 Task: Find connections with filter location Sāngli with filter topic #securitywith filter profile language English with filter current company InfoVision Inc. with filter school Indian Jobs and Careers with filter industry Chemical Manufacturing with filter service category Cybersecurity with filter keywords title Payroll Manager
Action: Mouse moved to (588, 79)
Screenshot: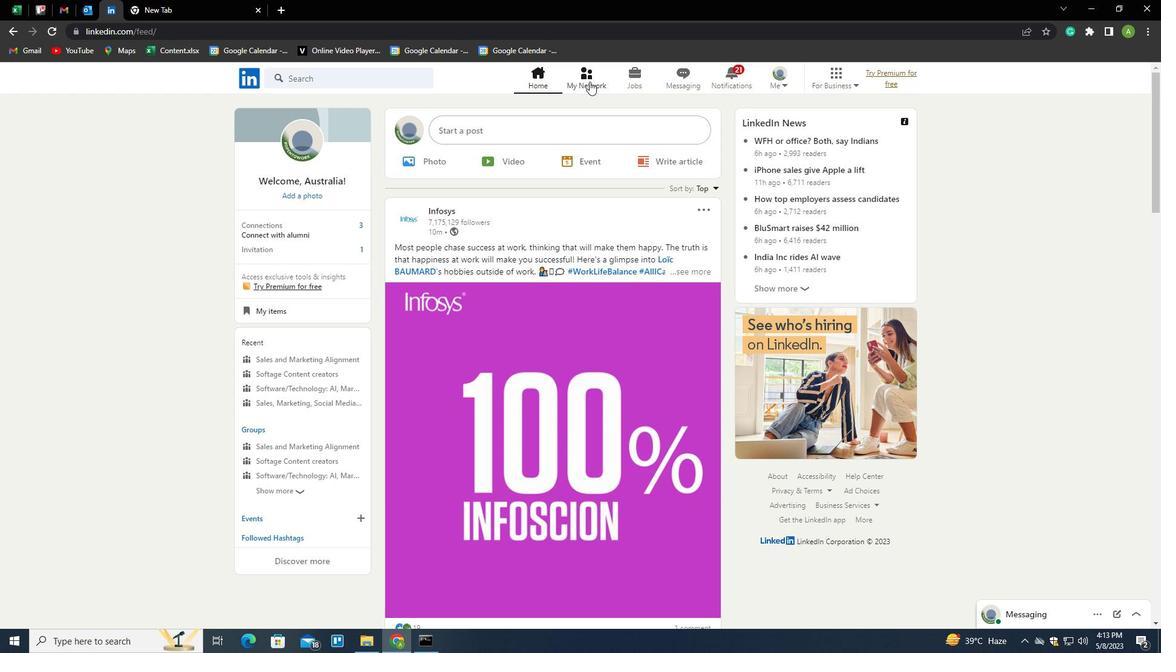 
Action: Mouse pressed left at (588, 79)
Screenshot: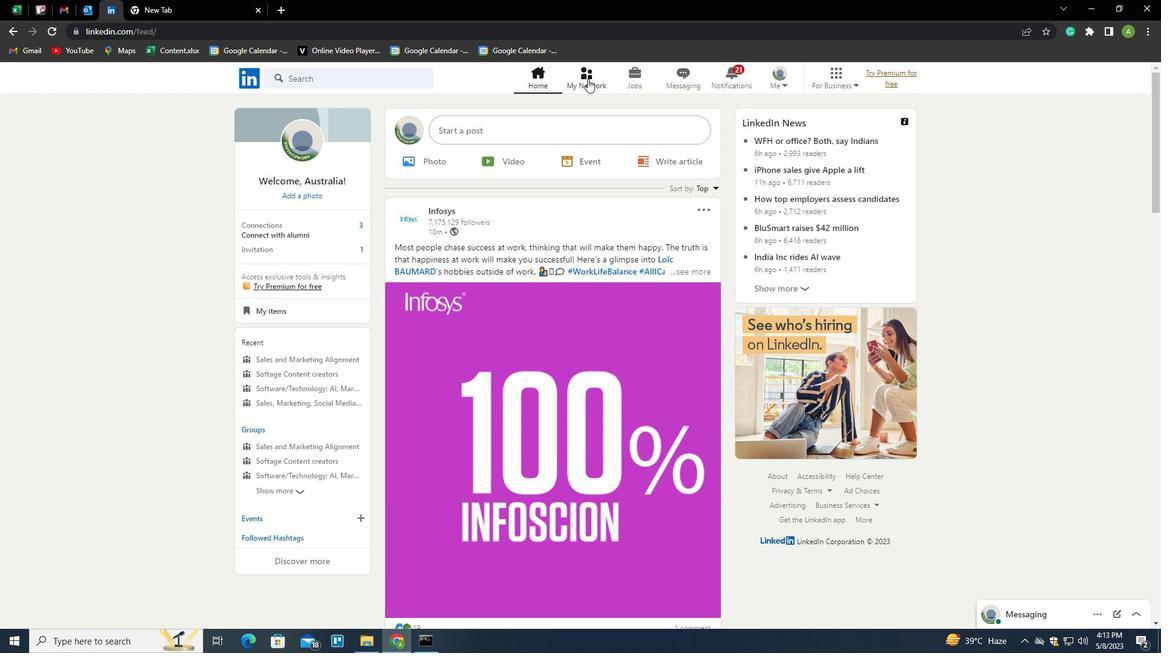 
Action: Mouse moved to (328, 146)
Screenshot: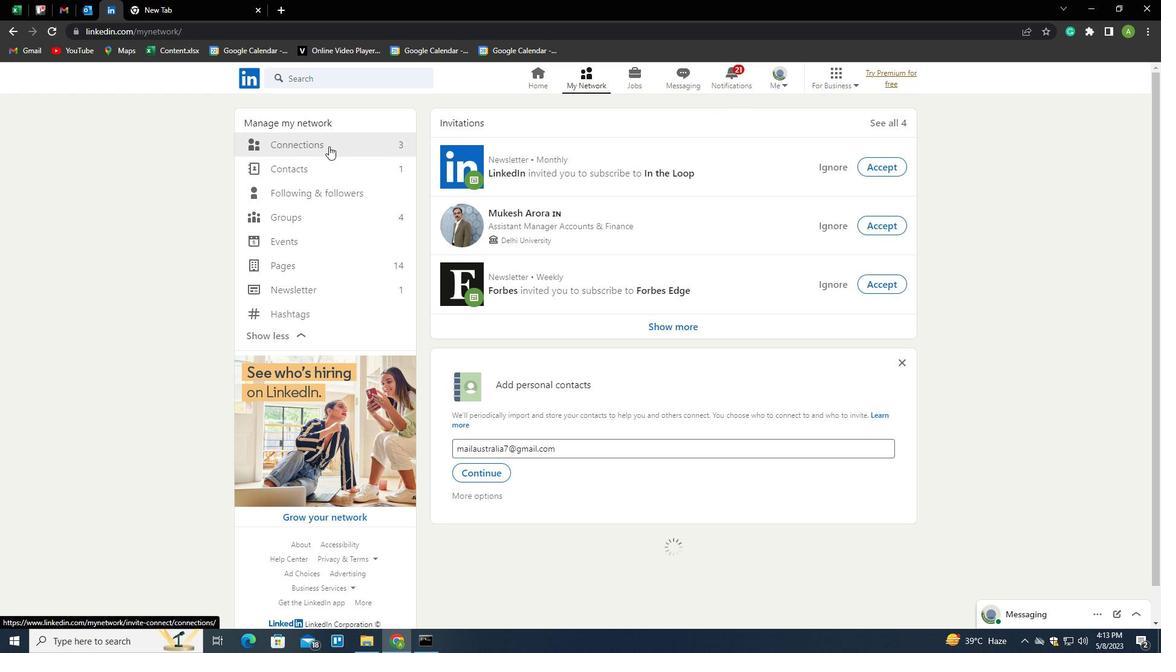 
Action: Mouse pressed left at (328, 146)
Screenshot: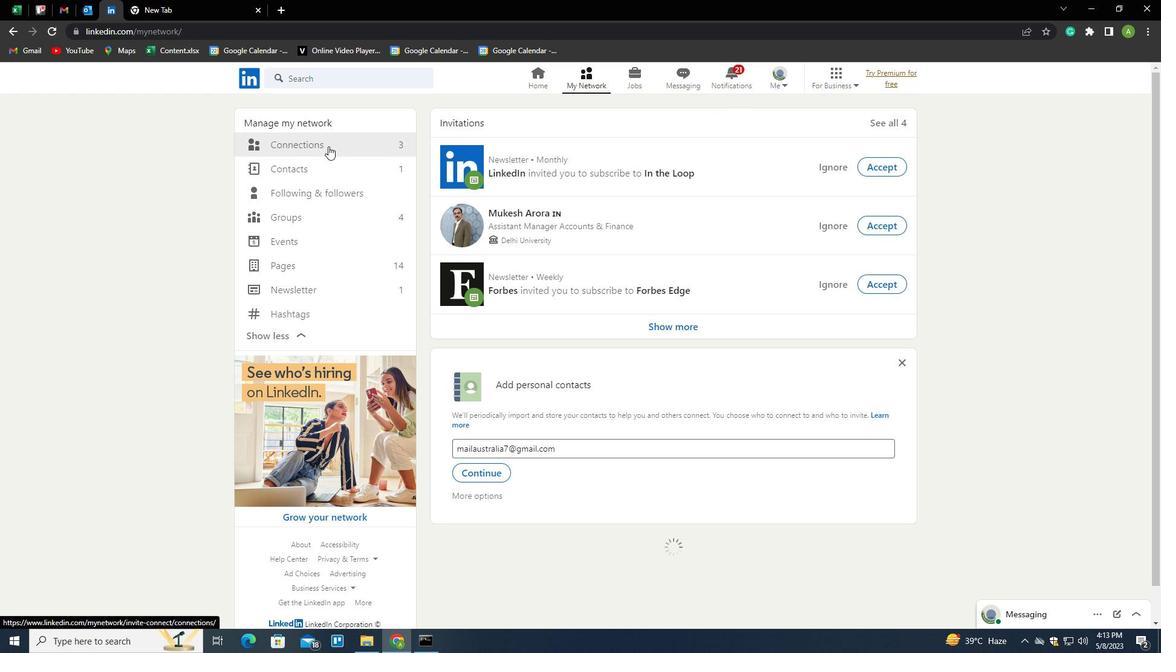 
Action: Mouse moved to (674, 148)
Screenshot: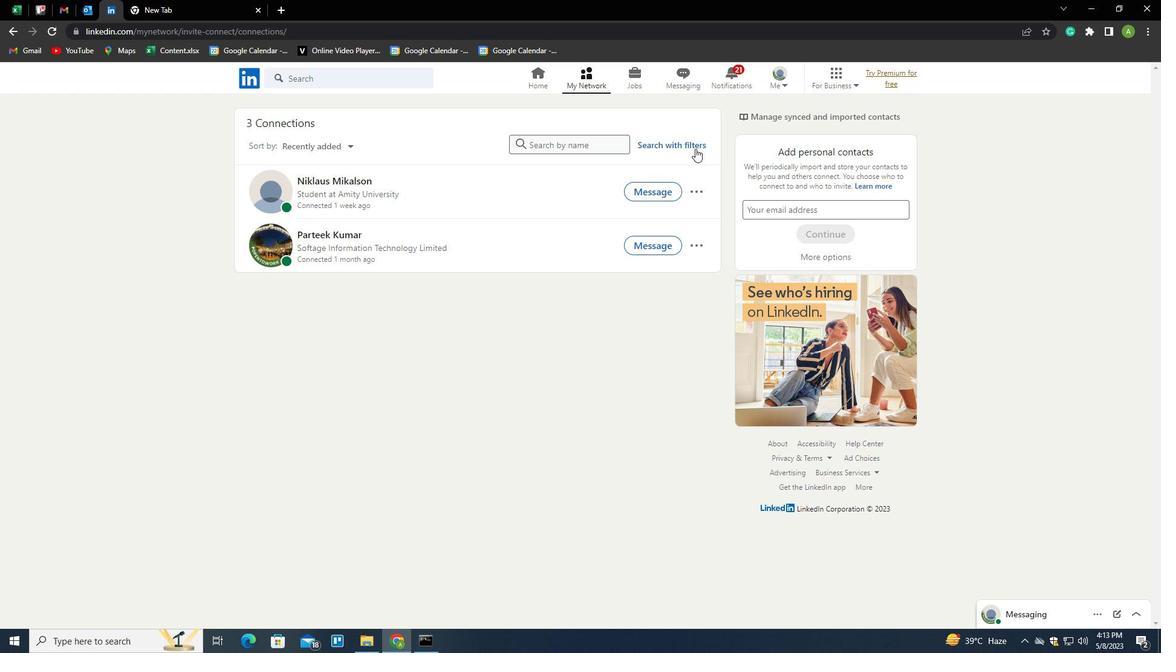 
Action: Mouse pressed left at (674, 148)
Screenshot: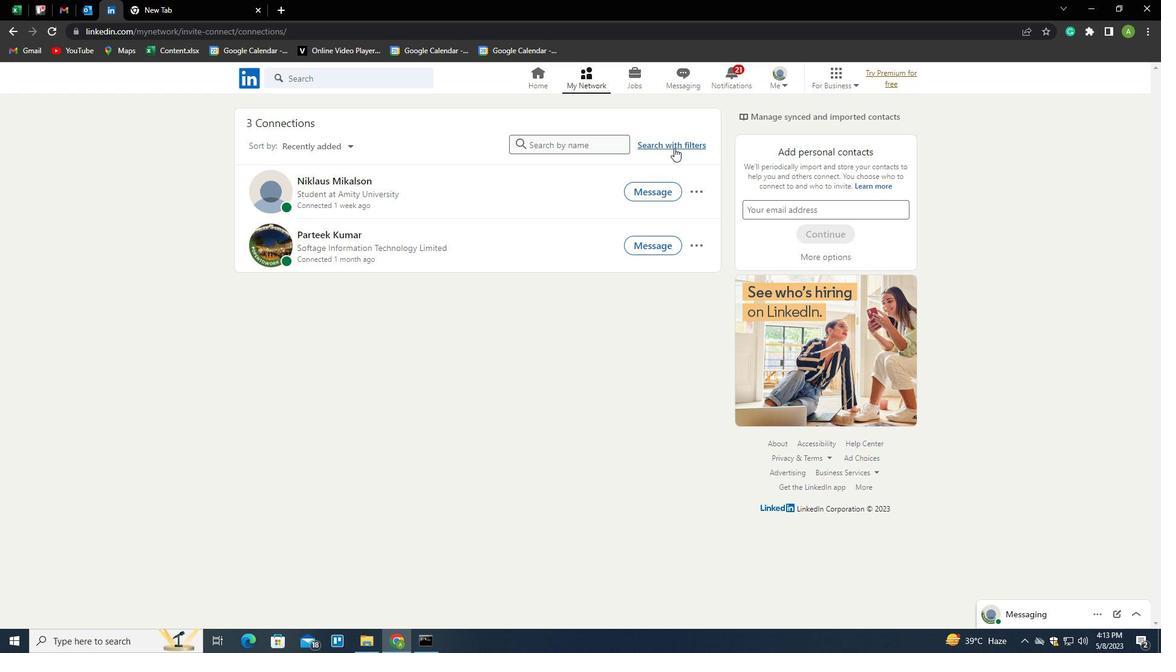 
Action: Mouse moved to (618, 114)
Screenshot: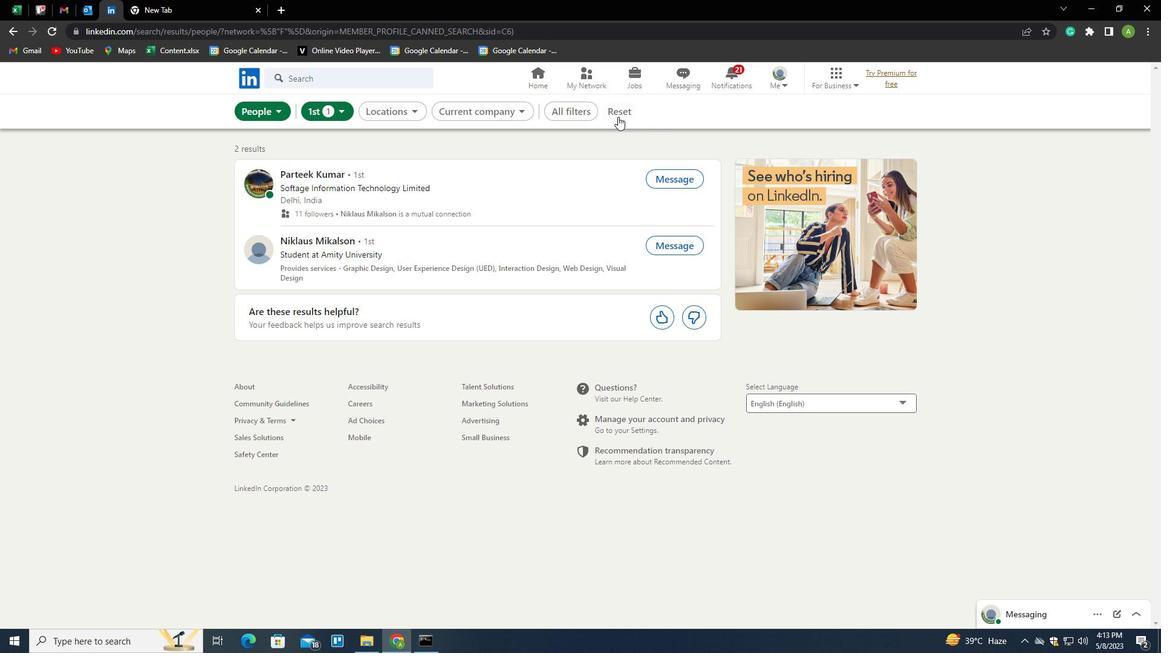 
Action: Mouse pressed left at (618, 114)
Screenshot: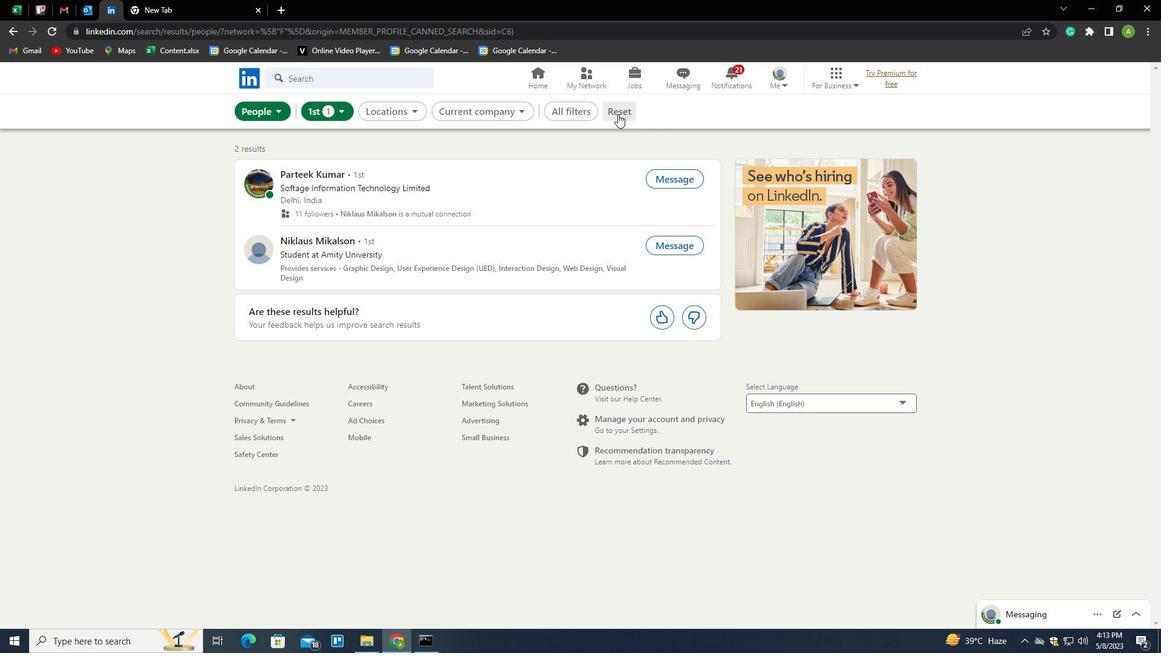 
Action: Mouse moved to (611, 112)
Screenshot: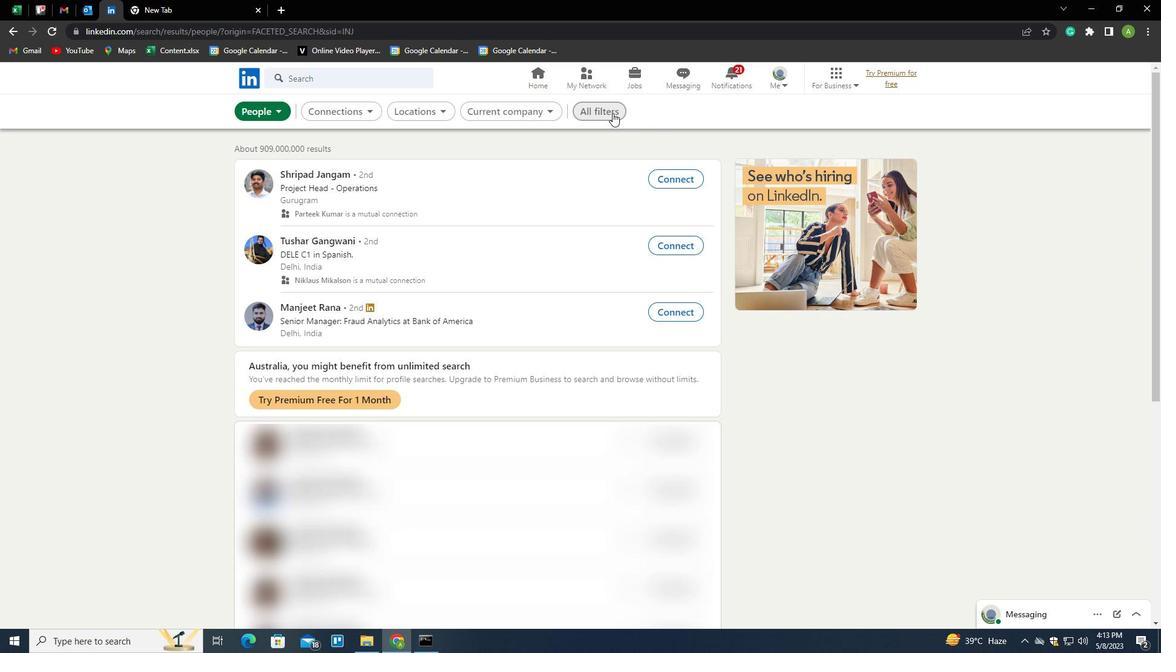 
Action: Mouse pressed left at (611, 112)
Screenshot: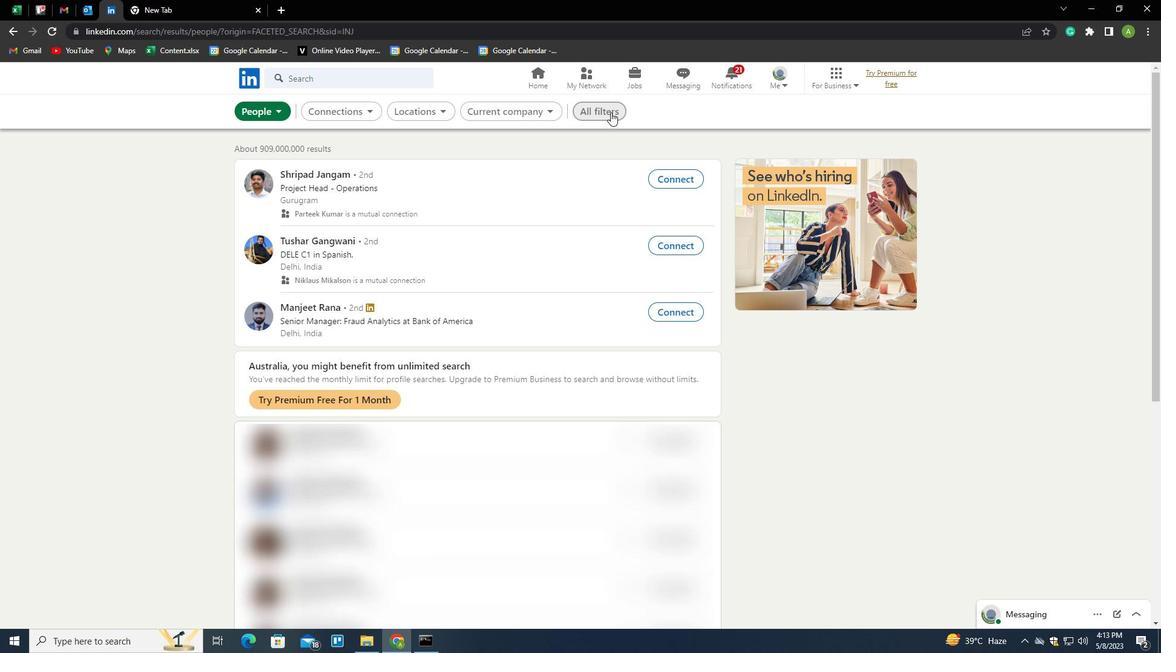 
Action: Mouse moved to (988, 382)
Screenshot: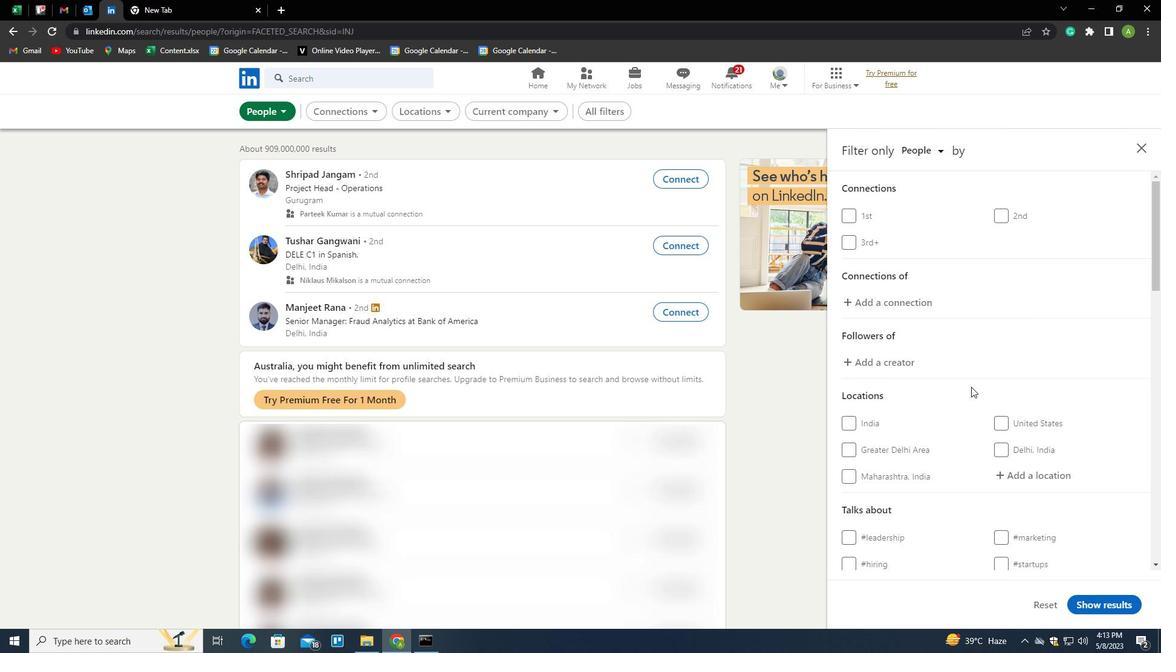 
Action: Mouse scrolled (988, 381) with delta (0, 0)
Screenshot: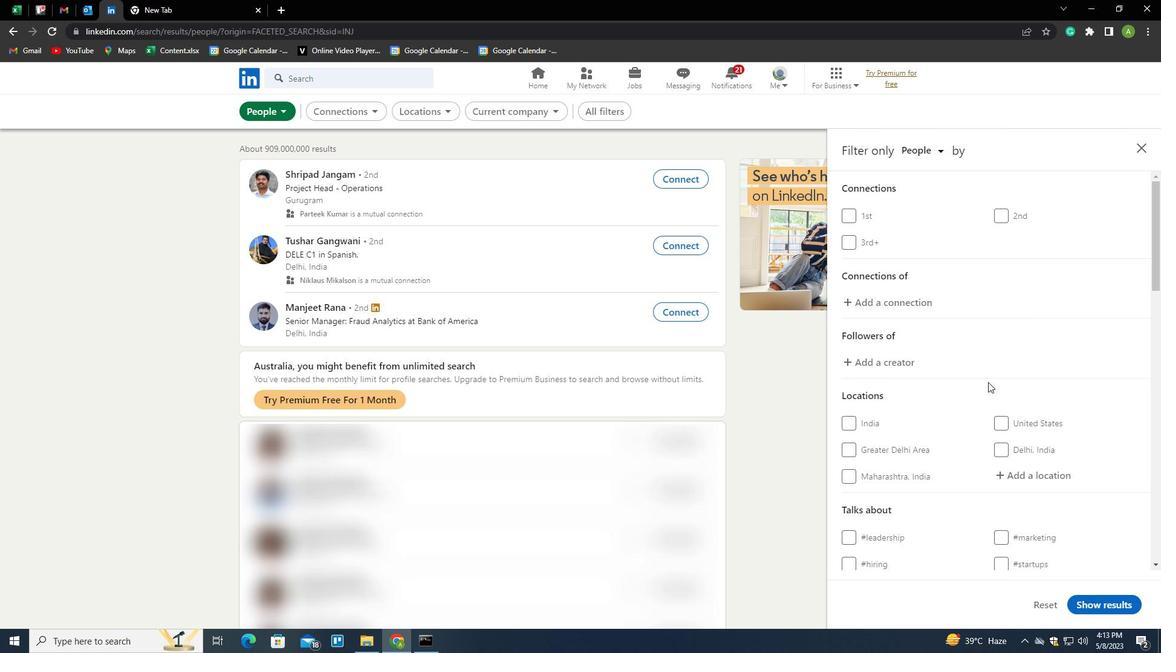 
Action: Mouse scrolled (988, 381) with delta (0, 0)
Screenshot: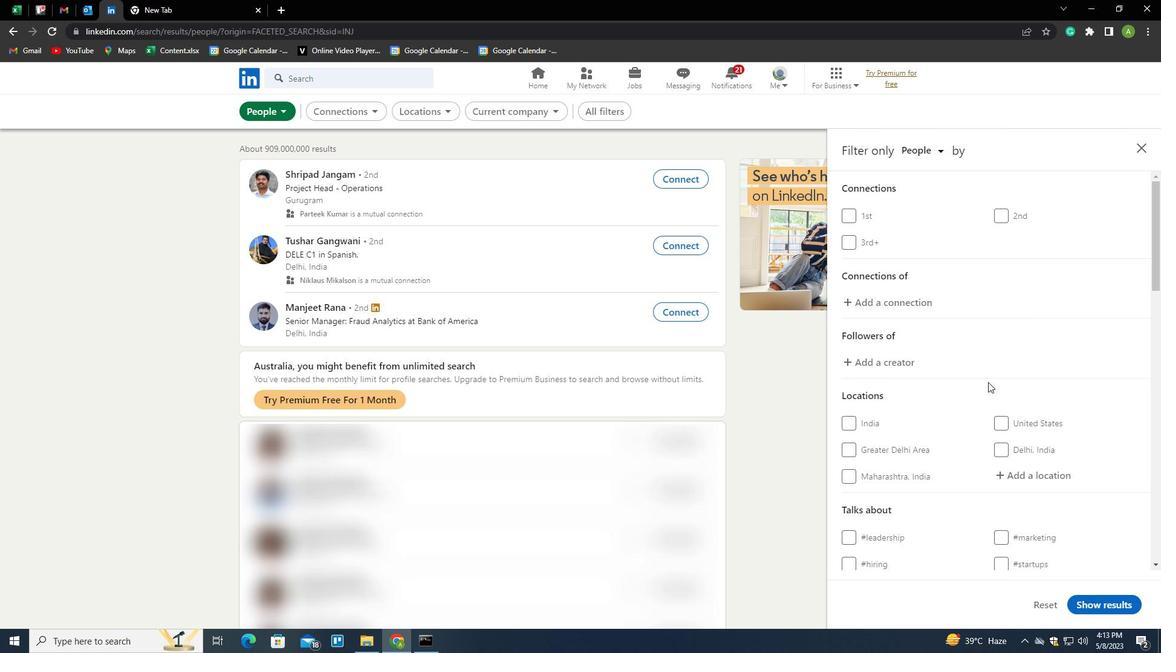 
Action: Mouse moved to (1034, 351)
Screenshot: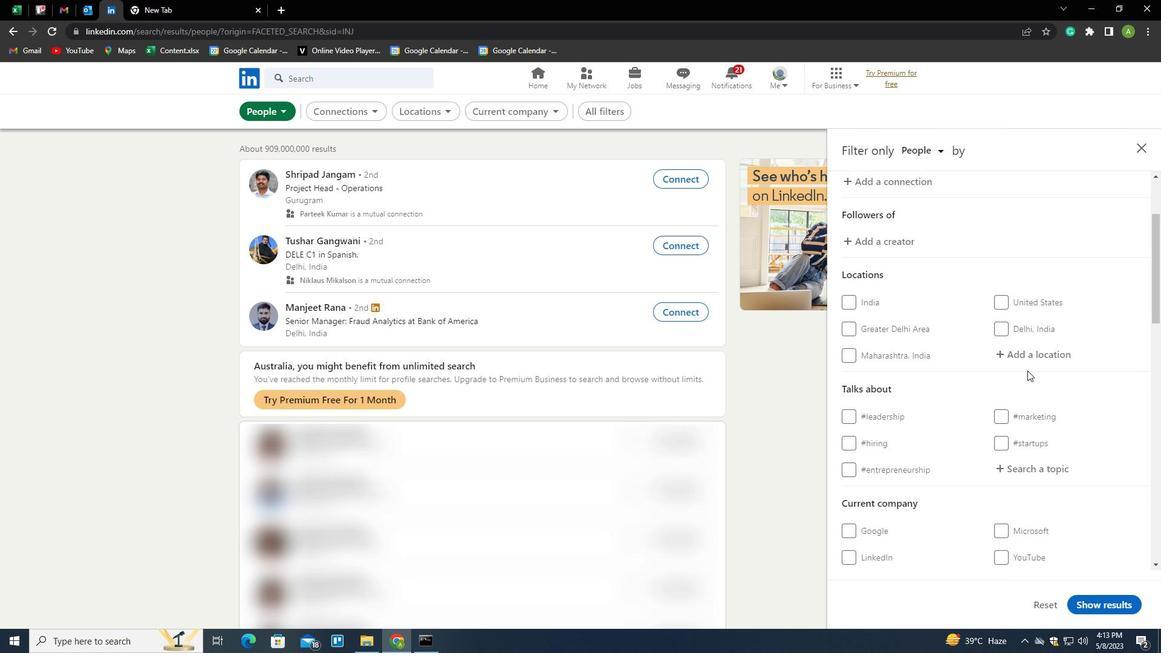 
Action: Mouse pressed left at (1034, 351)
Screenshot: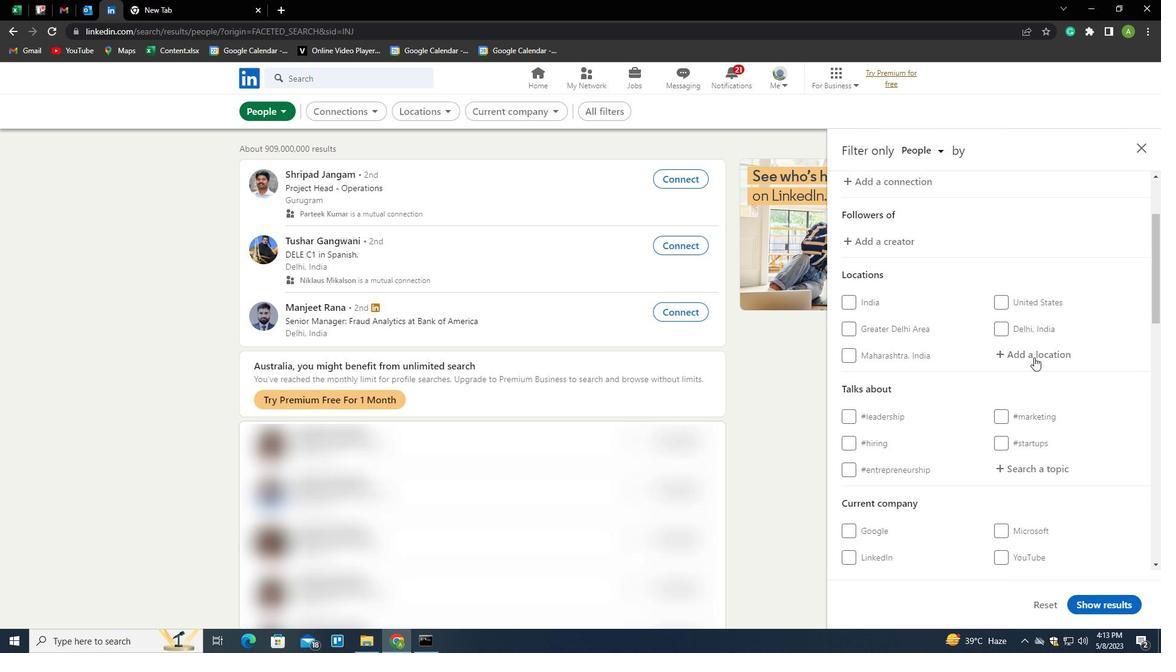 
Action: Key pressed <Key.shift>S
Screenshot: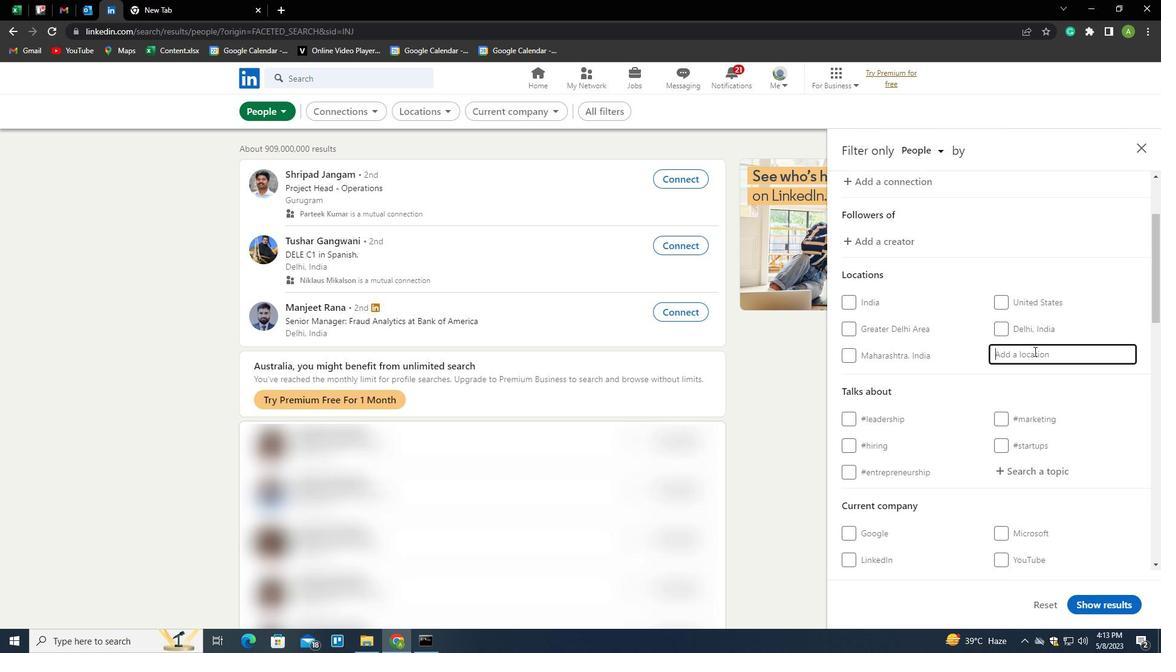 
Action: Mouse moved to (1047, 344)
Screenshot: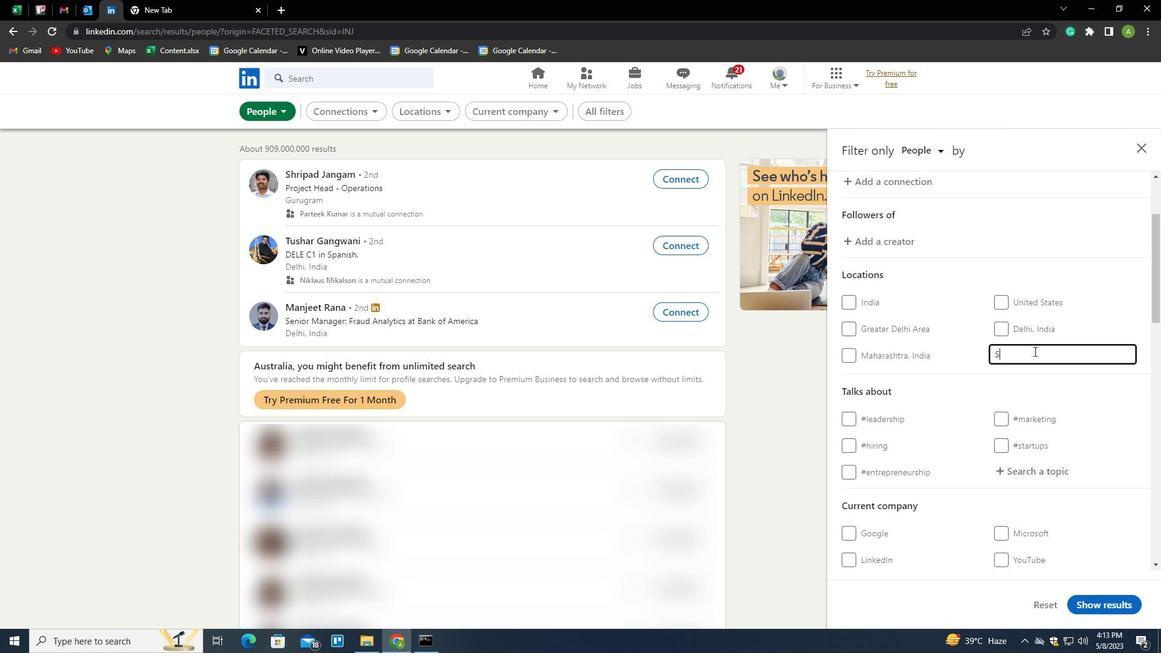 
Action: Key pressed A
Screenshot: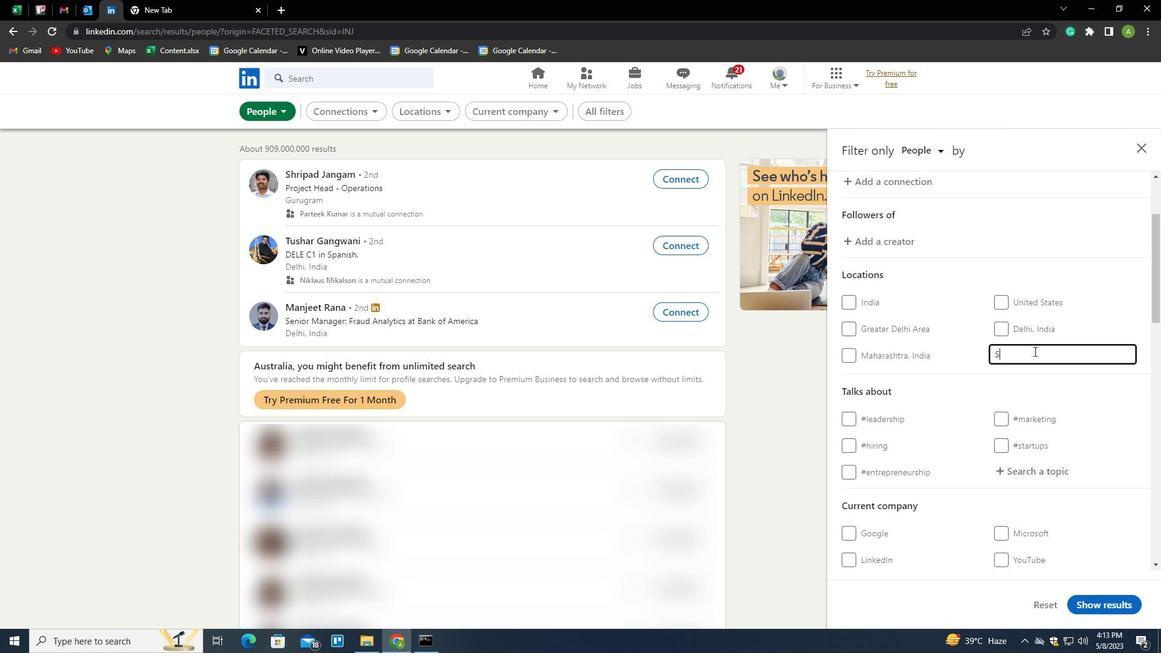 
Action: Mouse moved to (1057, 338)
Screenshot: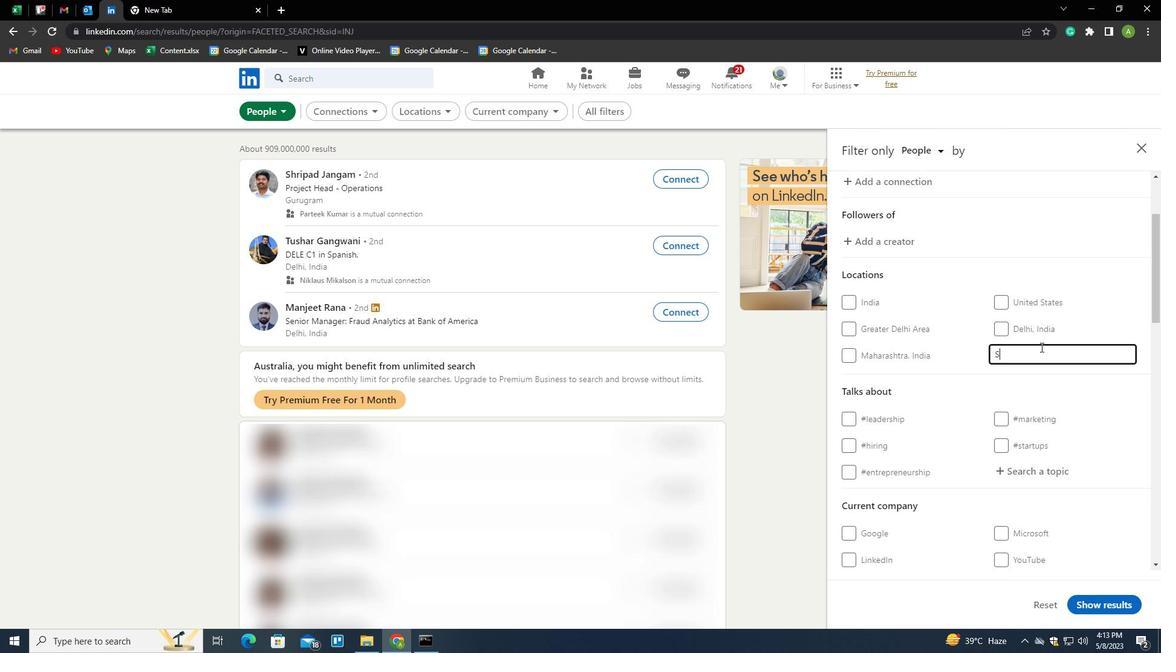 
Action: Key pressed NGLI<Key.down><Key.enter>
Screenshot: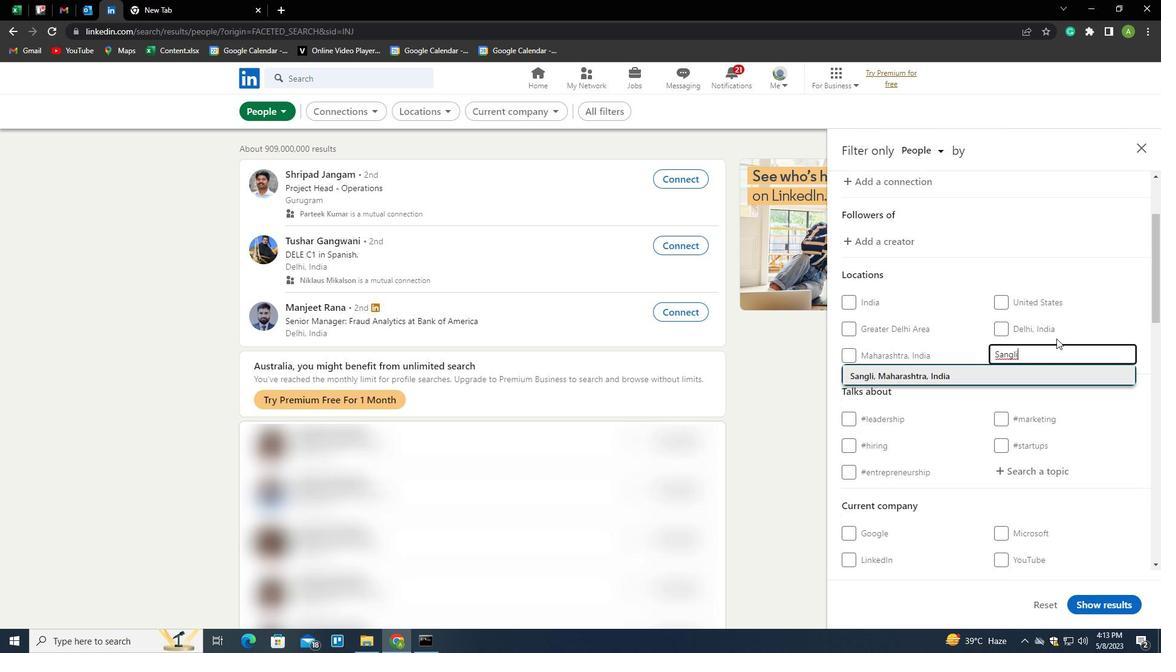 
Action: Mouse moved to (1036, 342)
Screenshot: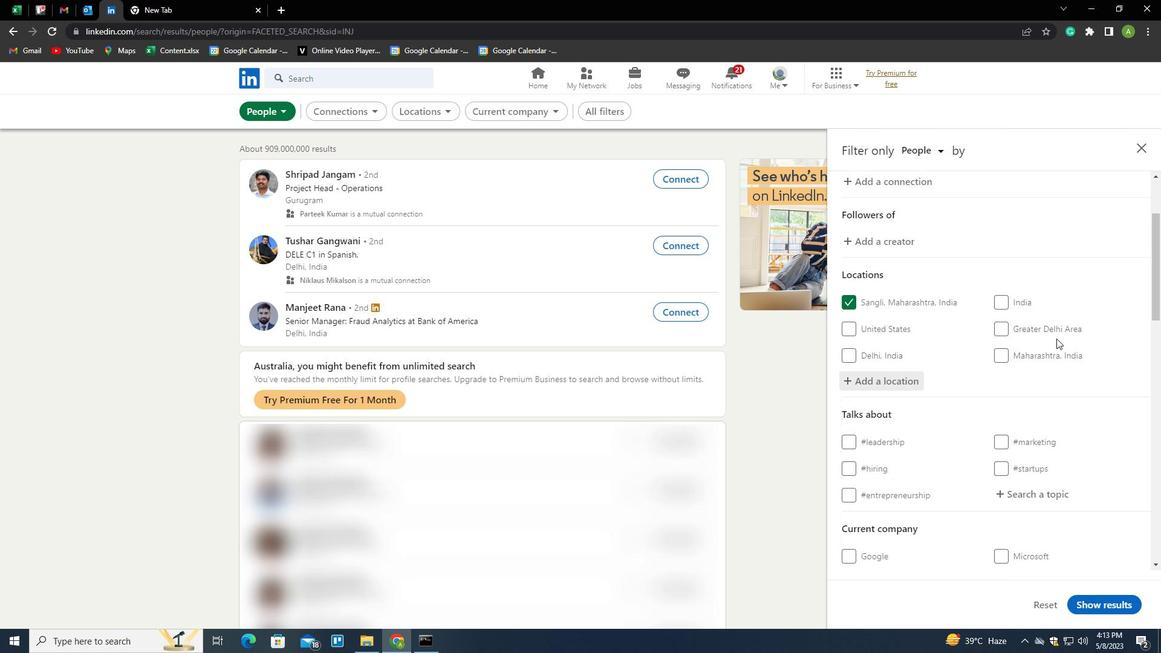 
Action: Mouse scrolled (1036, 341) with delta (0, 0)
Screenshot: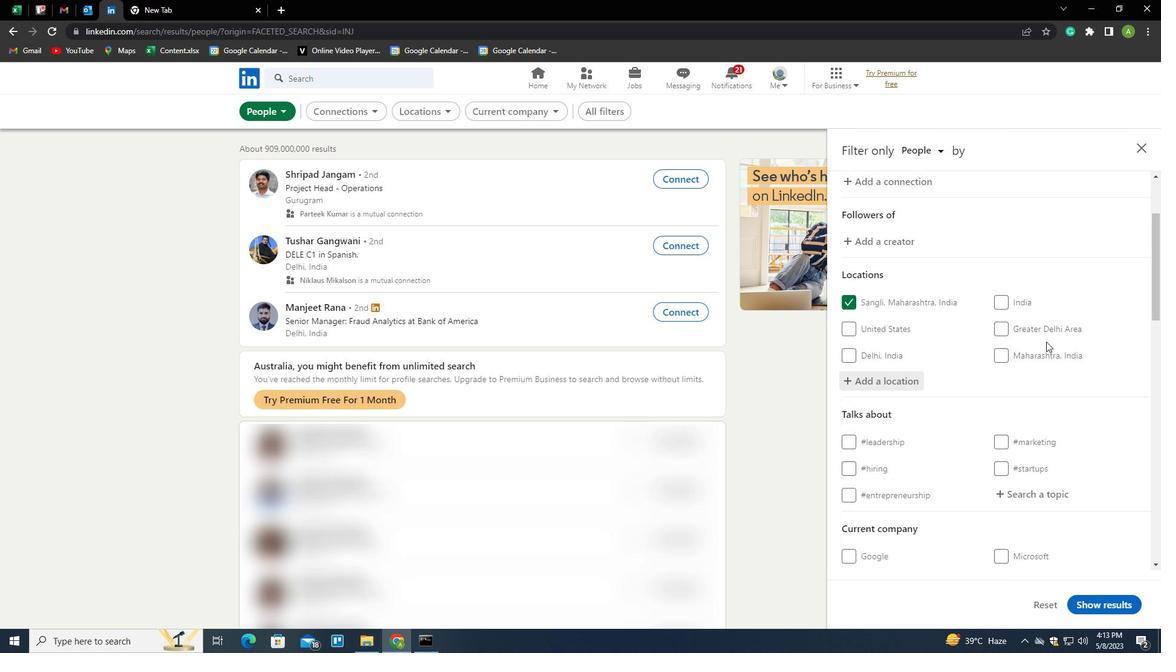 
Action: Mouse scrolled (1036, 341) with delta (0, 0)
Screenshot: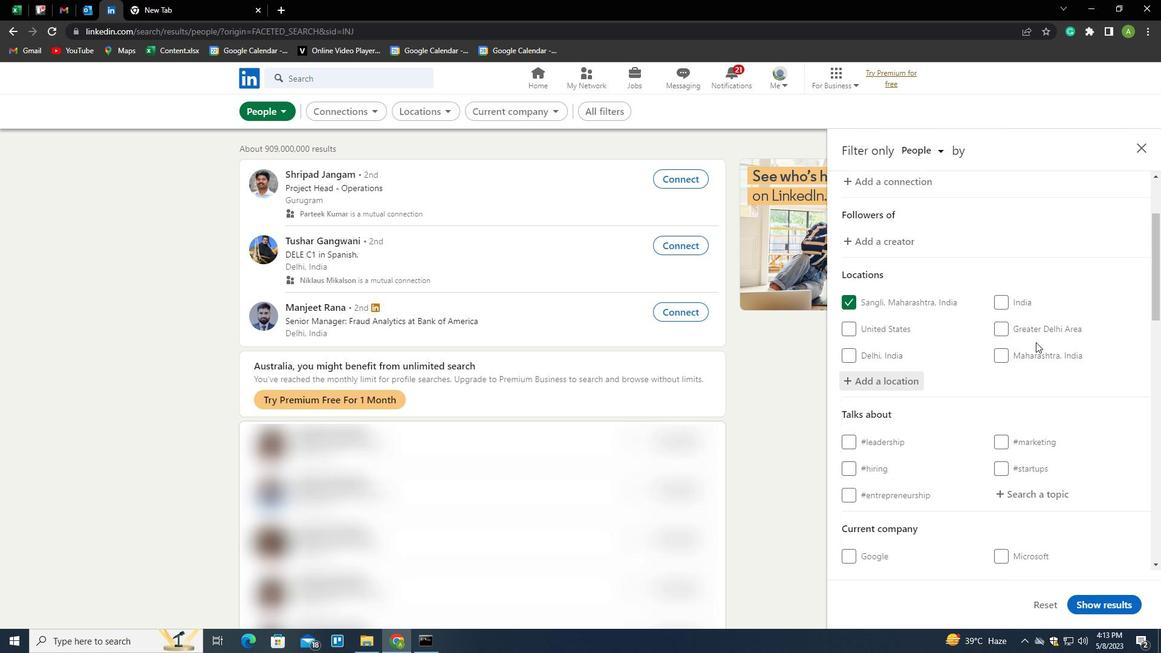 
Action: Mouse scrolled (1036, 341) with delta (0, 0)
Screenshot: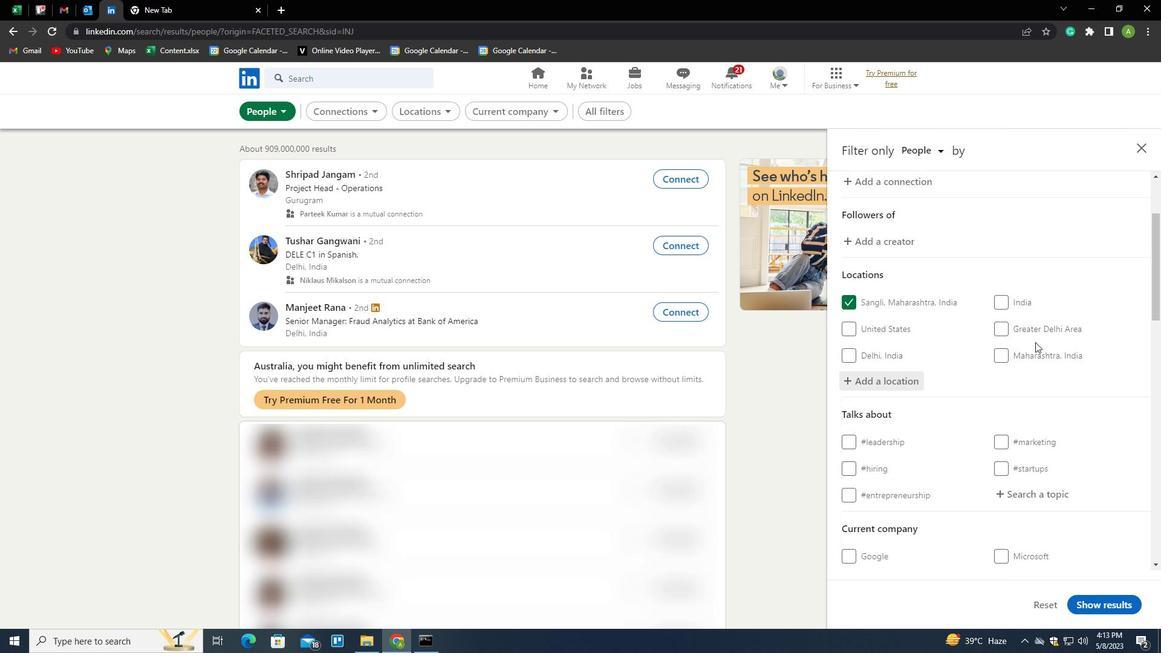 
Action: Mouse moved to (1017, 318)
Screenshot: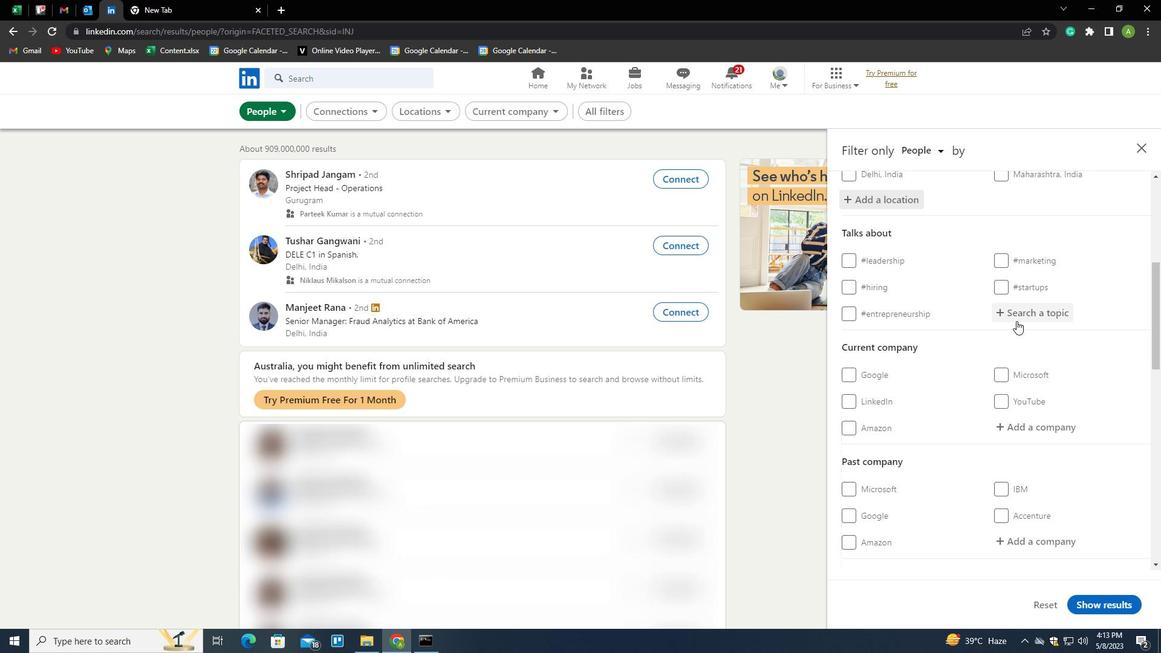 
Action: Mouse pressed left at (1017, 318)
Screenshot: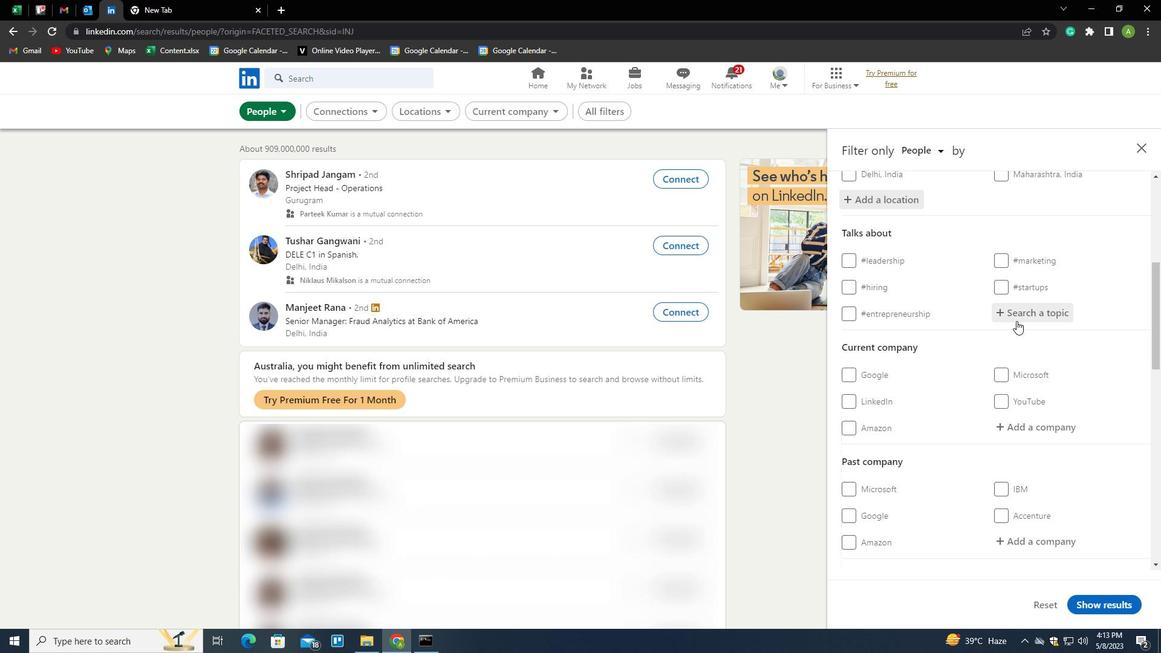 
Action: Key pressed S
Screenshot: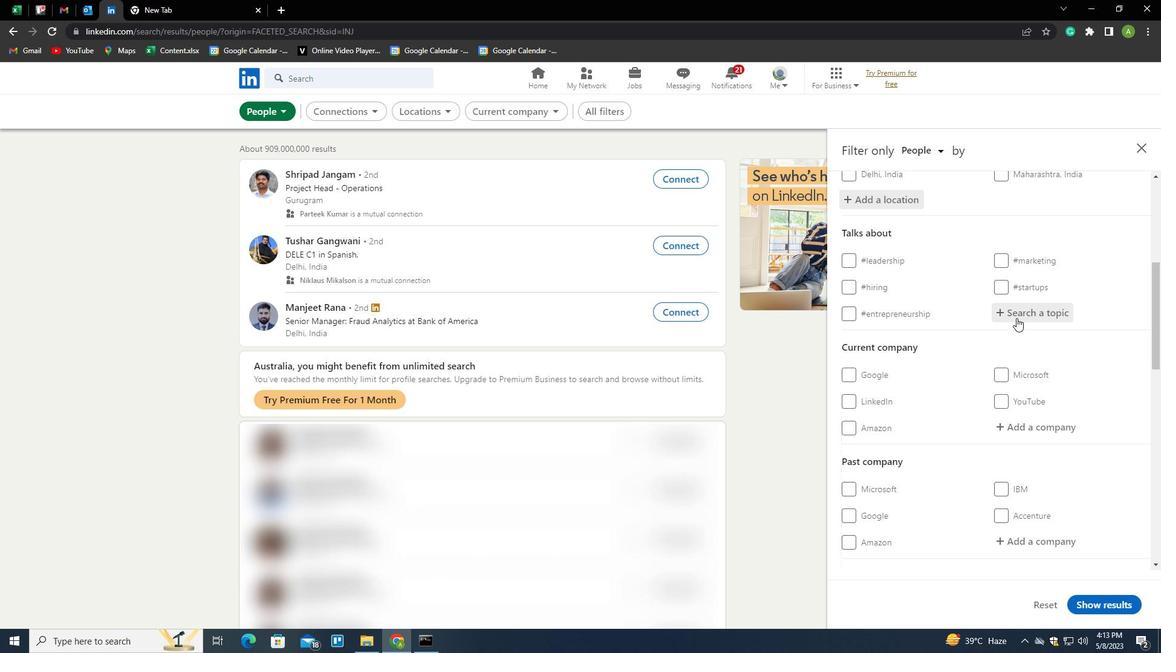 
Action: Mouse moved to (1016, 318)
Screenshot: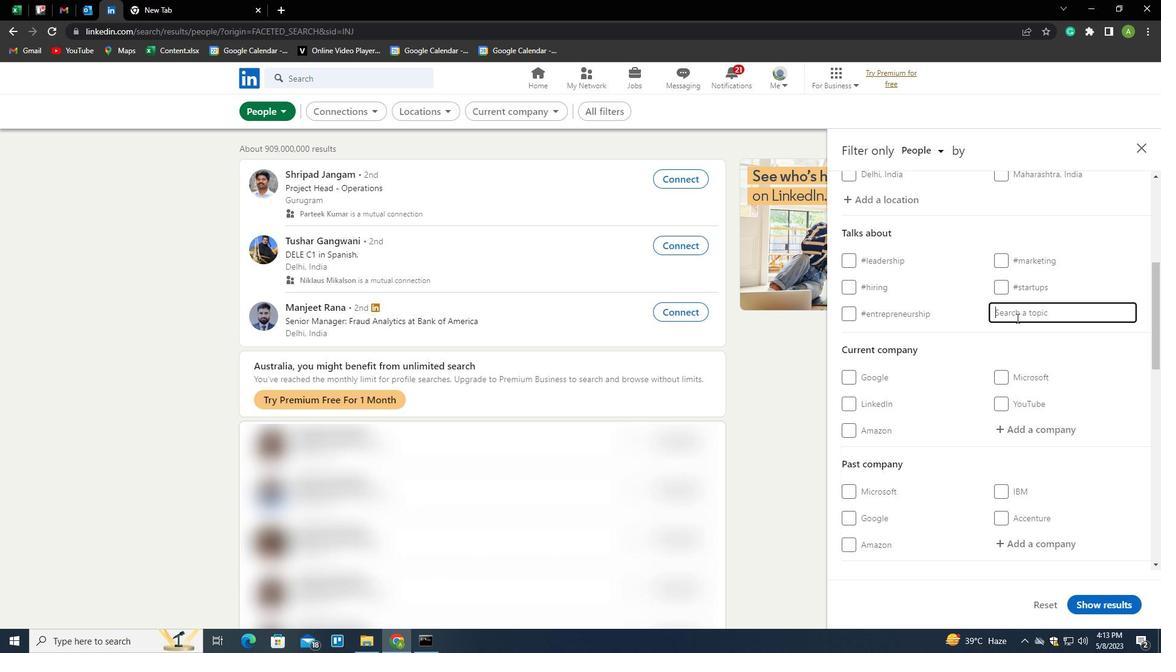 
Action: Key pressed ECURITY<Key.down><Key.enter>
Screenshot: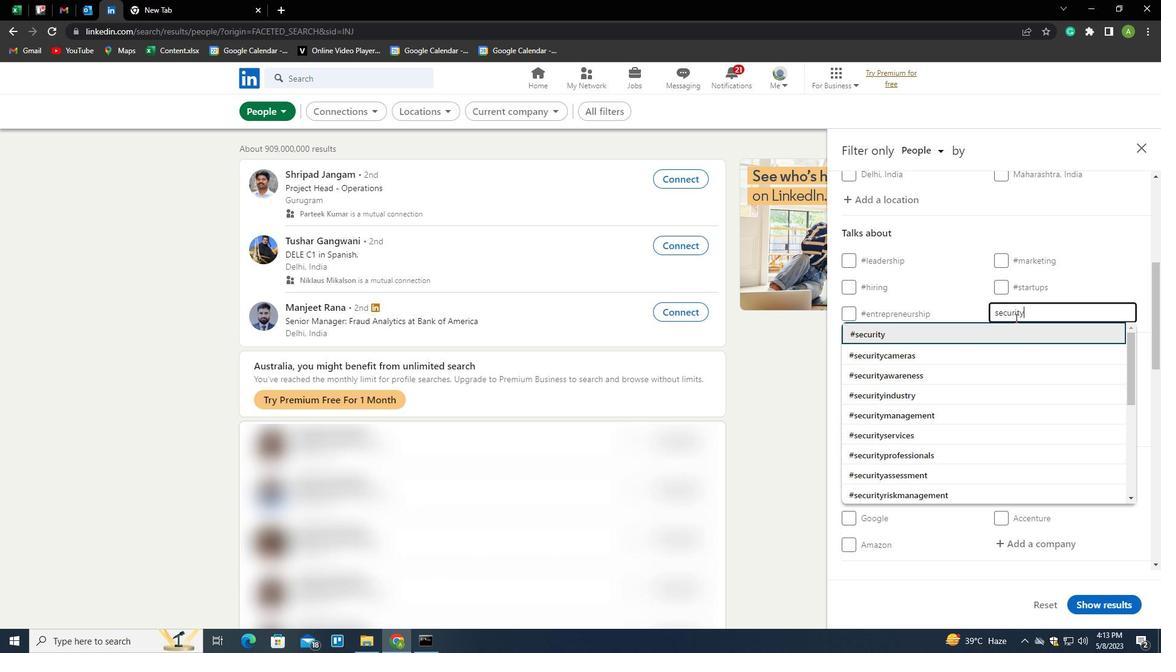 
Action: Mouse scrolled (1016, 317) with delta (0, 0)
Screenshot: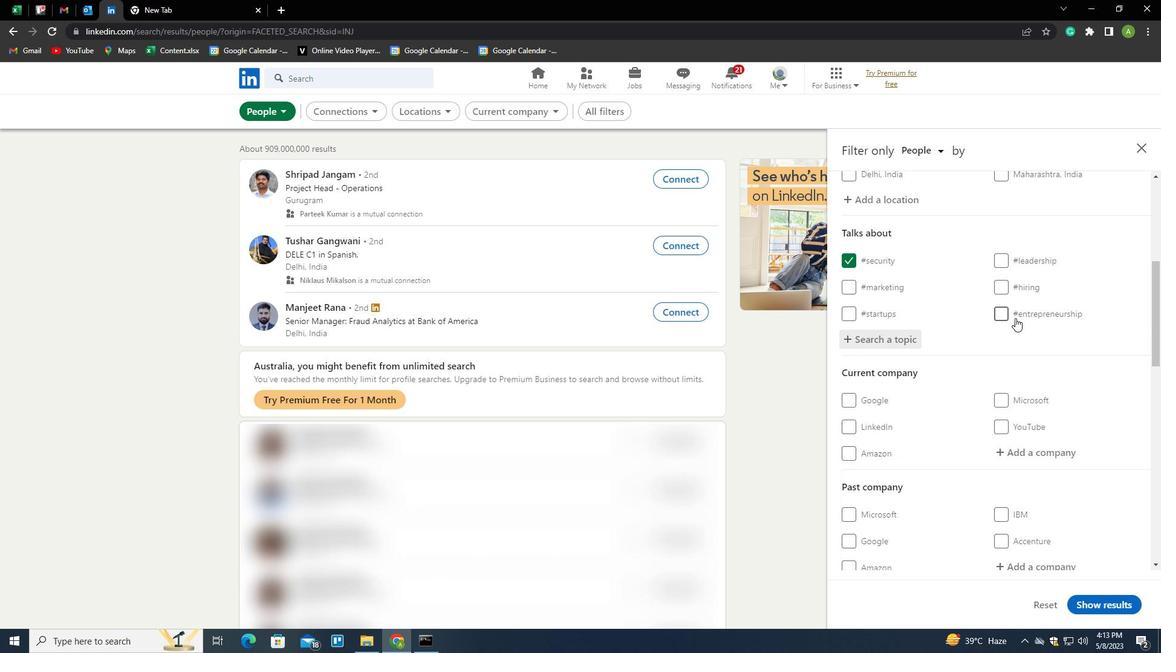 
Action: Mouse scrolled (1016, 317) with delta (0, 0)
Screenshot: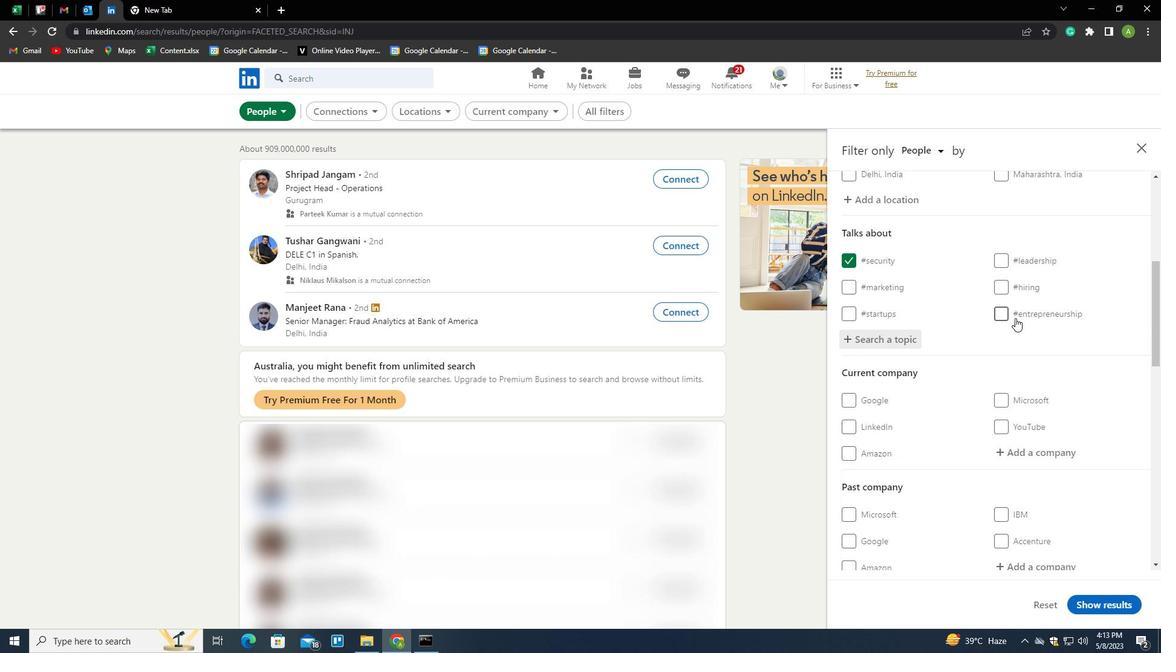 
Action: Mouse scrolled (1016, 317) with delta (0, 0)
Screenshot: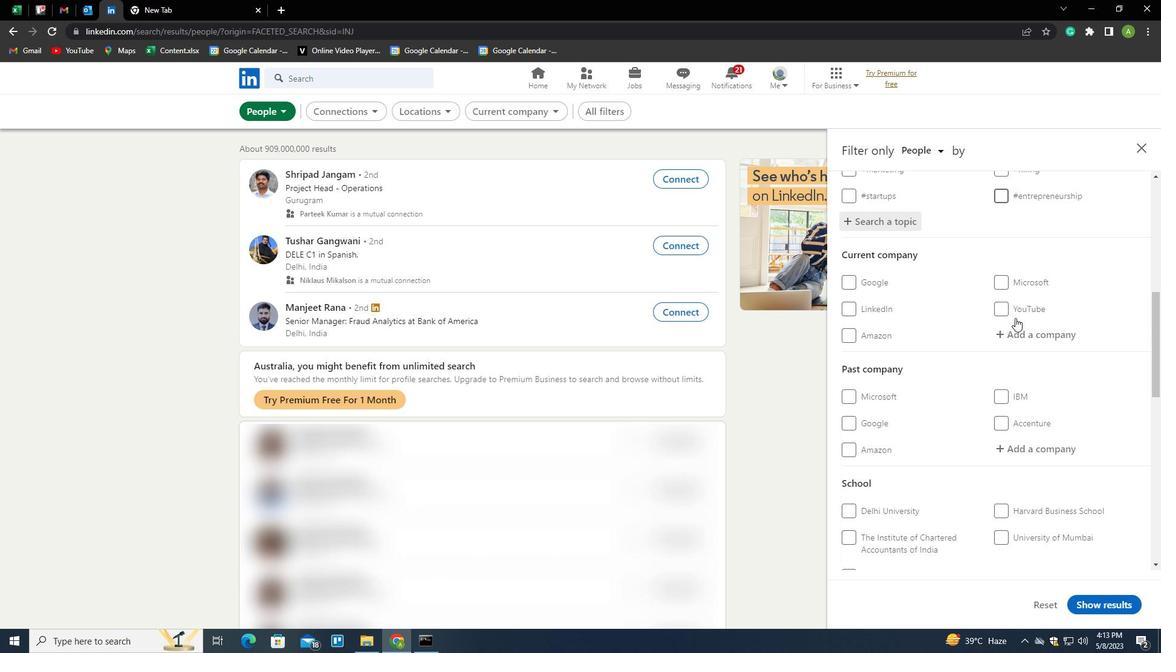 
Action: Mouse scrolled (1016, 317) with delta (0, 0)
Screenshot: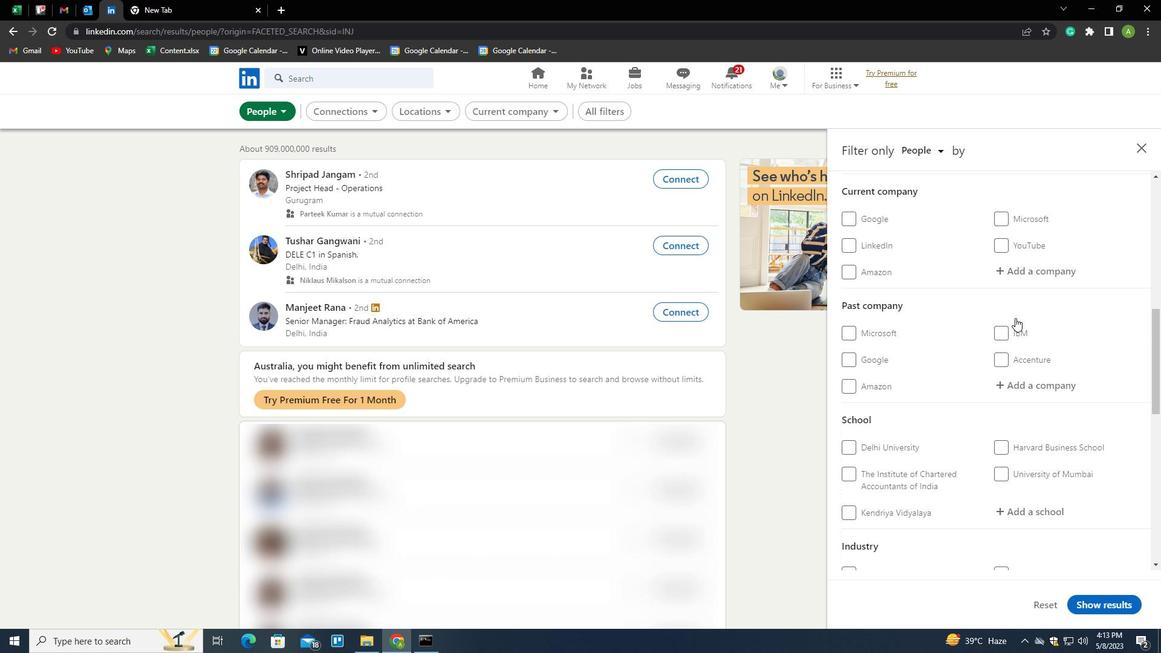 
Action: Mouse scrolled (1016, 317) with delta (0, 0)
Screenshot: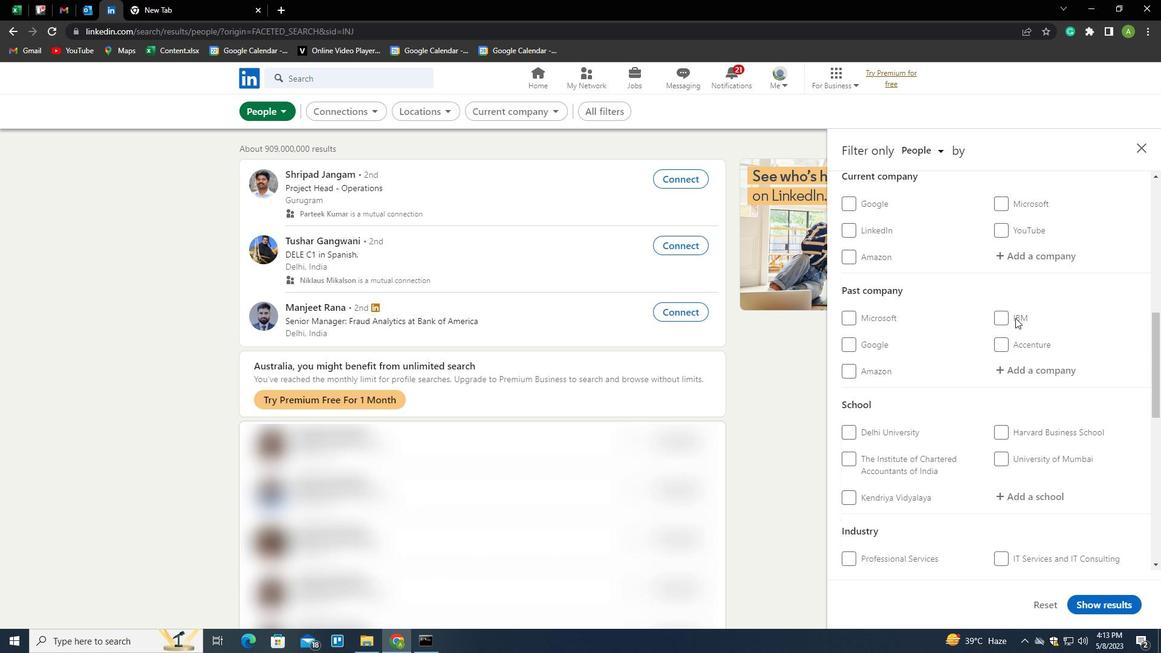
Action: Mouse scrolled (1016, 317) with delta (0, 0)
Screenshot: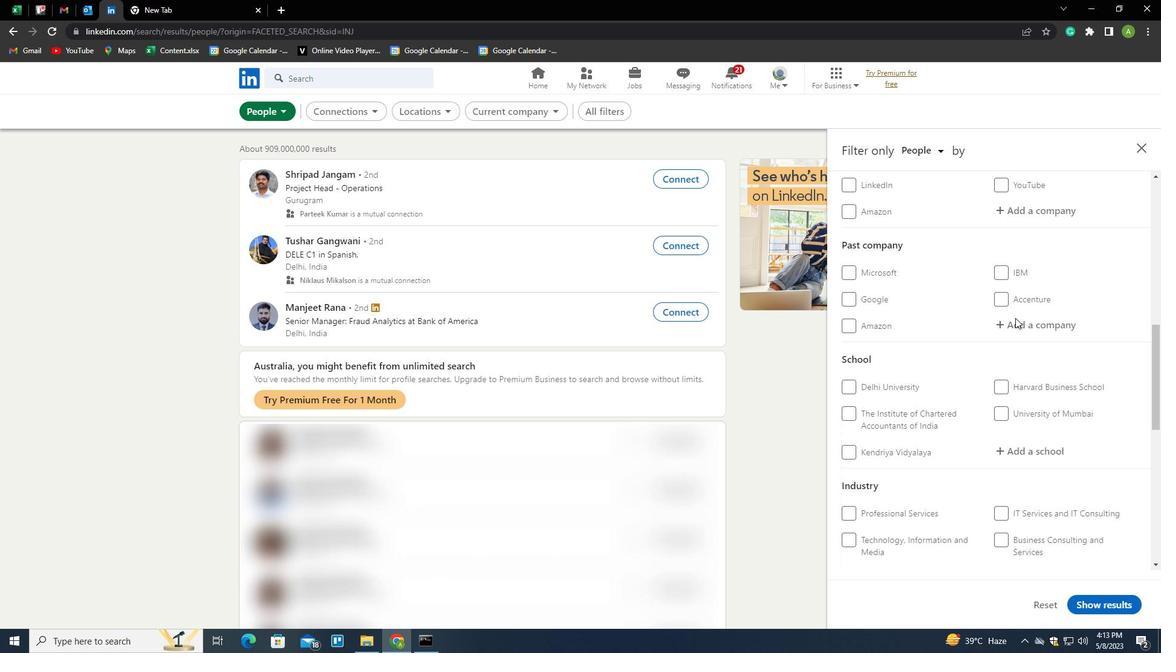 
Action: Mouse scrolled (1016, 317) with delta (0, 0)
Screenshot: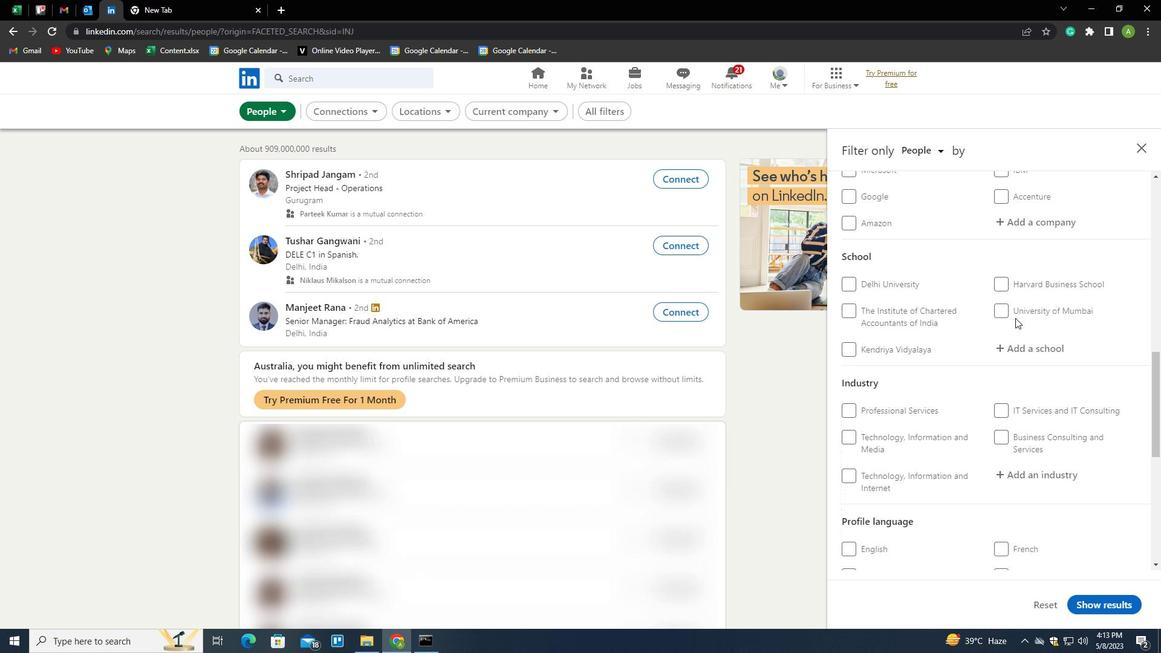 
Action: Mouse scrolled (1016, 317) with delta (0, 0)
Screenshot: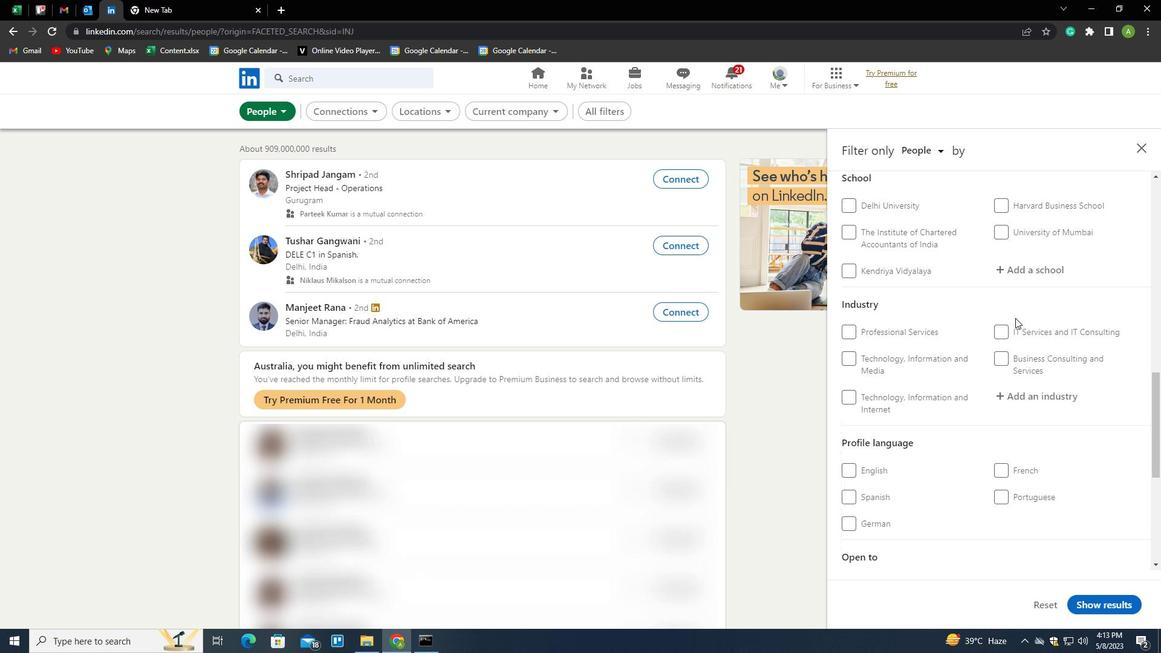 
Action: Mouse scrolled (1016, 317) with delta (0, 0)
Screenshot: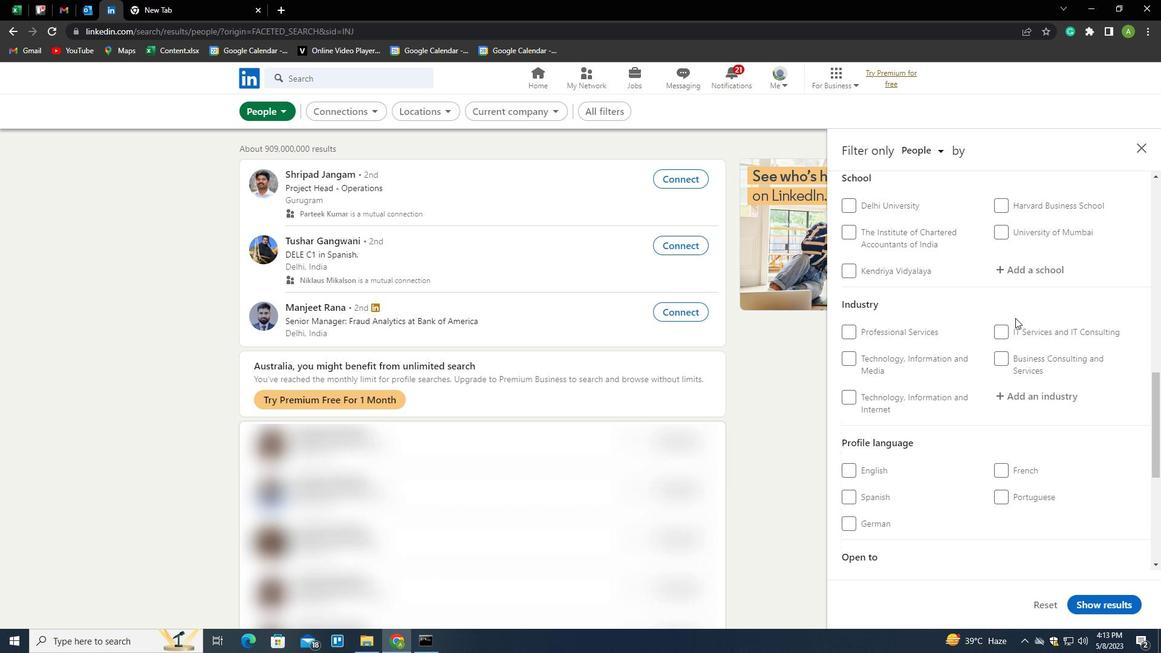 
Action: Mouse scrolled (1016, 317) with delta (0, 0)
Screenshot: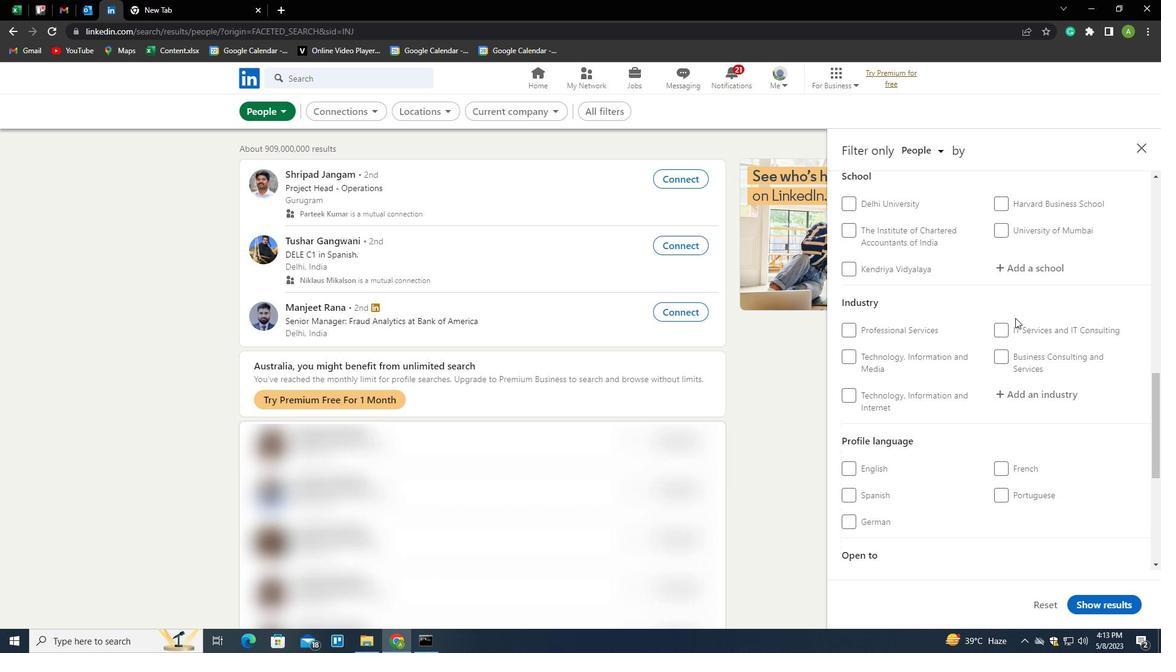 
Action: Mouse moved to (855, 285)
Screenshot: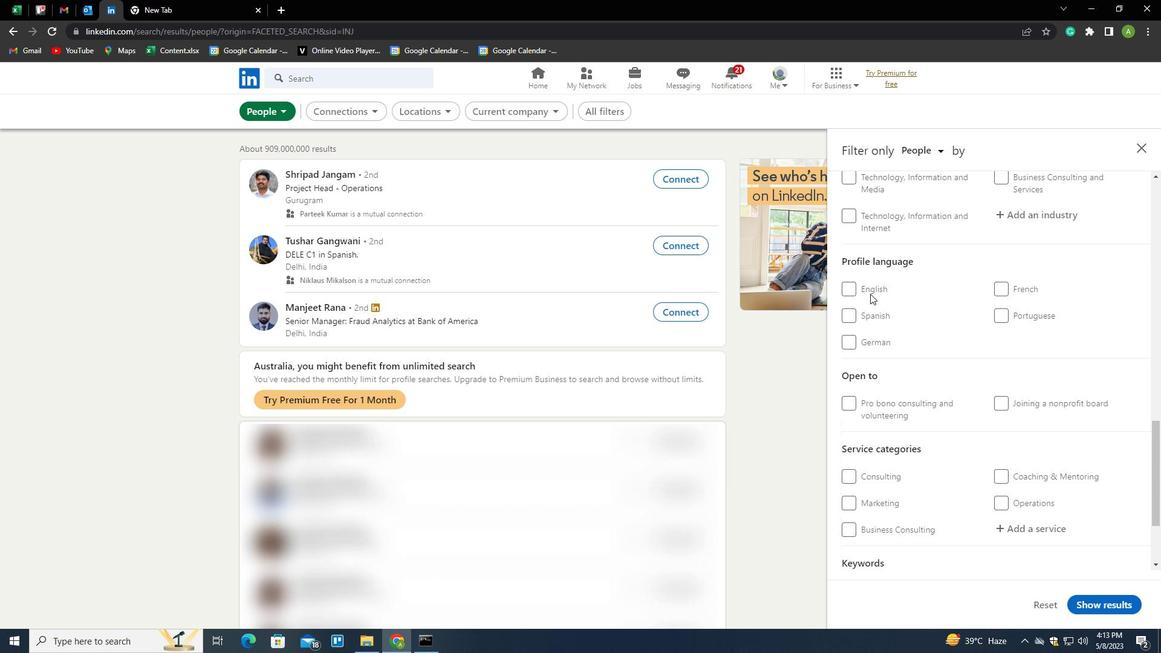 
Action: Mouse pressed left at (855, 285)
Screenshot: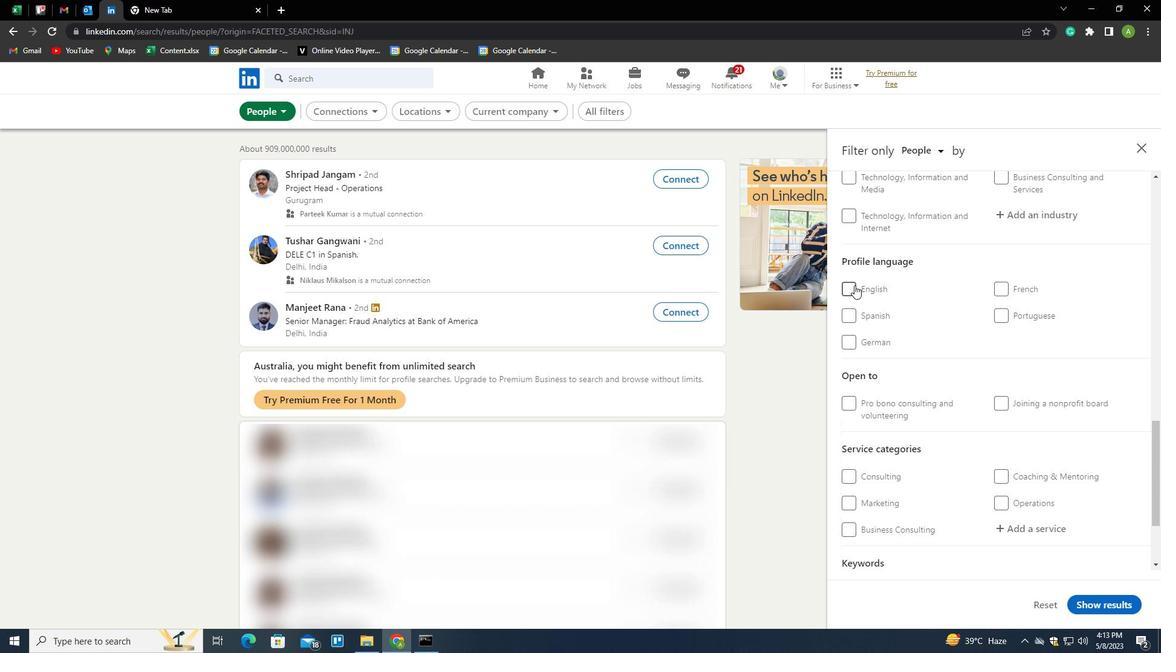 
Action: Mouse moved to (985, 342)
Screenshot: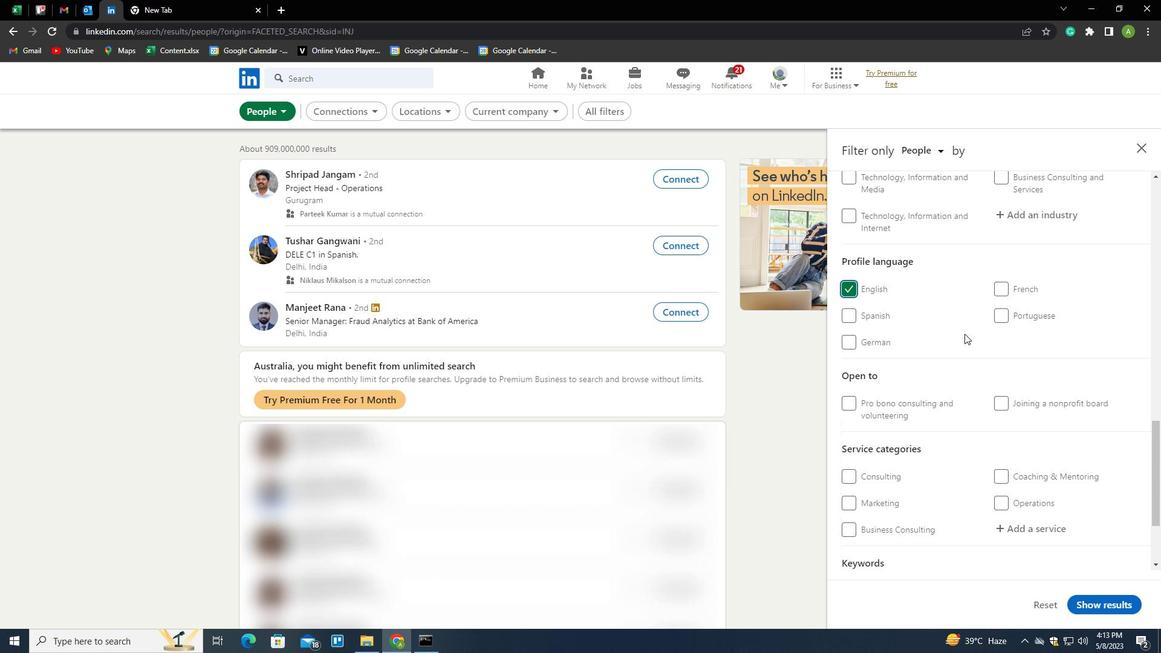 
Action: Mouse scrolled (985, 343) with delta (0, 0)
Screenshot: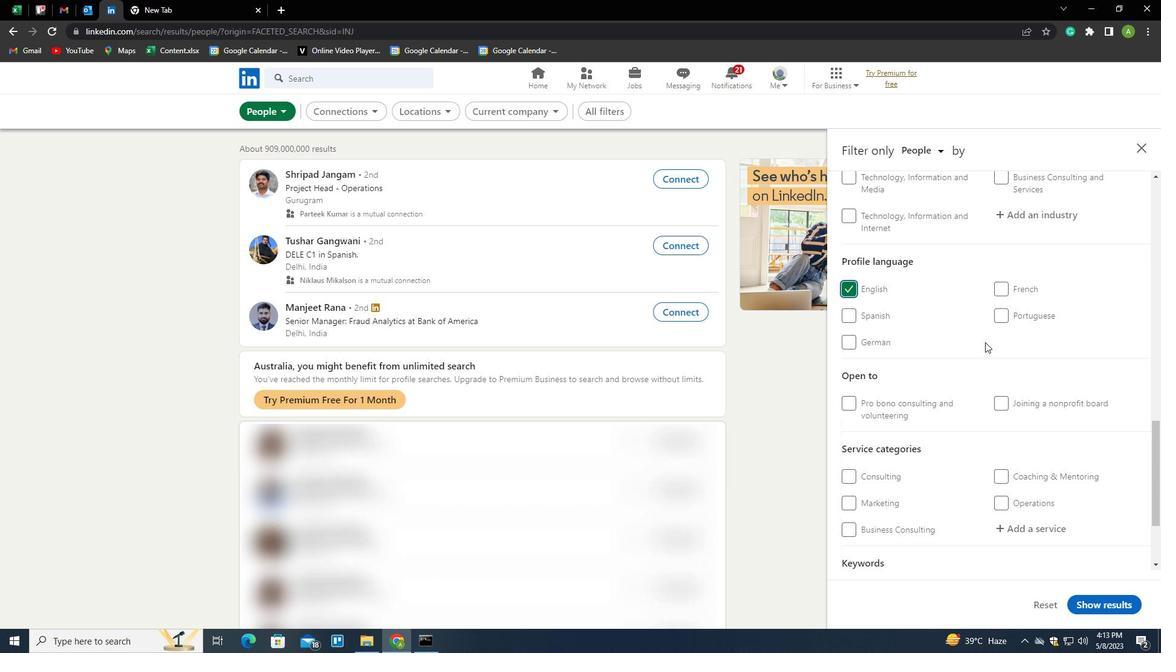 
Action: Mouse moved to (987, 342)
Screenshot: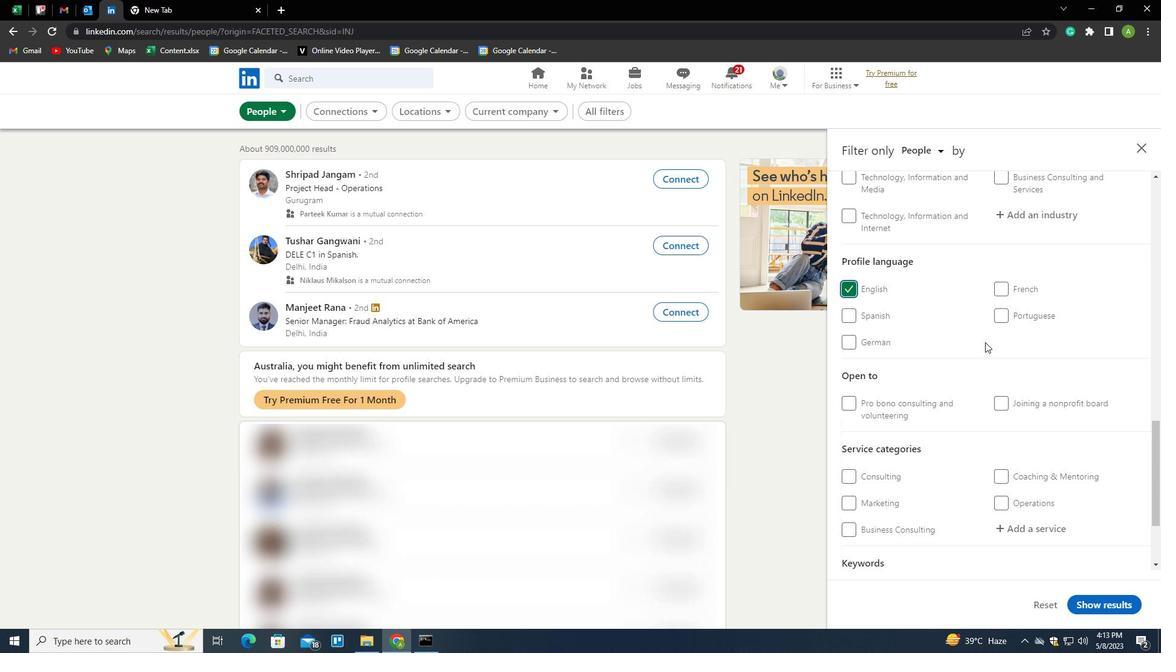 
Action: Mouse scrolled (987, 343) with delta (0, 0)
Screenshot: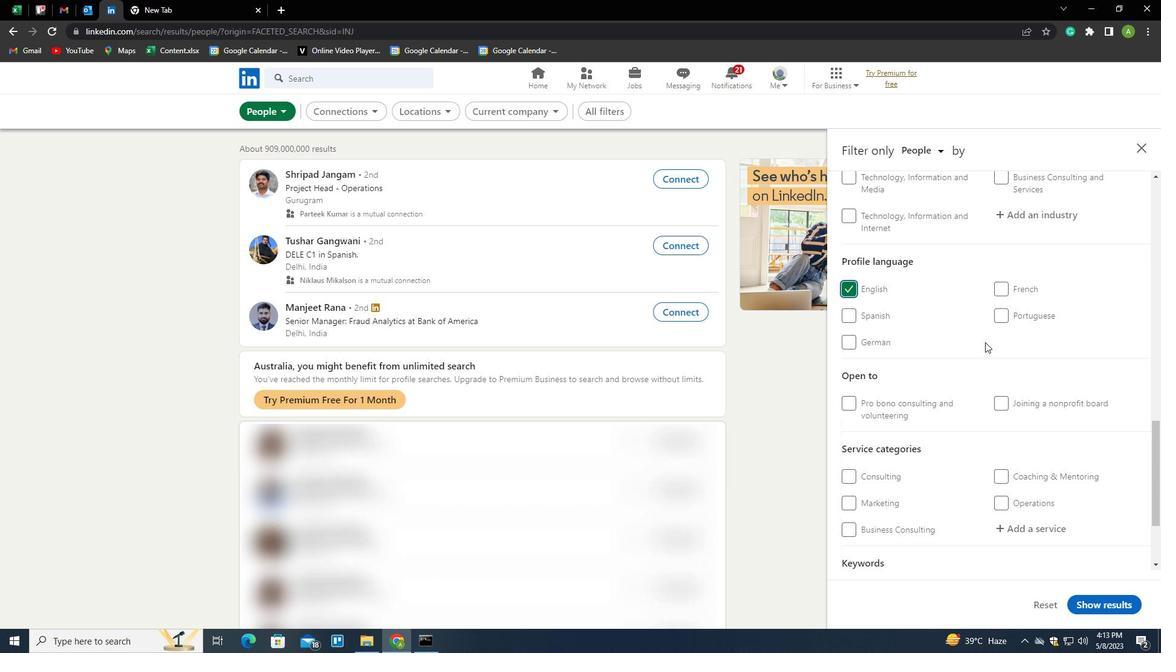 
Action: Mouse scrolled (987, 343) with delta (0, 0)
Screenshot: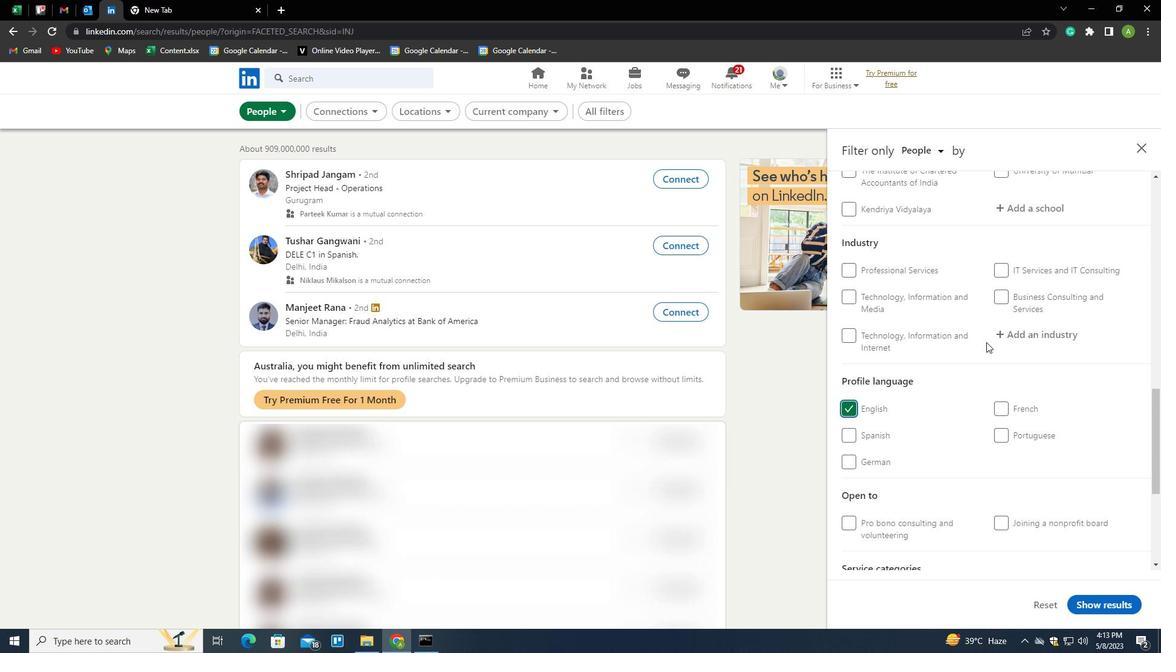 
Action: Mouse scrolled (987, 343) with delta (0, 0)
Screenshot: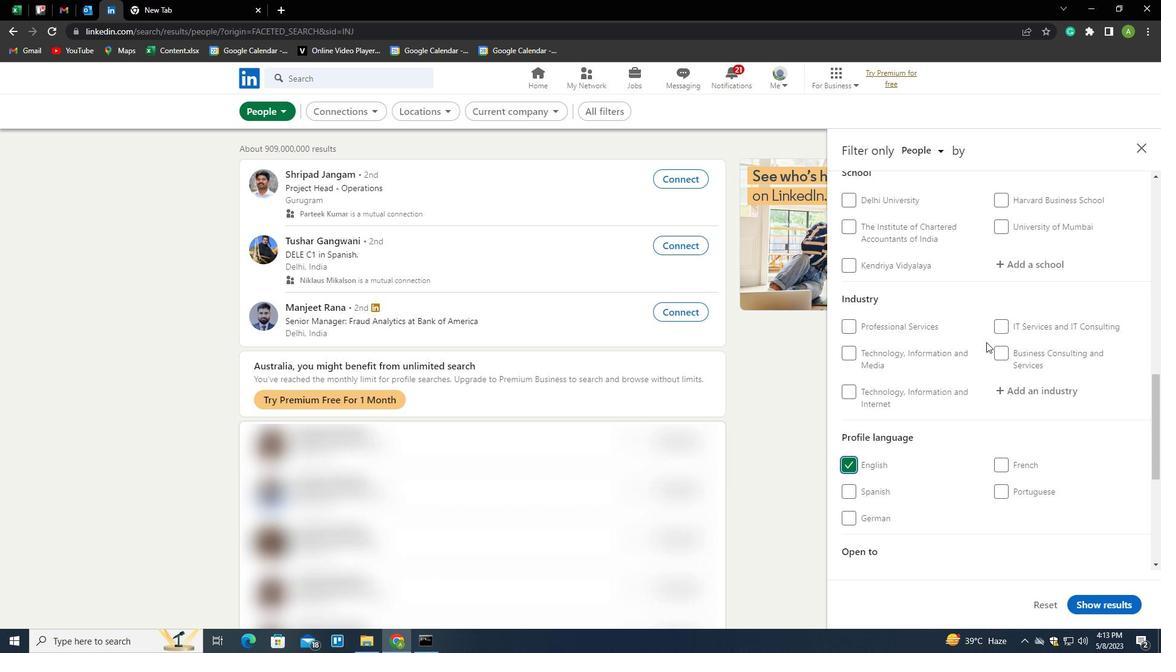 
Action: Mouse scrolled (987, 343) with delta (0, 0)
Screenshot: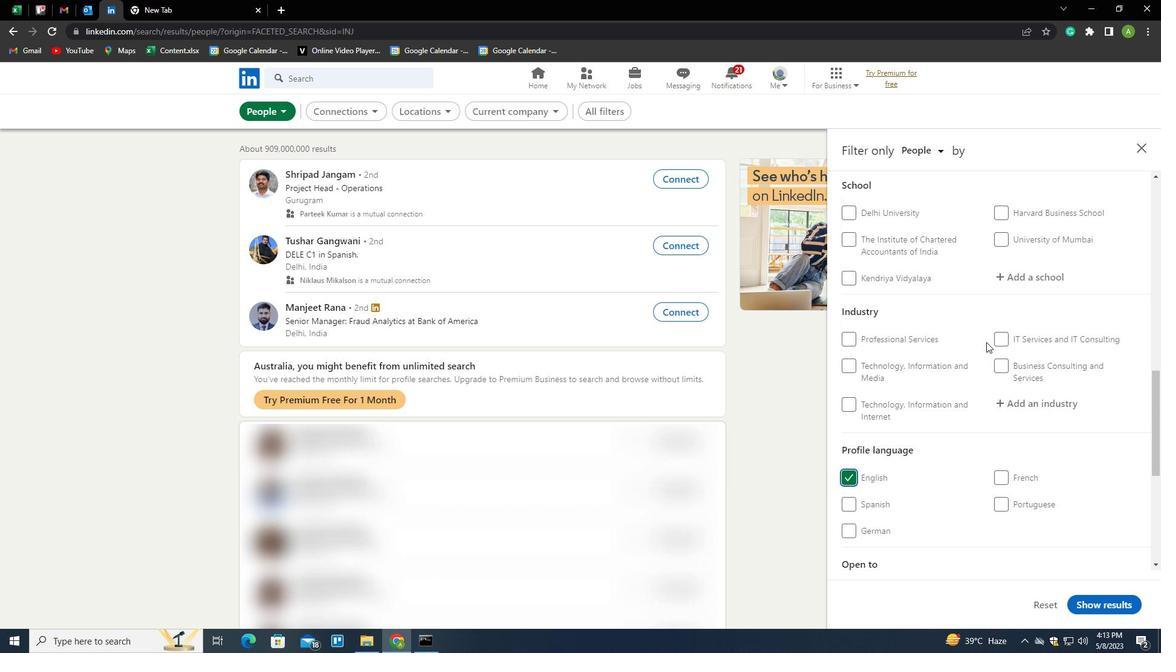 
Action: Mouse scrolled (987, 343) with delta (0, 0)
Screenshot: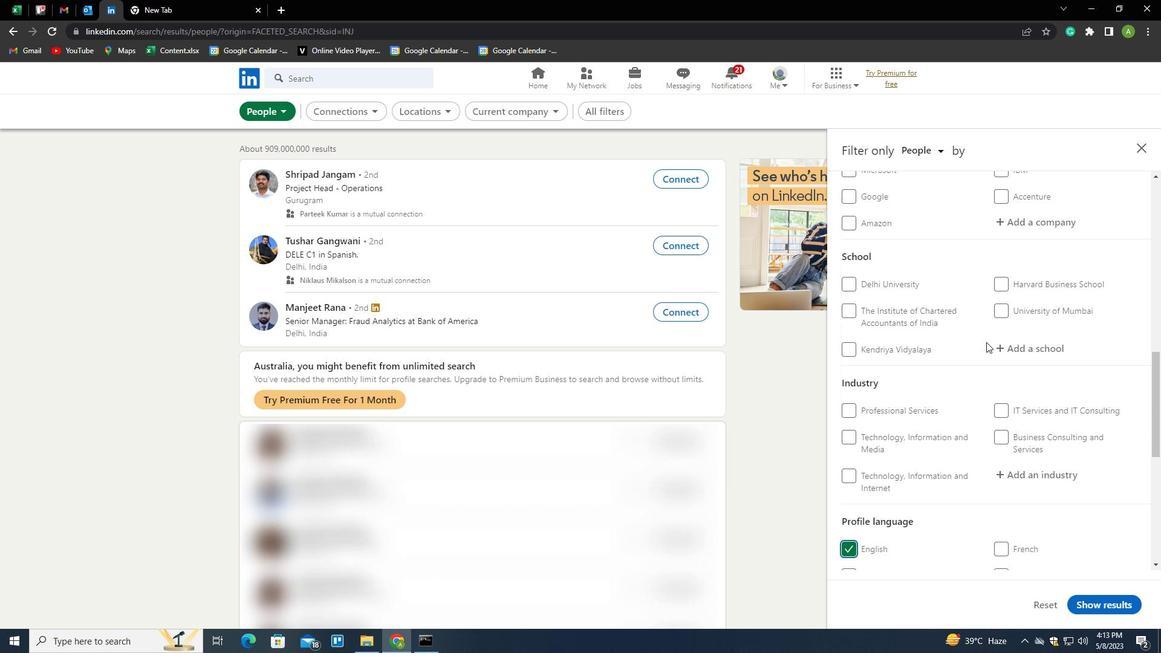 
Action: Mouse scrolled (987, 343) with delta (0, 0)
Screenshot: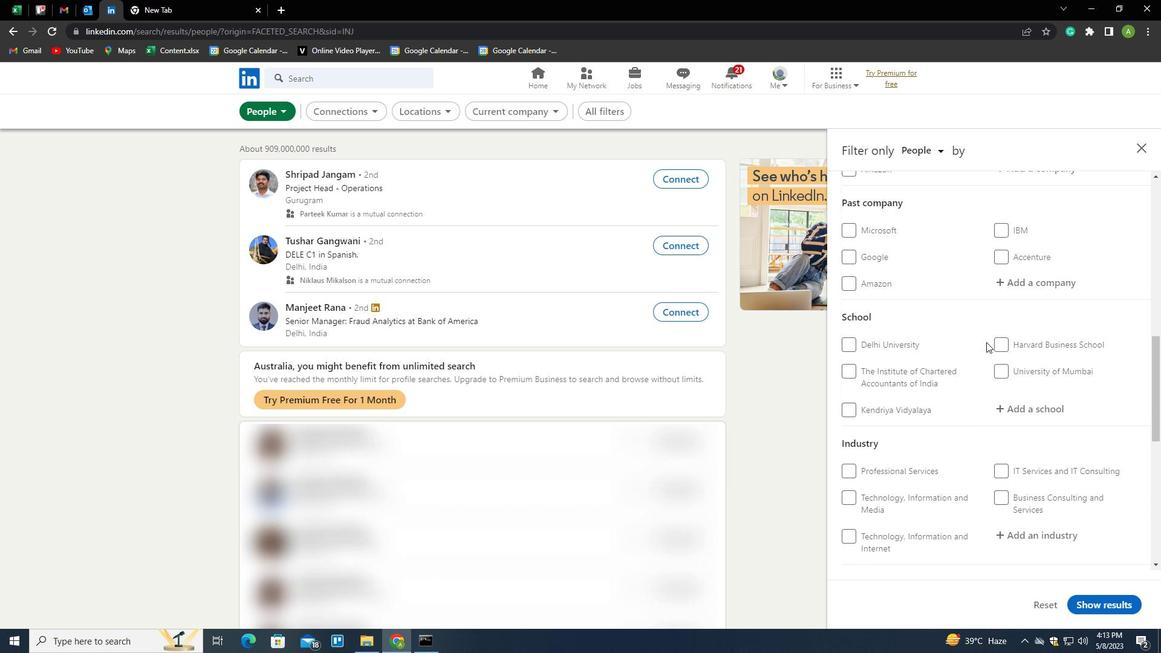 
Action: Mouse moved to (1030, 270)
Screenshot: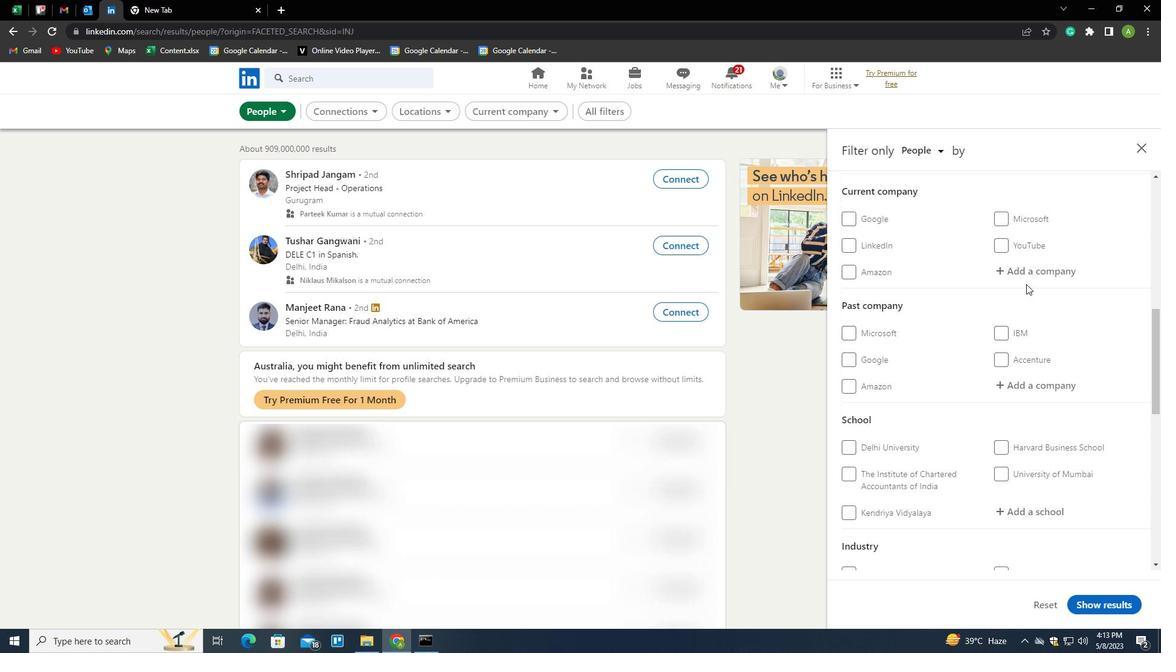 
Action: Mouse pressed left at (1030, 270)
Screenshot: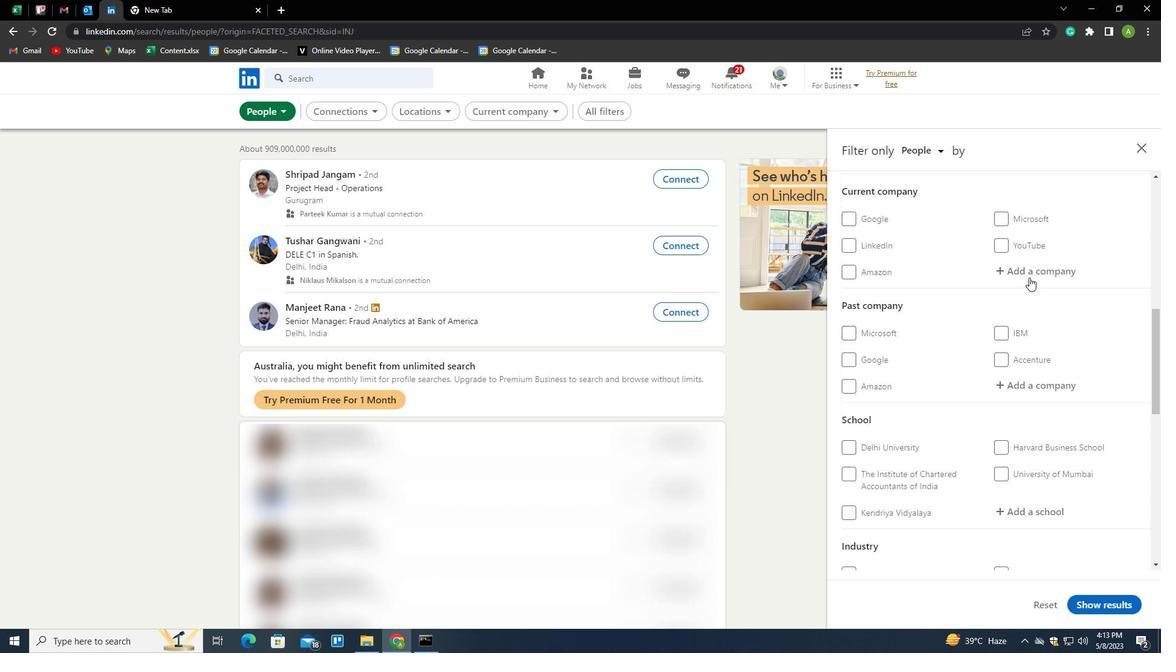 
Action: Key pressed <Key.shift>INFOVISION<Key.space><Key.shift>INC<Key.down><Key.enter>
Screenshot: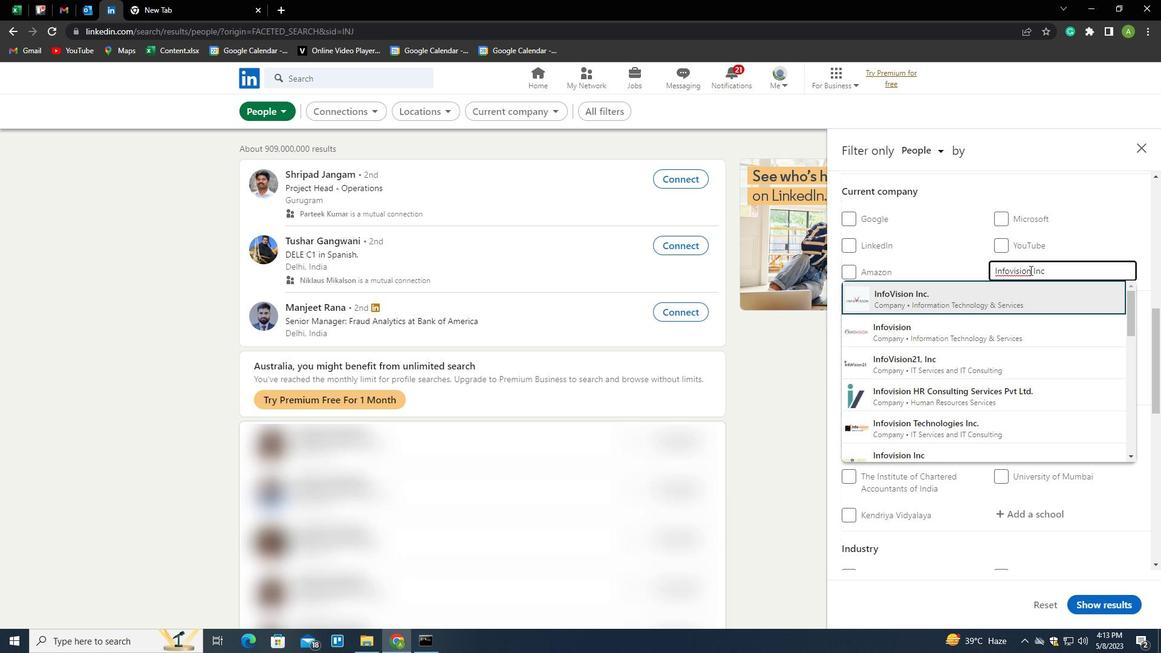 
Action: Mouse moved to (1029, 267)
Screenshot: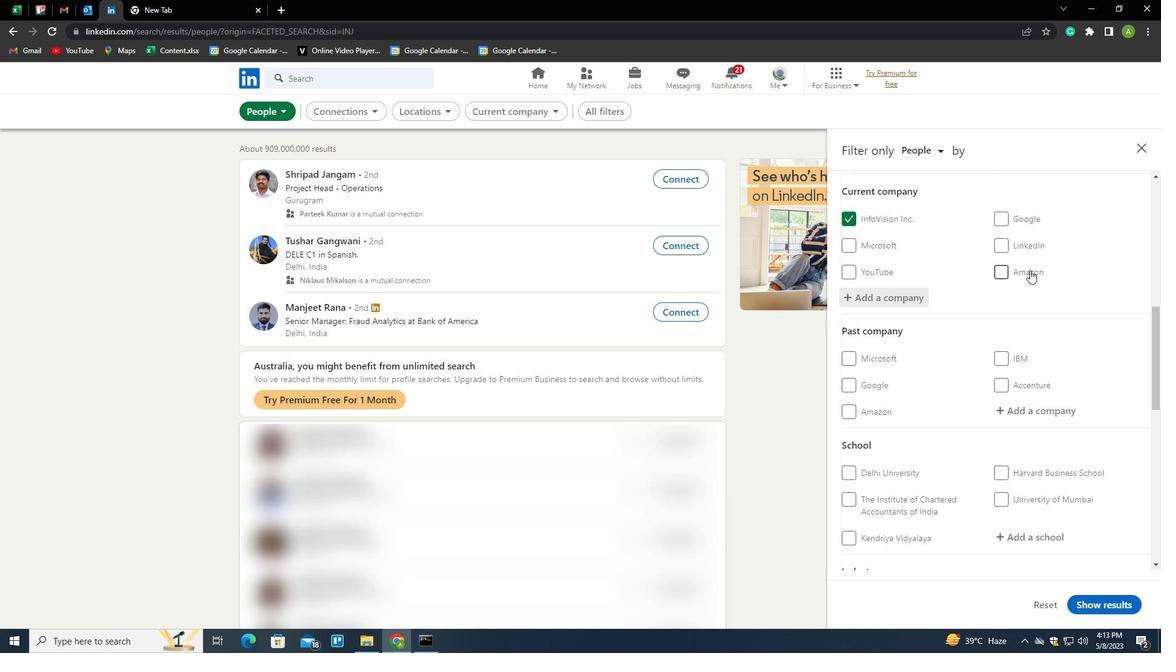 
Action: Mouse scrolled (1029, 266) with delta (0, 0)
Screenshot: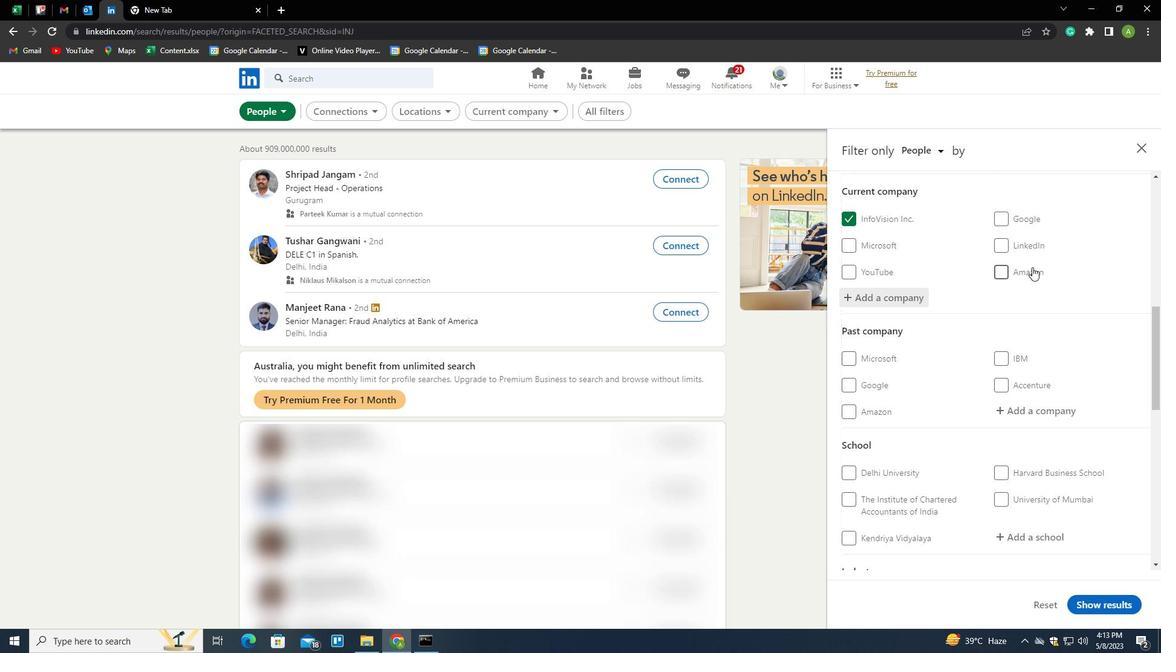 
Action: Mouse scrolled (1029, 266) with delta (0, 0)
Screenshot: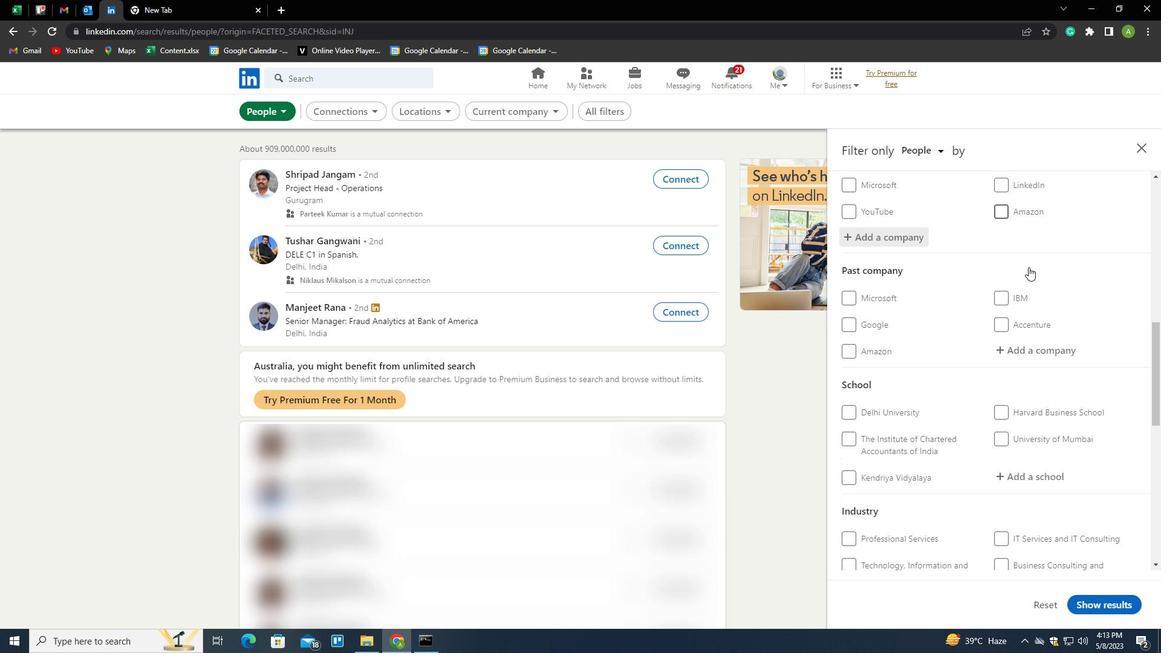 
Action: Mouse scrolled (1029, 266) with delta (0, 0)
Screenshot: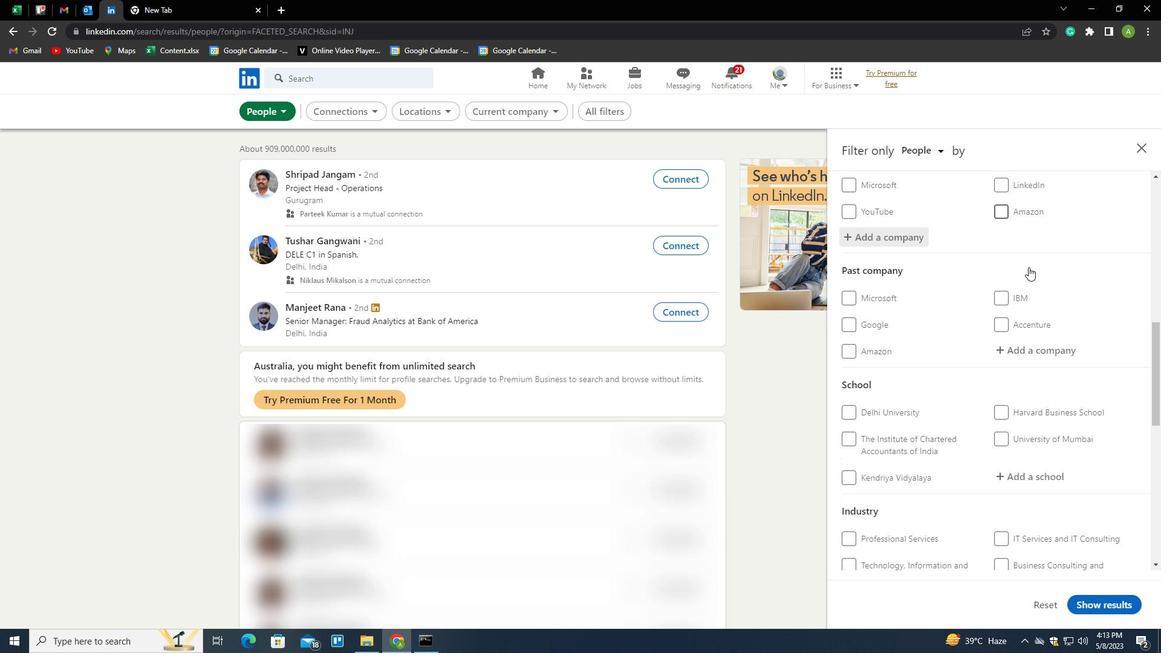 
Action: Mouse moved to (1028, 268)
Screenshot: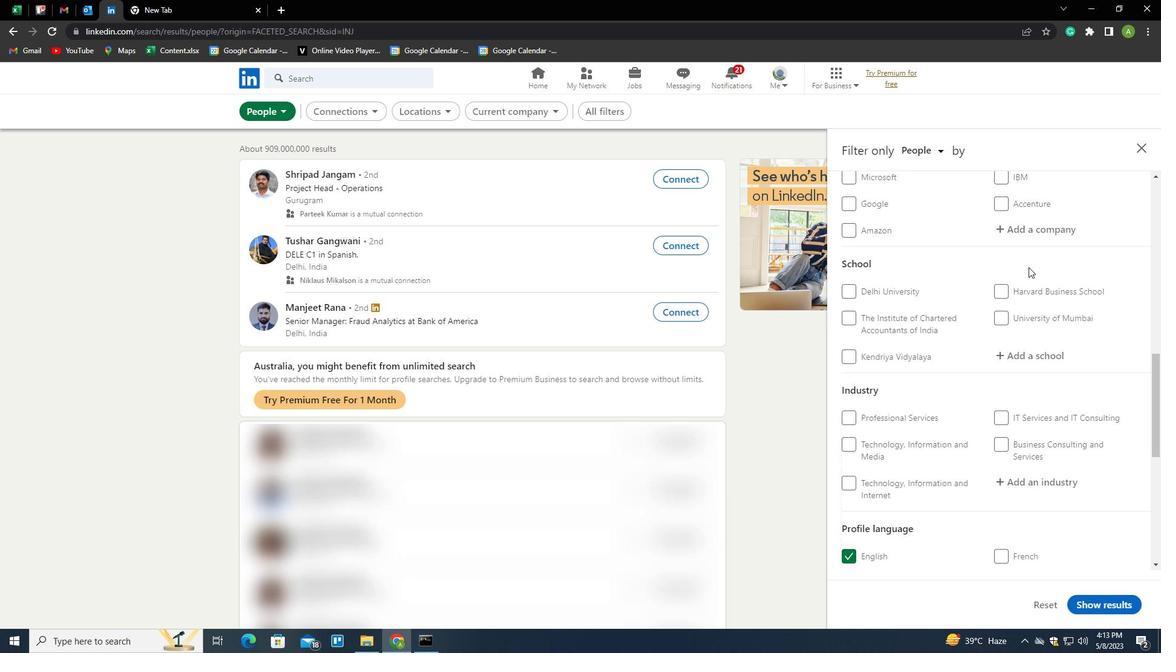 
Action: Mouse scrolled (1028, 267) with delta (0, 0)
Screenshot: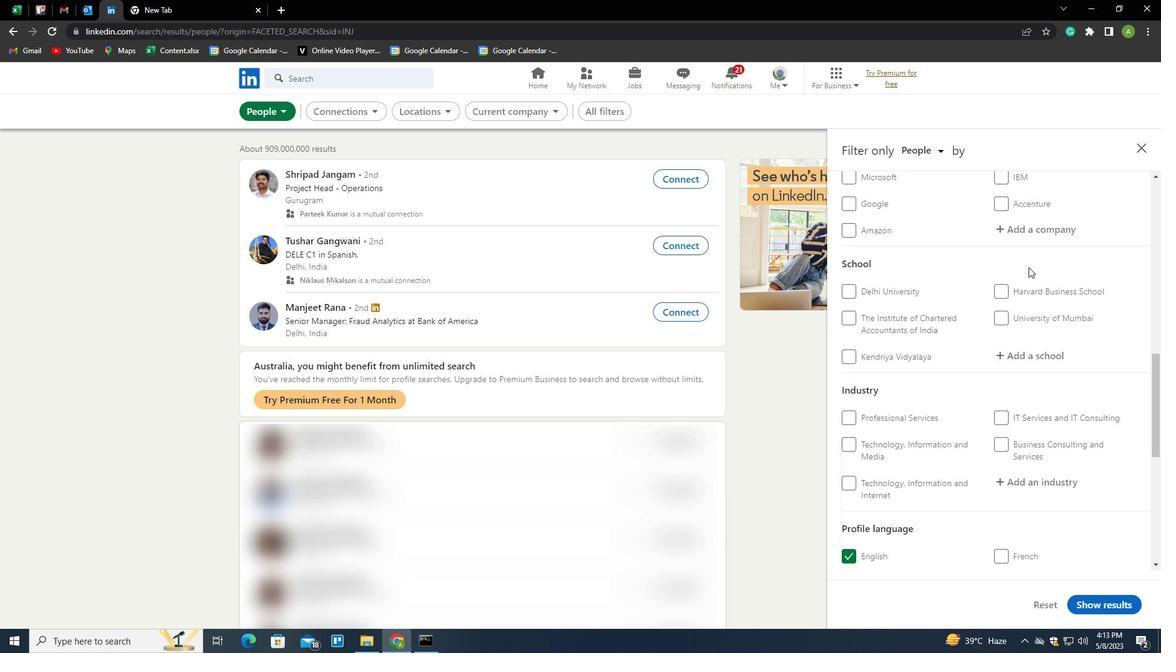 
Action: Mouse moved to (1026, 293)
Screenshot: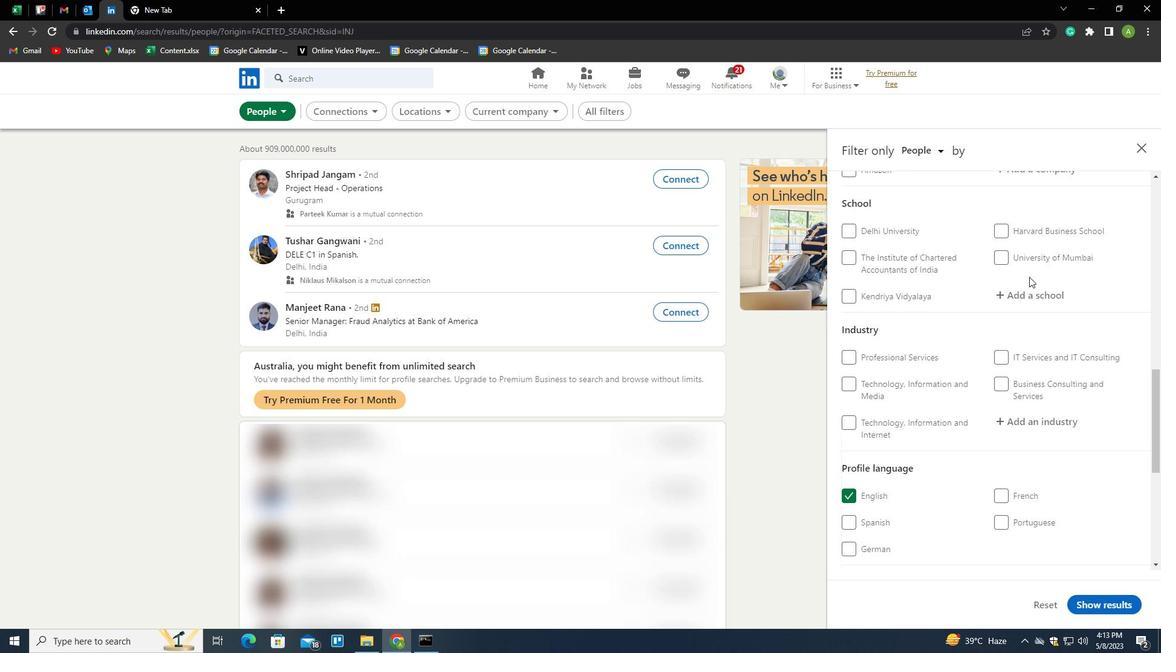 
Action: Mouse pressed left at (1026, 293)
Screenshot: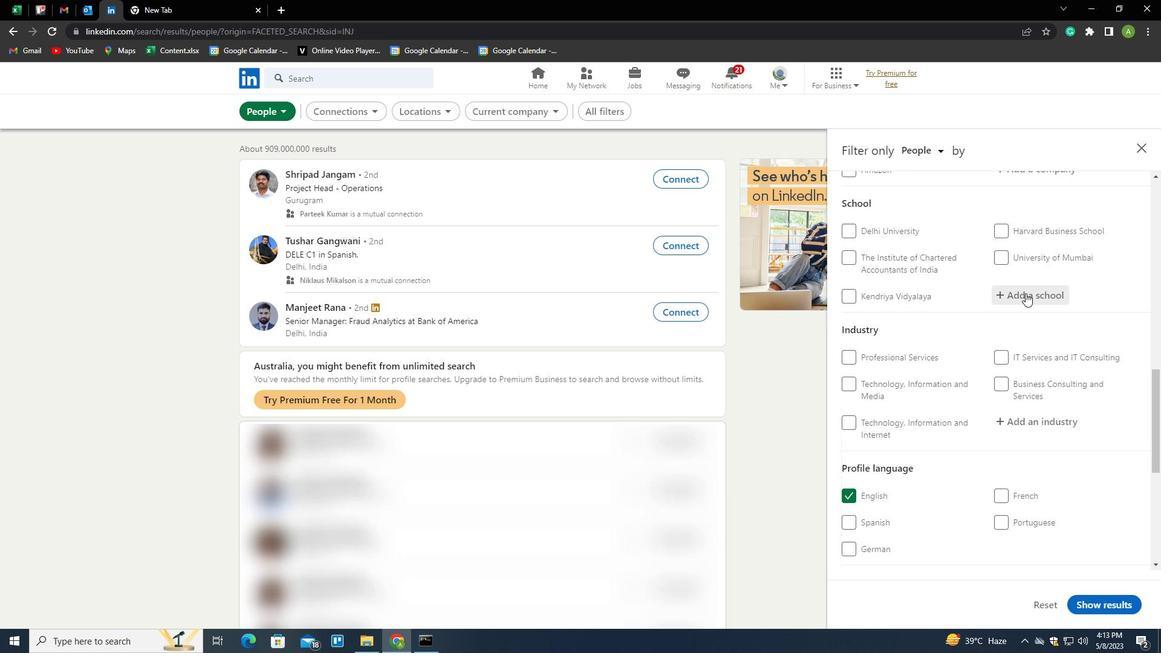 
Action: Key pressed <Key.shift>INDIAN<Key.space><Key.shift>JOV<Key.backspace>BS<Key.space>AND<Key.space><Key.shift>CAREERS<Key.down><Key.enter>
Screenshot: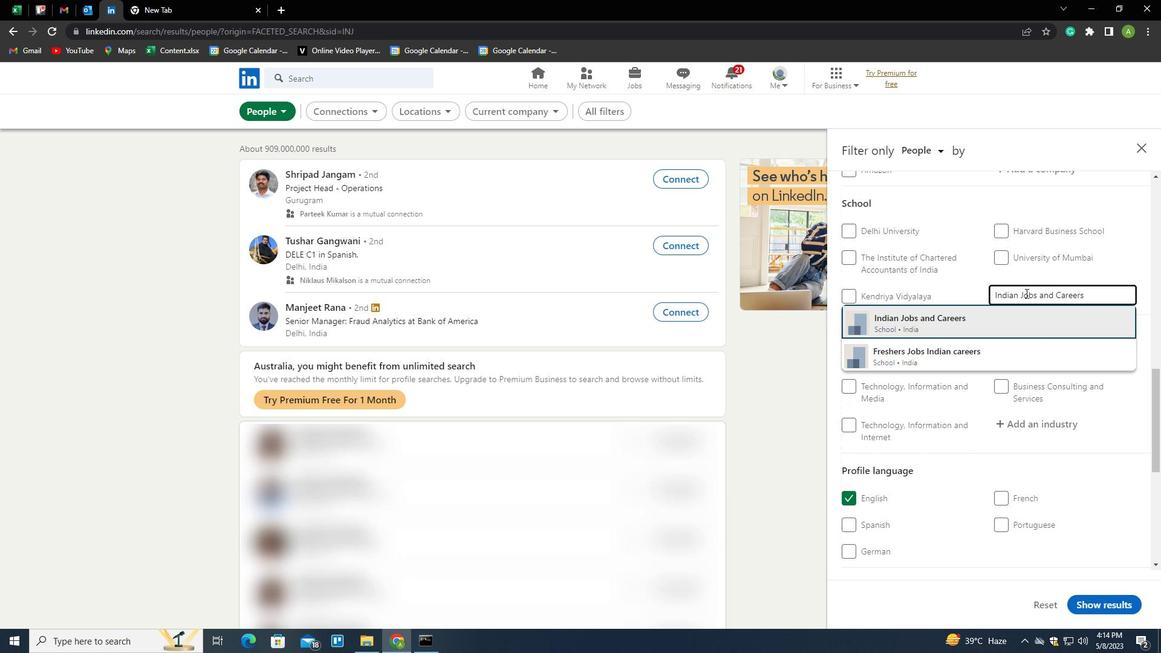 
Action: Mouse moved to (1041, 284)
Screenshot: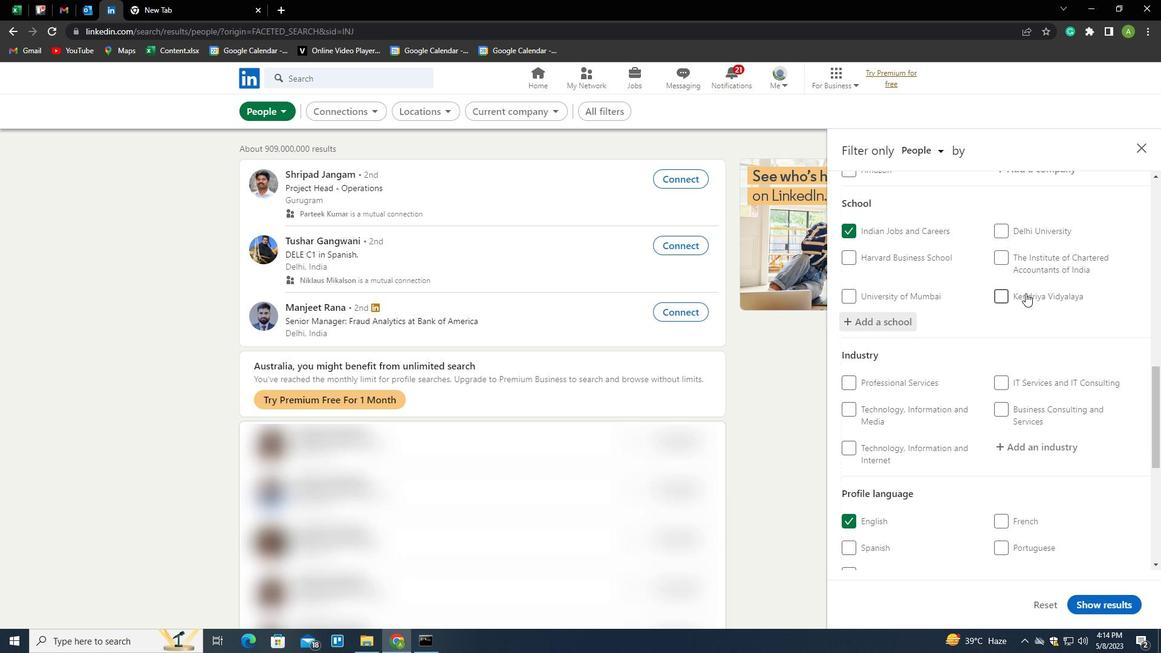 
Action: Mouse scrolled (1041, 283) with delta (0, 0)
Screenshot: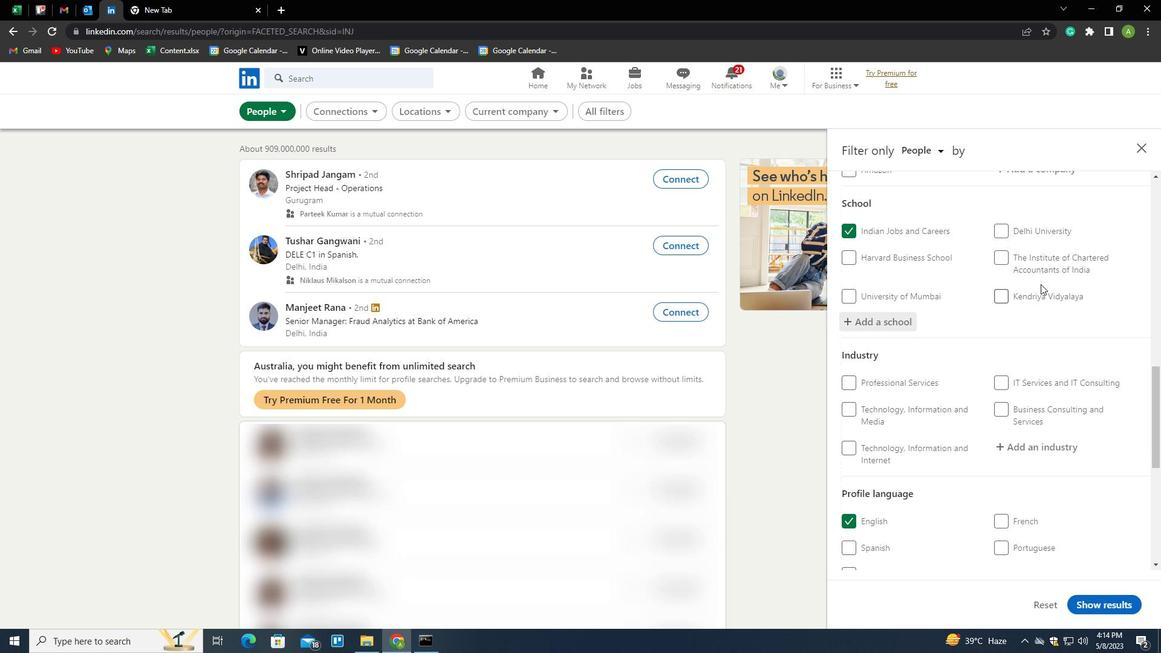 
Action: Mouse scrolled (1041, 283) with delta (0, 0)
Screenshot: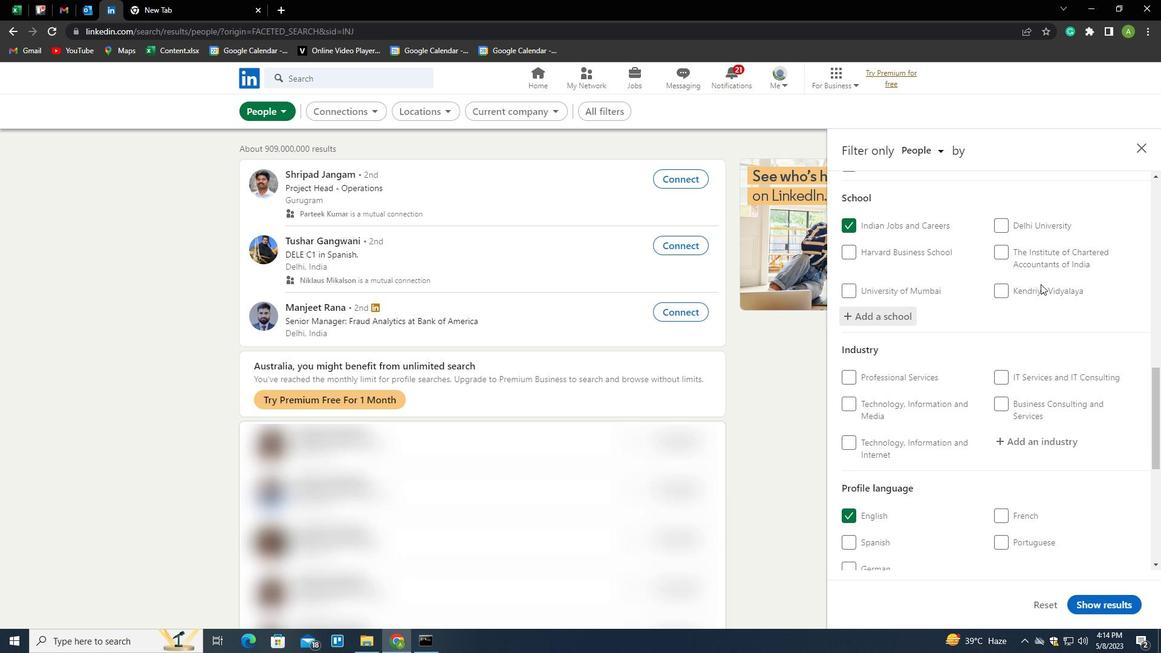 
Action: Mouse scrolled (1041, 283) with delta (0, 0)
Screenshot: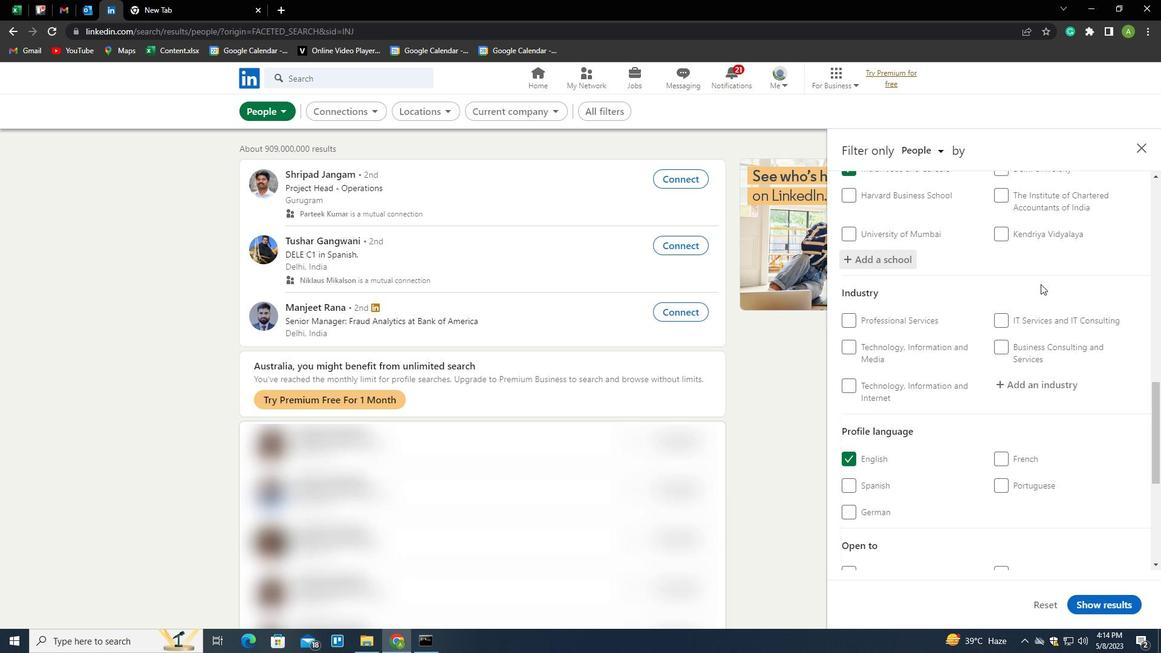 
Action: Mouse moved to (1041, 262)
Screenshot: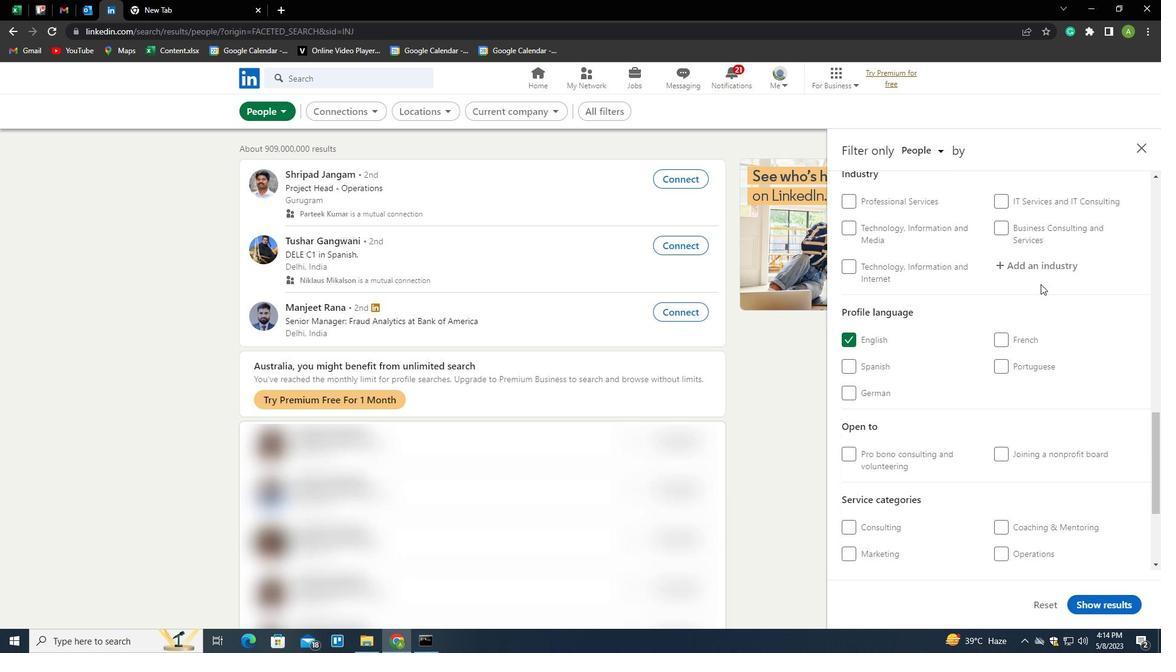 
Action: Mouse pressed left at (1041, 262)
Screenshot: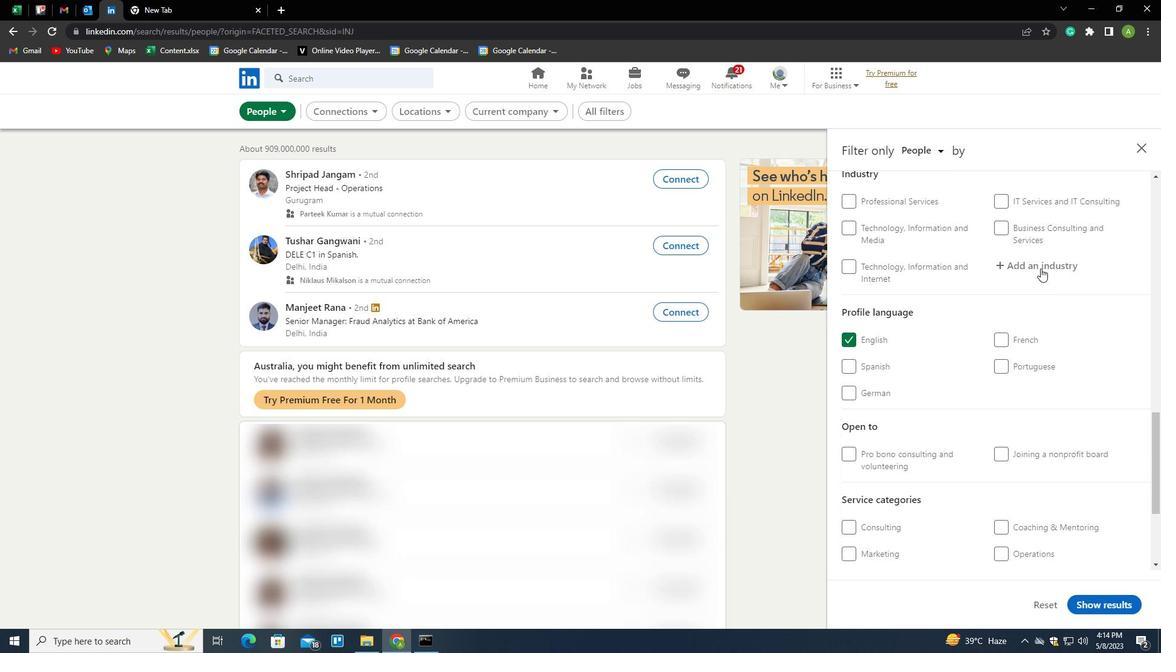 
Action: Mouse moved to (1041, 262)
Screenshot: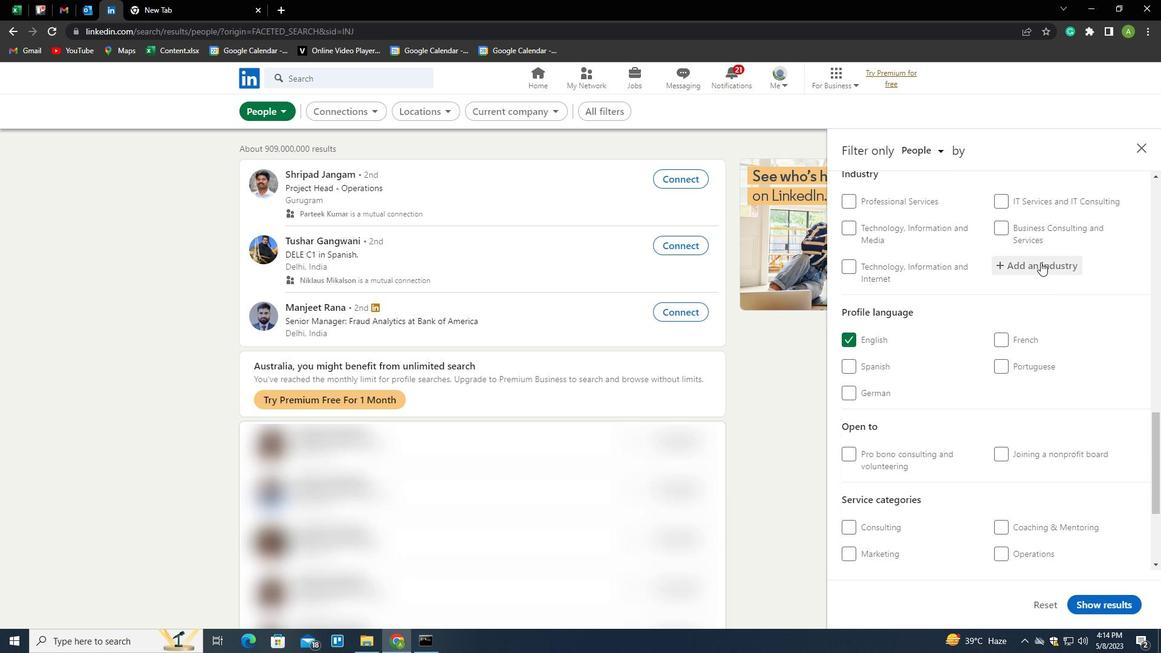 
Action: Key pressed <Key.shift>CHEMICAL<Key.space><Key.shift>MANUFACTURING<Key.down><Key.enter>
Screenshot: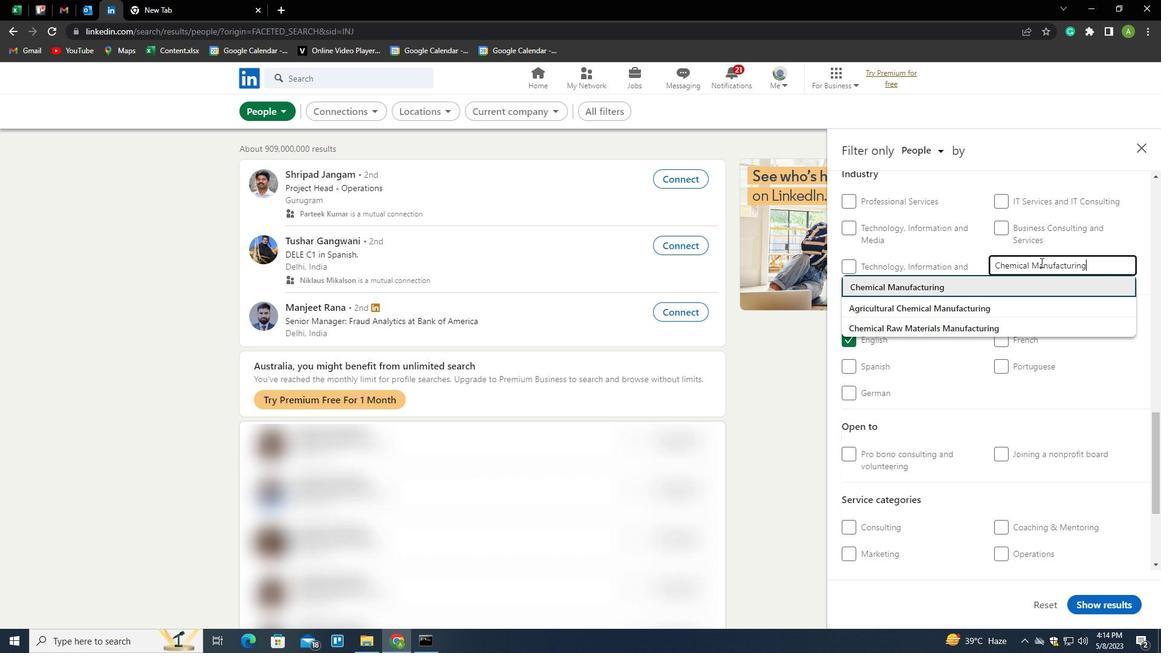 
Action: Mouse scrolled (1041, 262) with delta (0, 0)
Screenshot: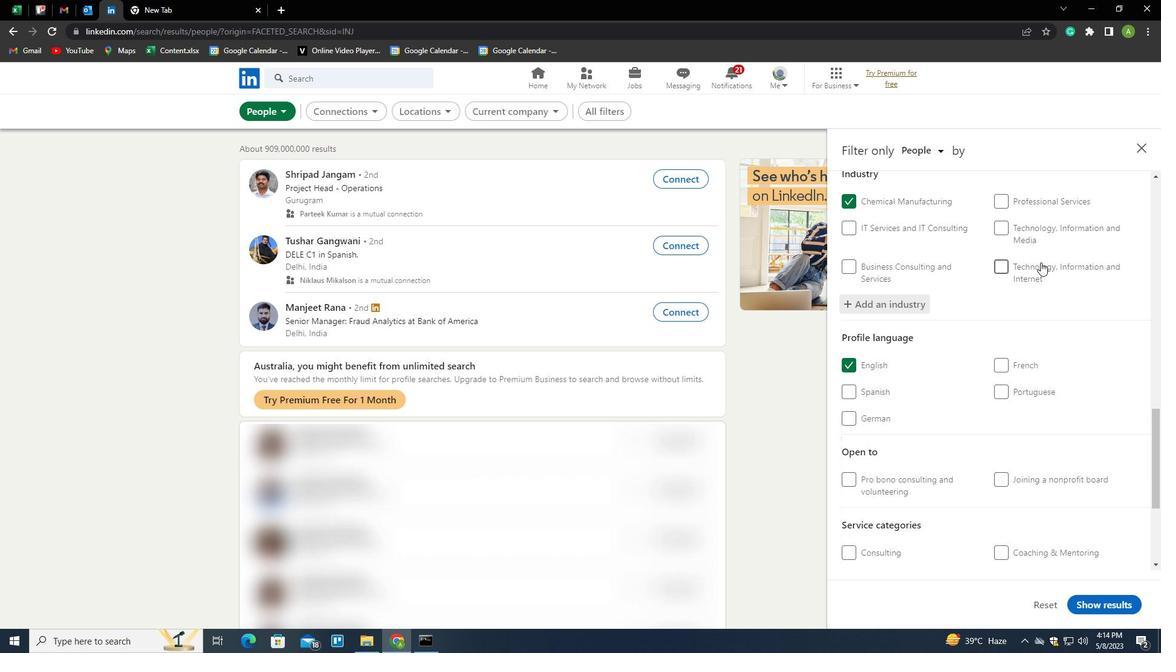 
Action: Mouse scrolled (1041, 262) with delta (0, 0)
Screenshot: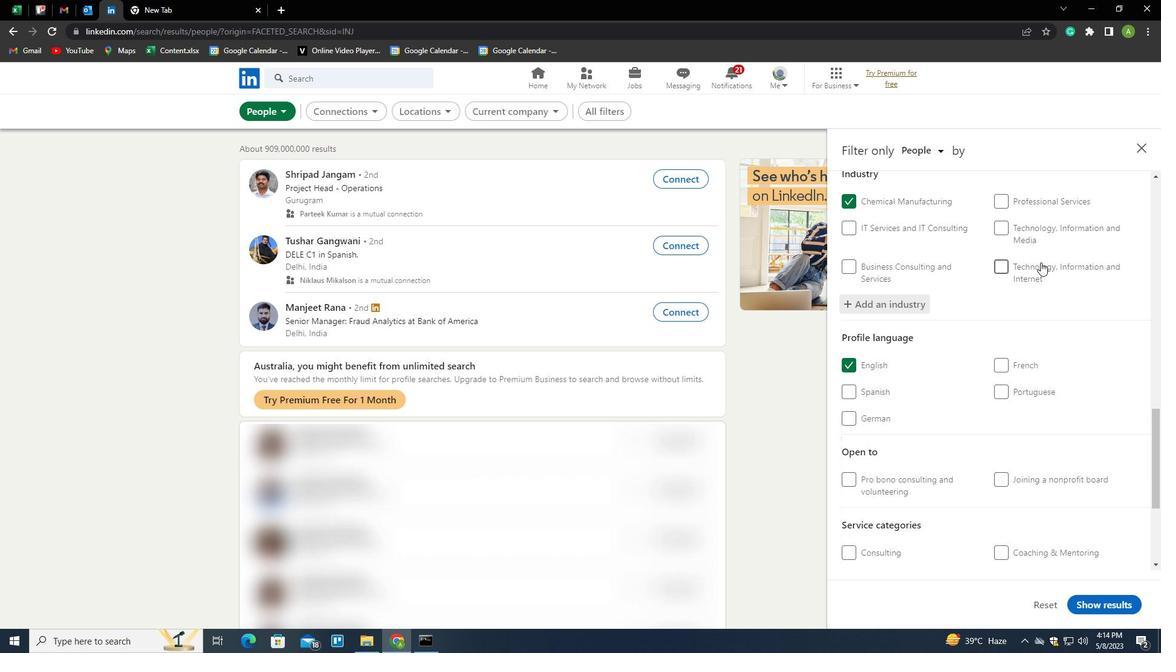 
Action: Mouse scrolled (1041, 262) with delta (0, 0)
Screenshot: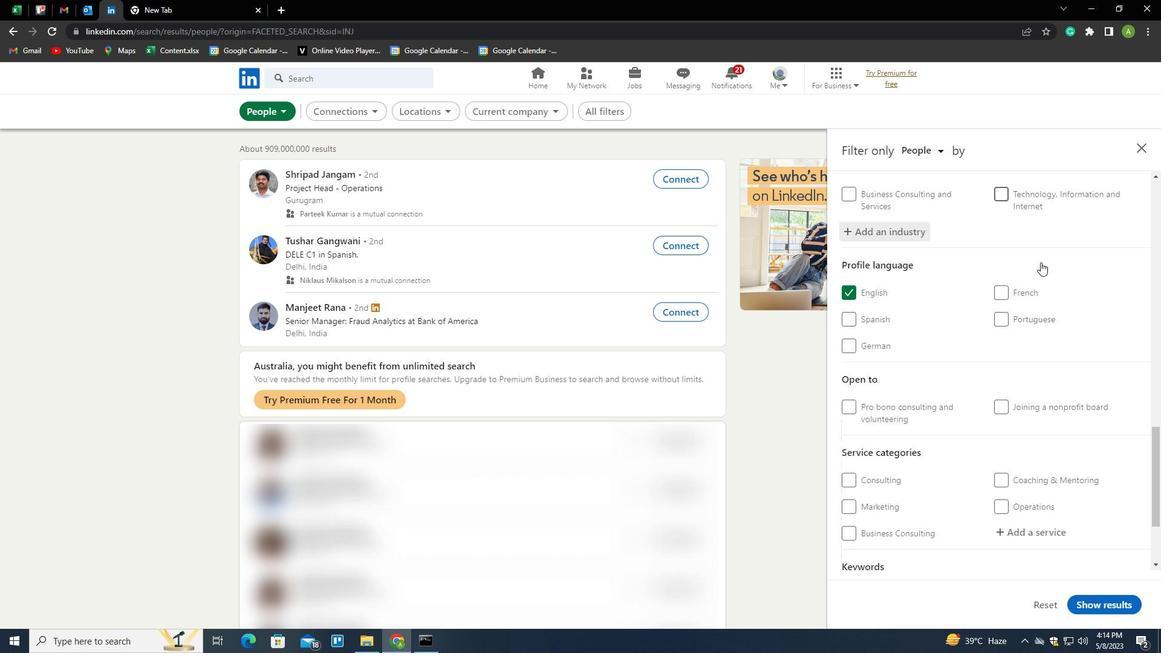 
Action: Mouse scrolled (1041, 262) with delta (0, 0)
Screenshot: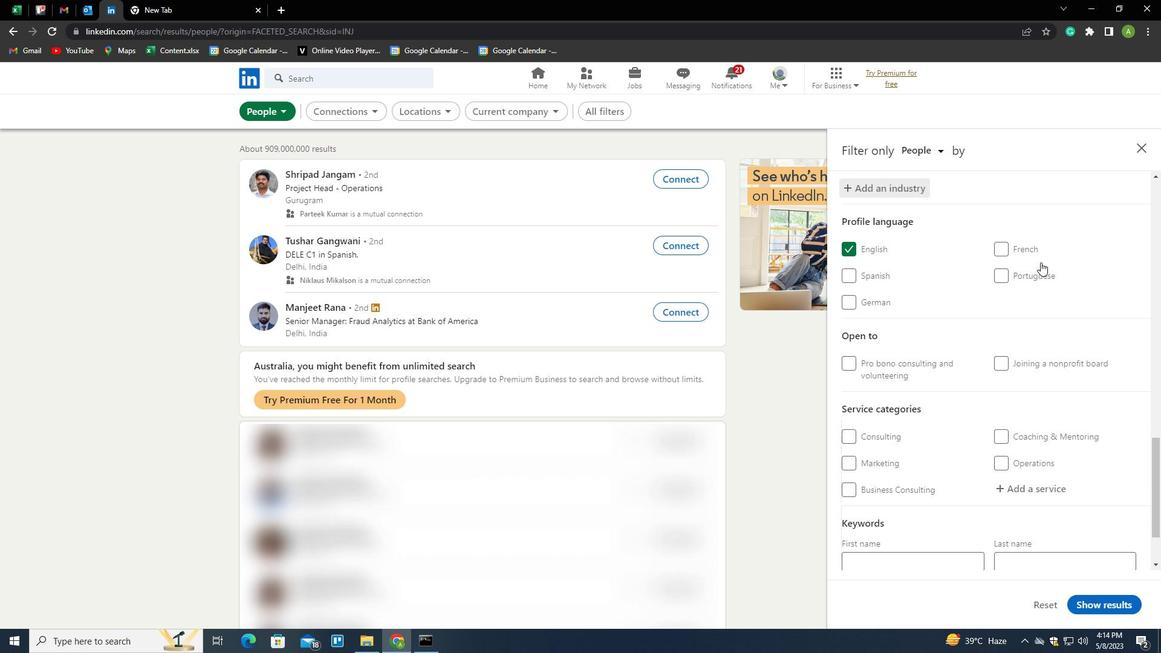 
Action: Mouse moved to (1028, 399)
Screenshot: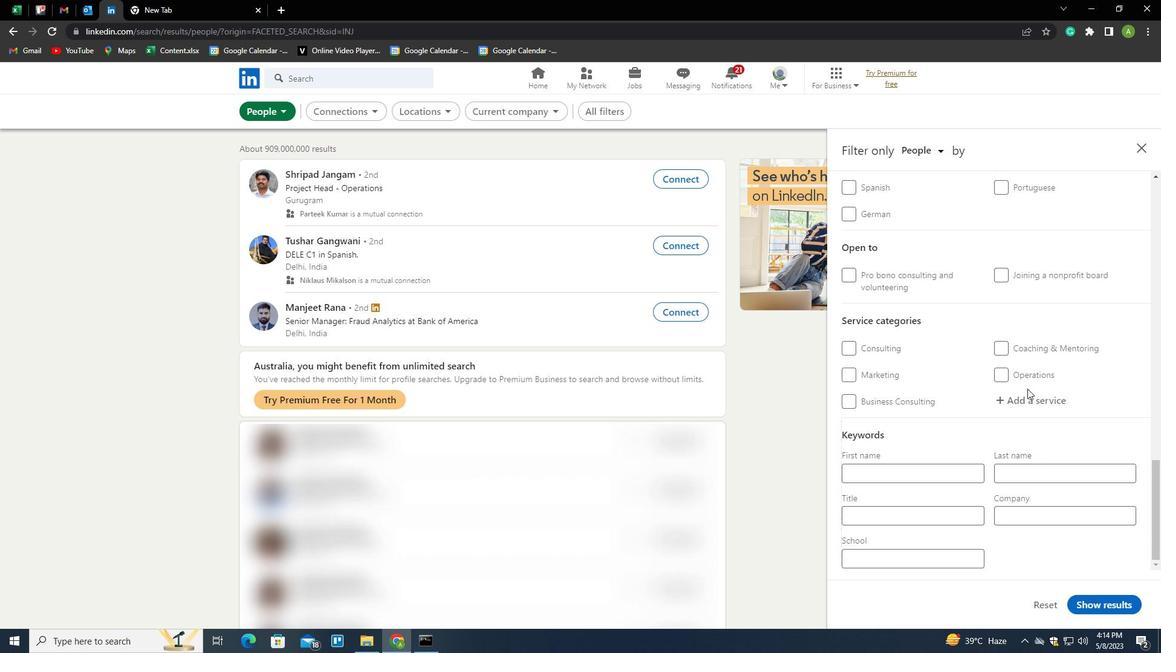 
Action: Mouse pressed left at (1028, 399)
Screenshot: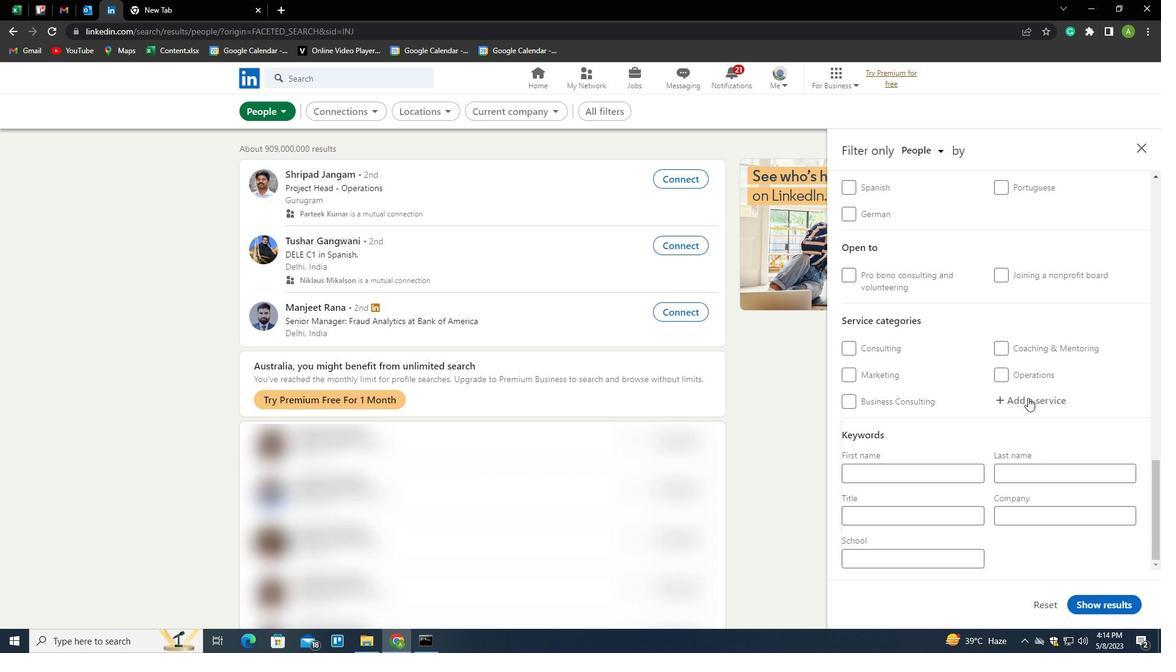 
Action: Key pressed <Key.shift><Key.shift><Key.shift><Key.shift><Key.shift><Key.shift><Key.shift><Key.shift><Key.shift><Key.shift><Key.shift><Key.shift><Key.shift><Key.shift><Key.shift><Key.shift><Key.shift><Key.shift><Key.shift><Key.shift><Key.shift><Key.shift><Key.shift><Key.shift><Key.shift><Key.shift><Key.shift><Key.shift><Key.shift><Key.shift><Key.shift><Key.shift><Key.shift><Key.shift><Key.shift><Key.shift><Key.shift><Key.shift><Key.shift><Key.shift><Key.shift><Key.shift><Key.shift><Key.shift><Key.shift><Key.shift><Key.shift><Key.shift><Key.shift><Key.shift><Key.shift><Key.shift>CYBERSECUT<Key.backspace>RIT<Key.down><Key.enter>
Screenshot: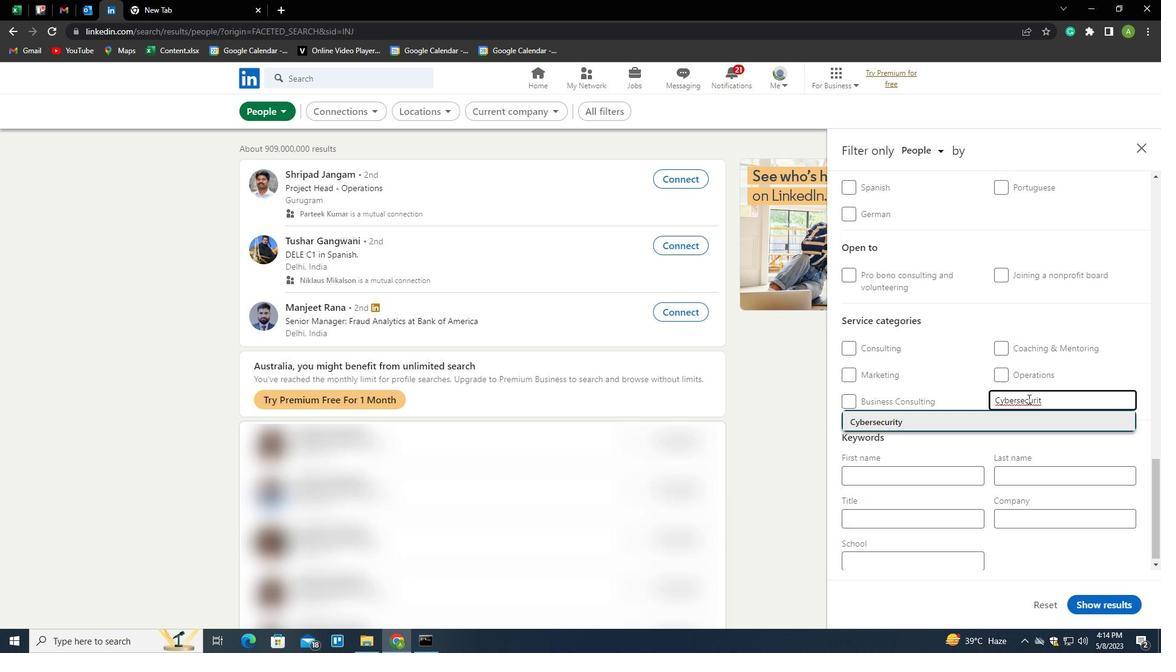 
Action: Mouse moved to (1009, 401)
Screenshot: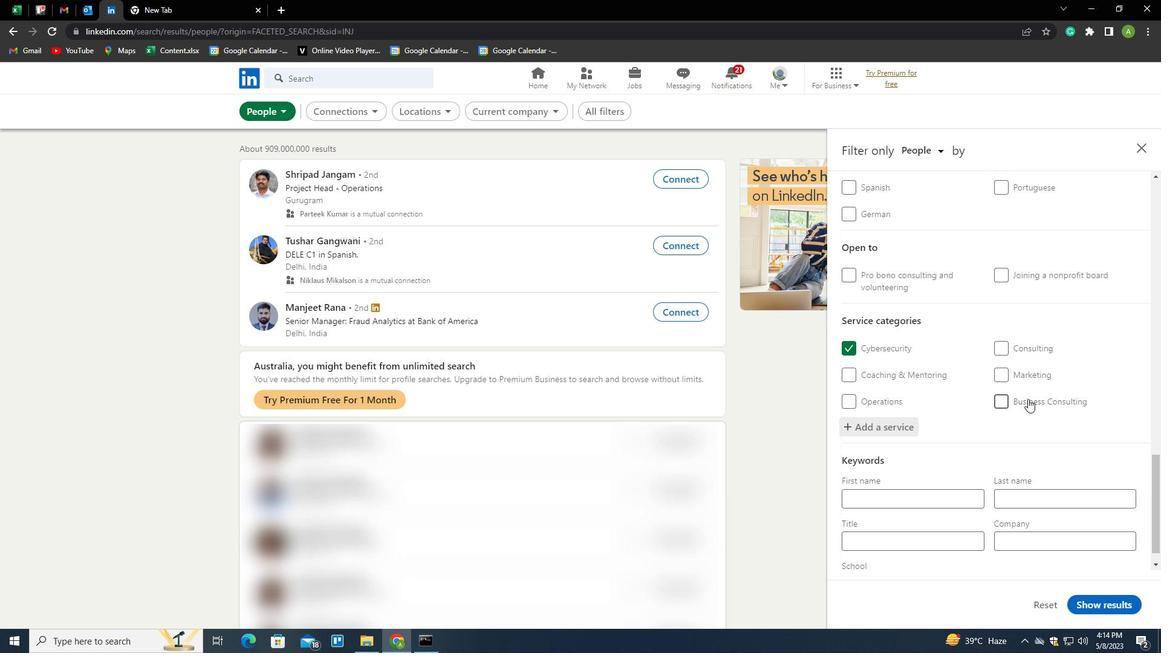 
Action: Mouse scrolled (1009, 401) with delta (0, 0)
Screenshot: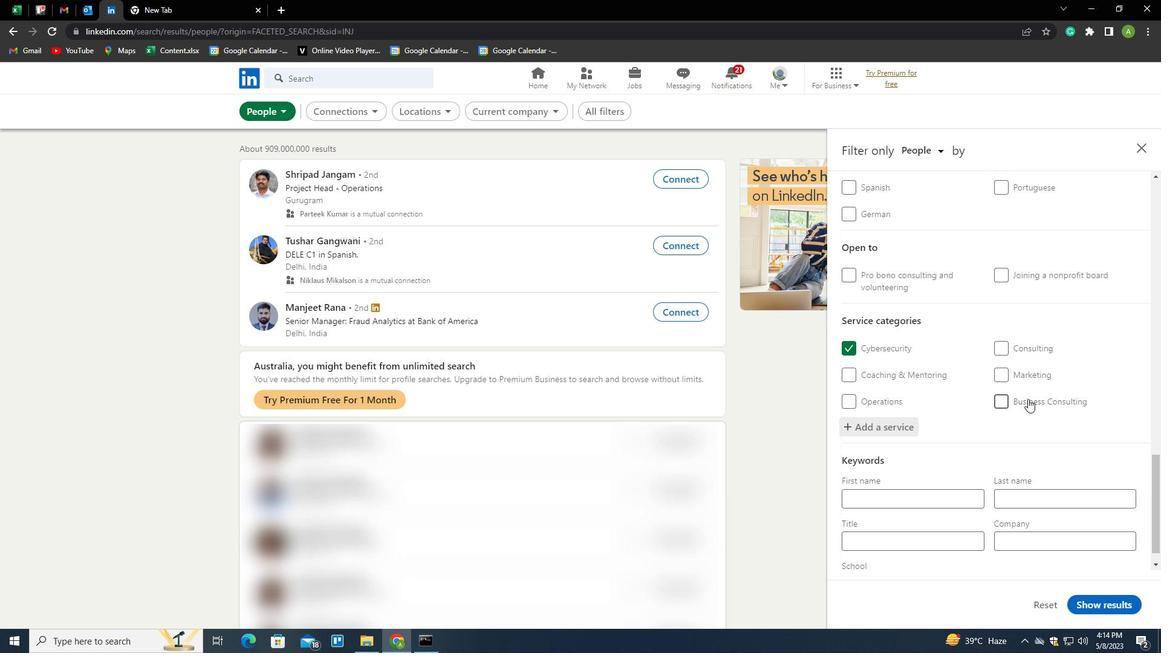 
Action: Mouse moved to (1009, 401)
Screenshot: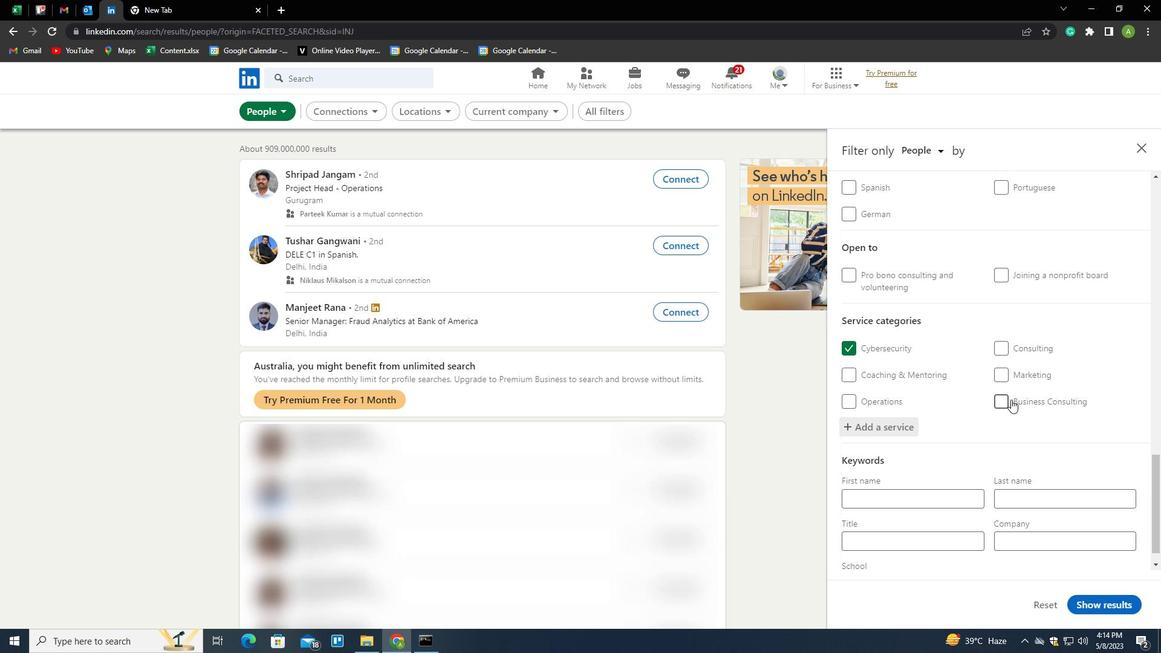 
Action: Mouse scrolled (1009, 401) with delta (0, 0)
Screenshot: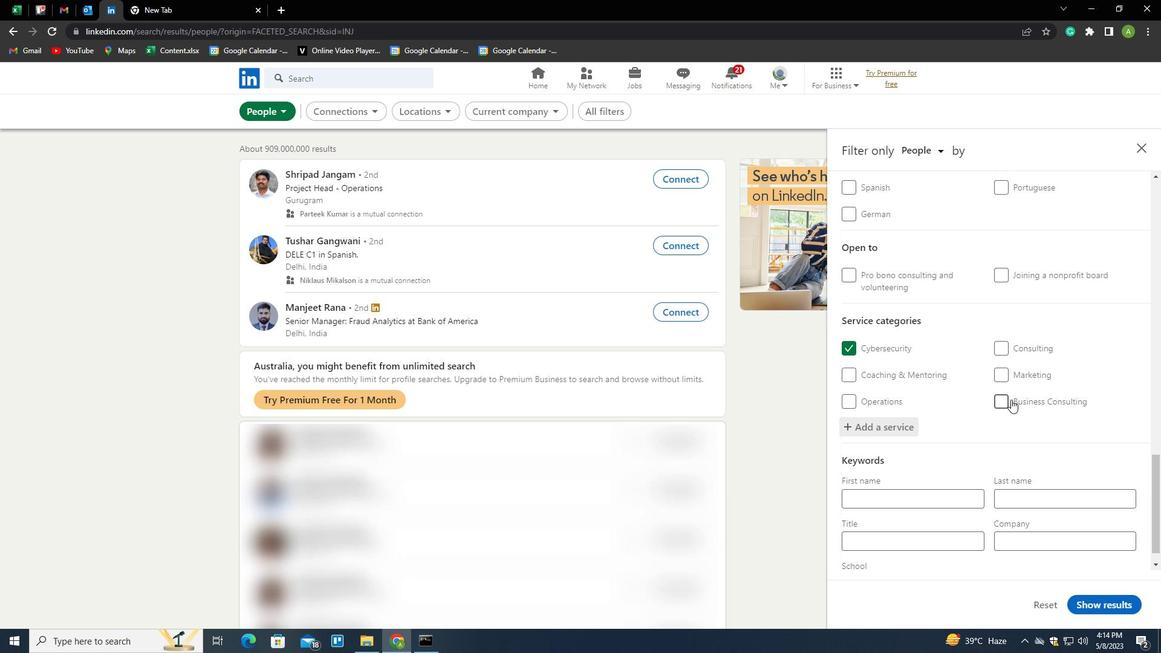 
Action: Mouse scrolled (1009, 401) with delta (0, 0)
Screenshot: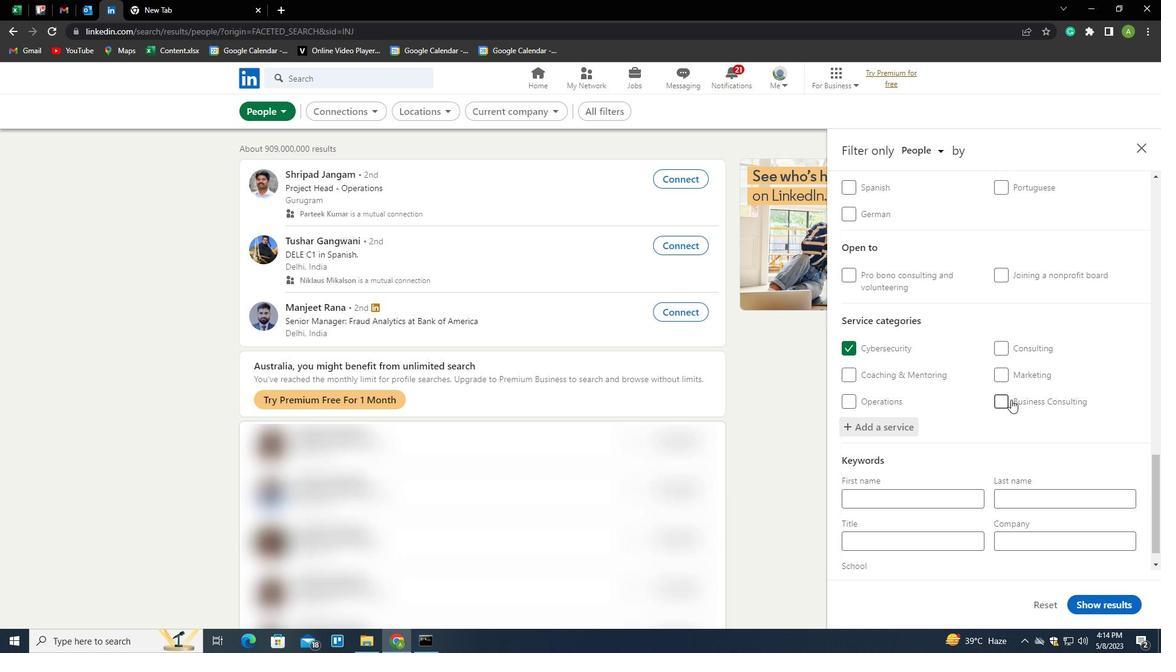 
Action: Mouse scrolled (1009, 401) with delta (0, 0)
Screenshot: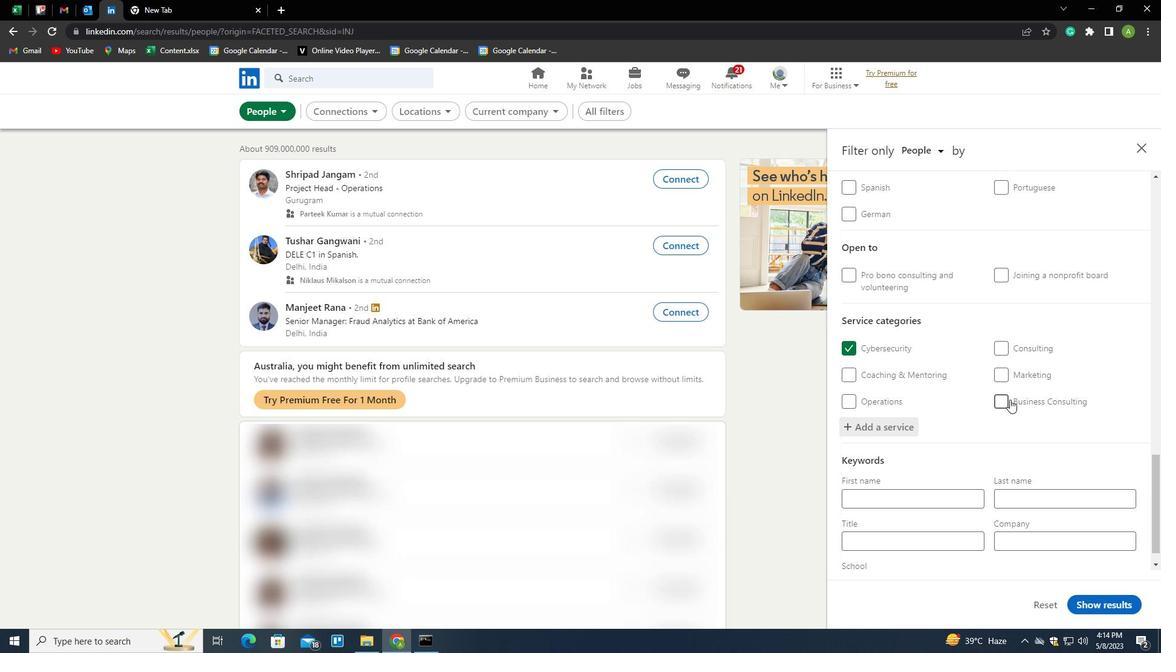 
Action: Mouse scrolled (1009, 401) with delta (0, 0)
Screenshot: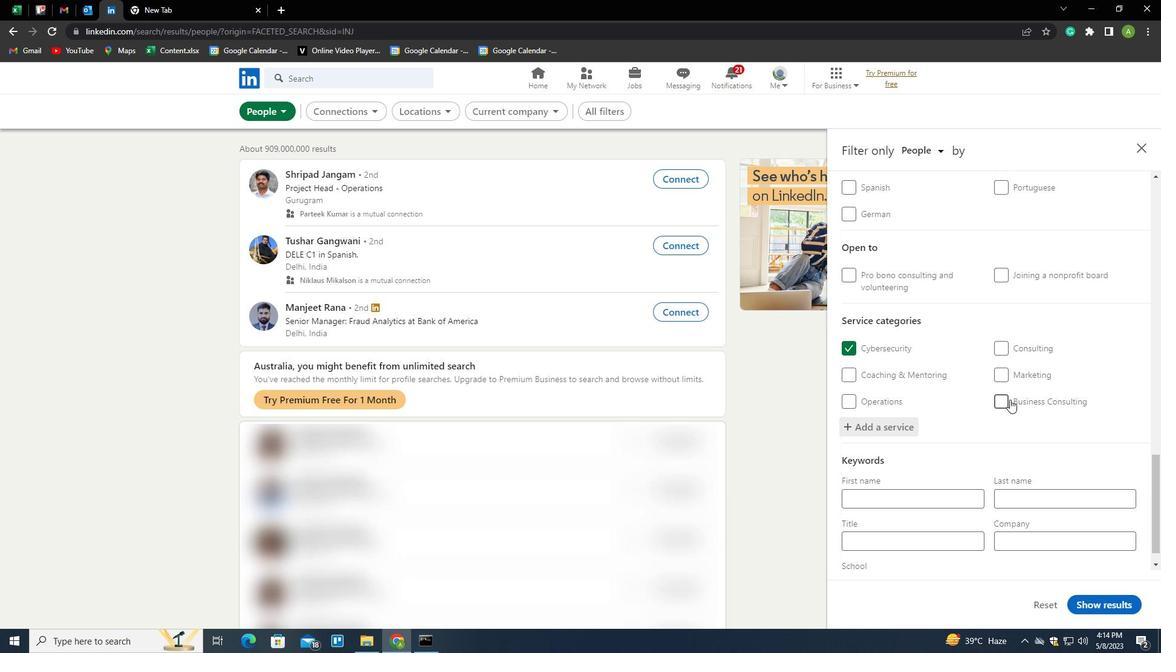
Action: Mouse moved to (908, 514)
Screenshot: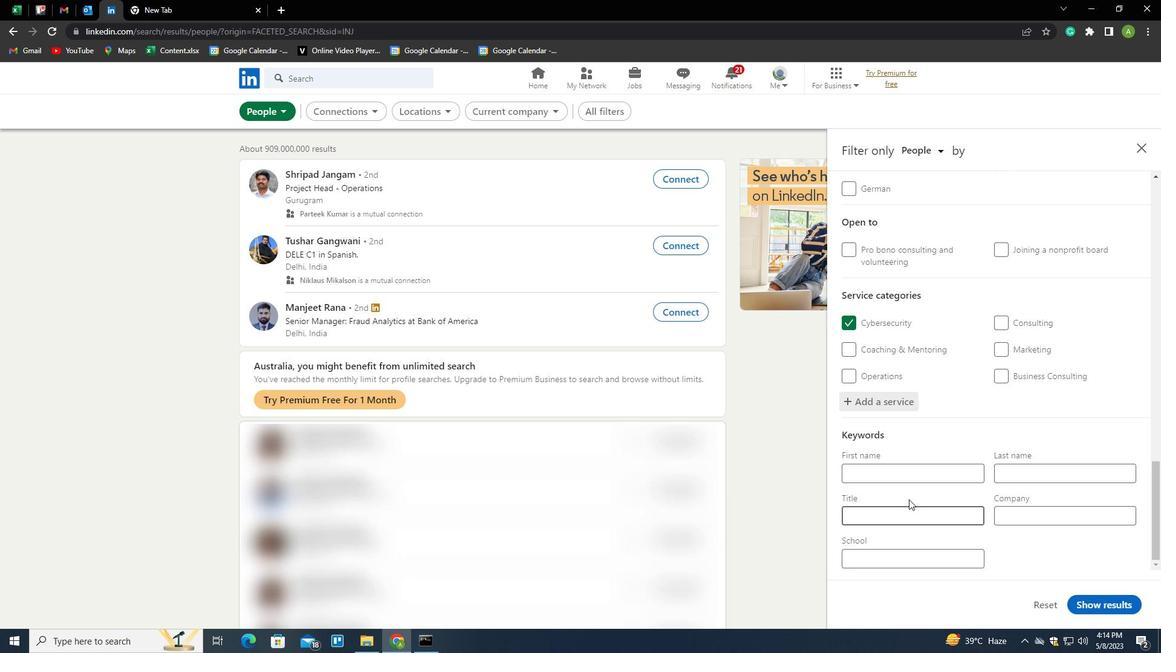 
Action: Mouse pressed left at (908, 514)
Screenshot: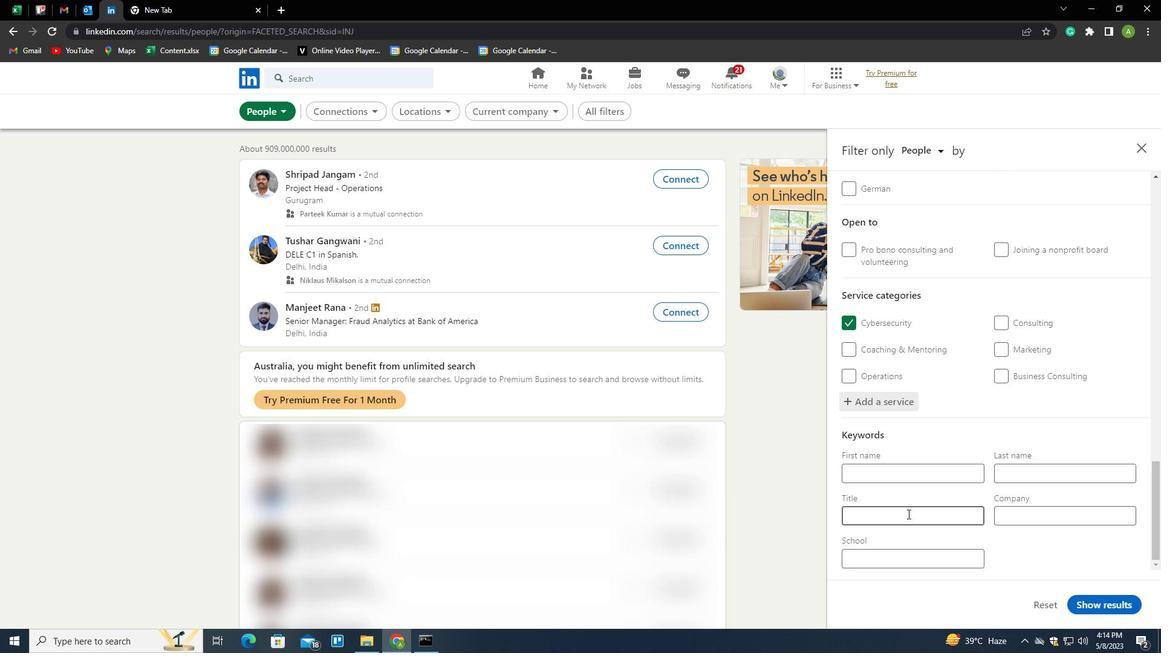 
Action: Mouse moved to (908, 515)
Screenshot: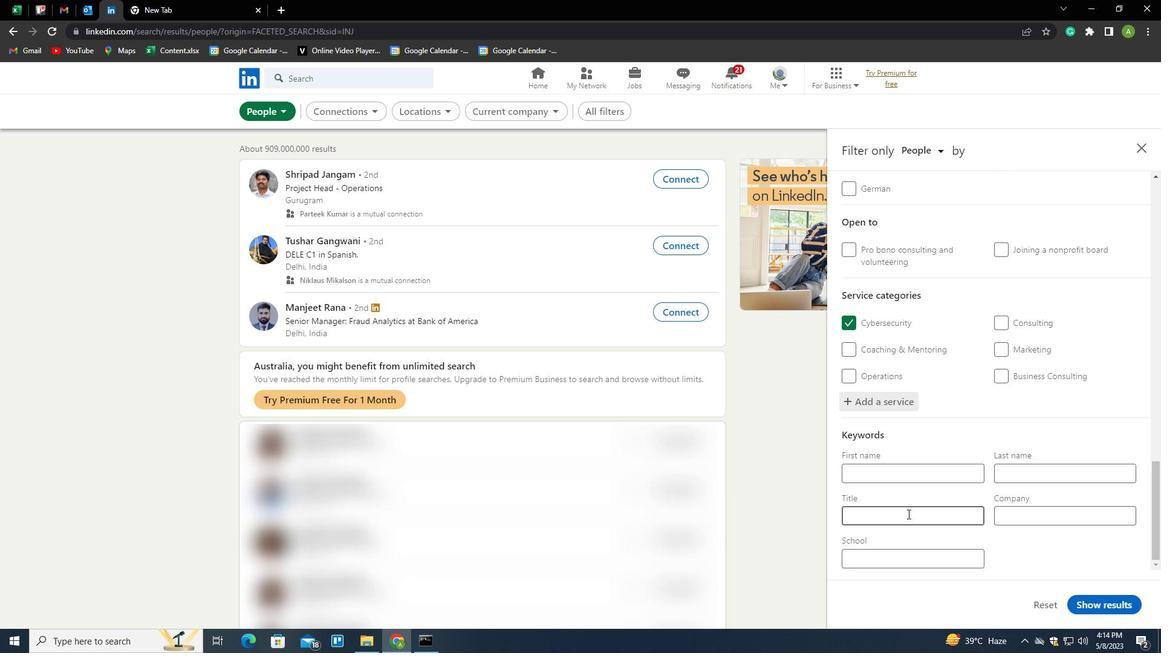 
Action: Key pressed <Key.shift>PAYROLL<Key.space><Key.shift>MANAGER
Screenshot: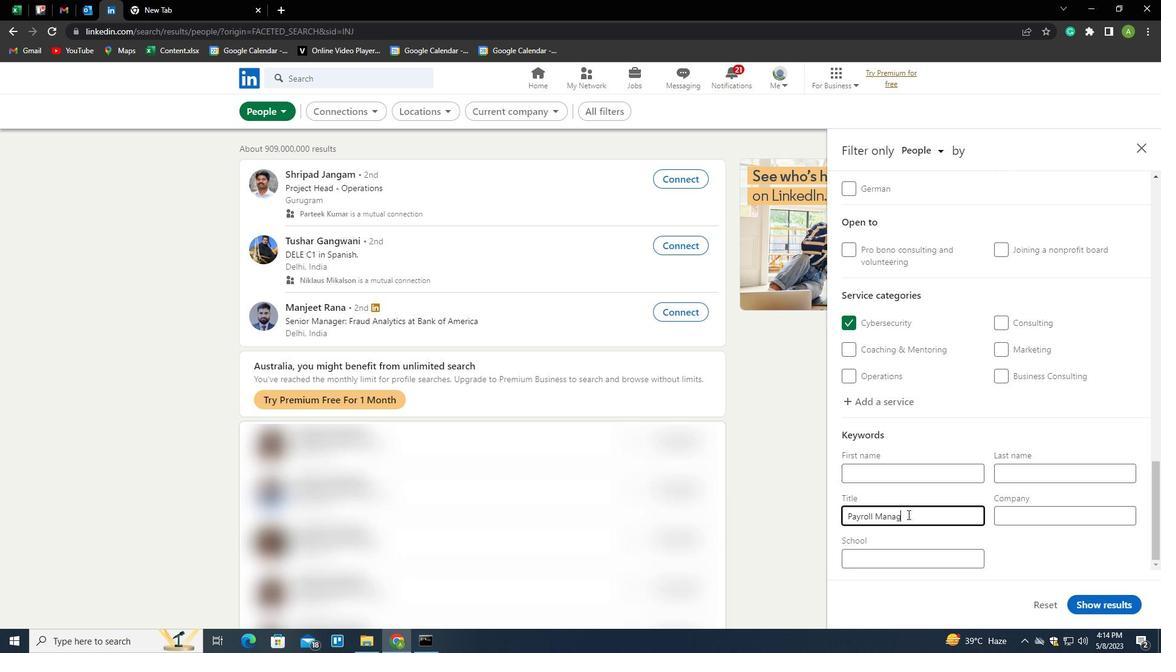 
Action: Mouse moved to (1024, 578)
Screenshot: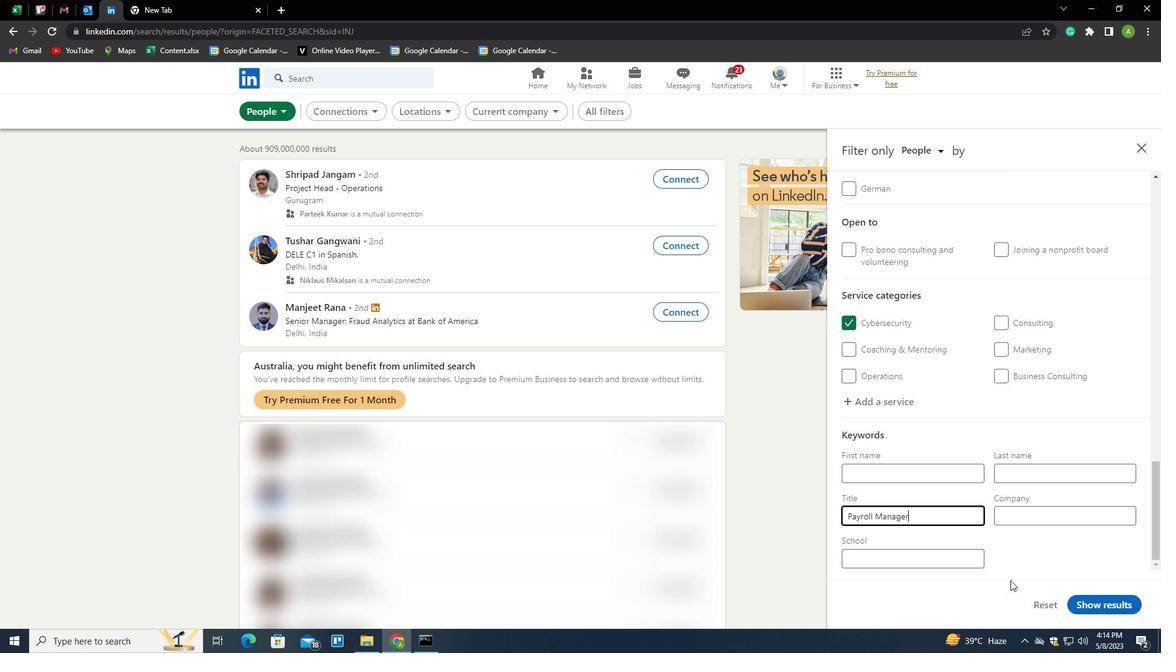
Action: Mouse pressed left at (1024, 578)
Screenshot: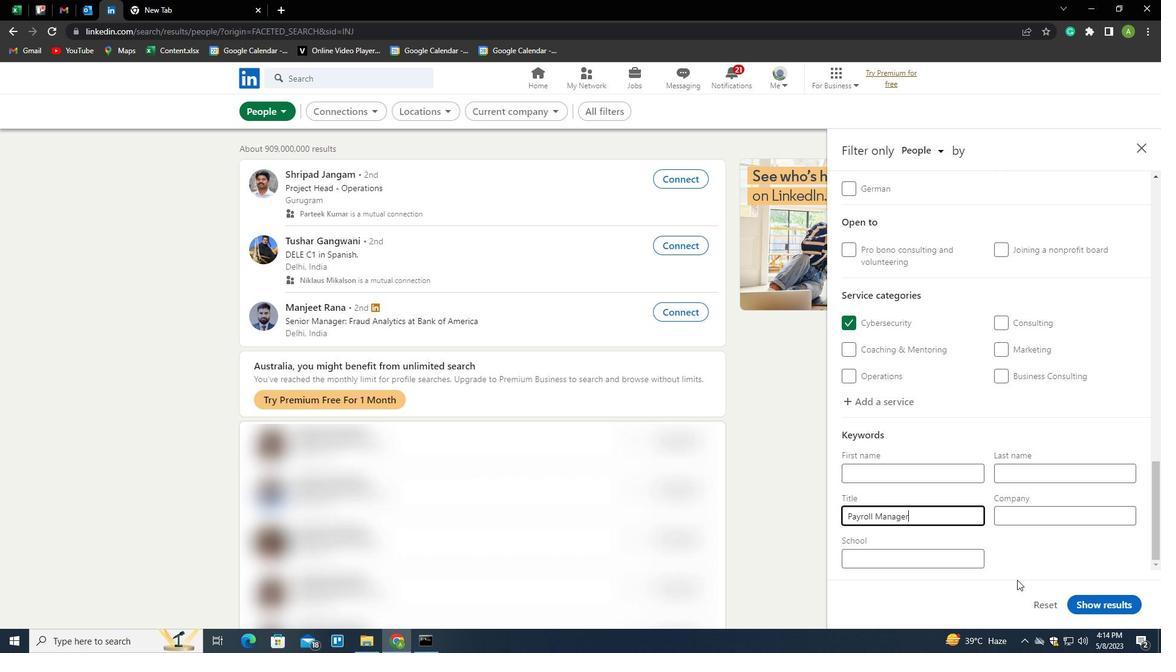 
Action: Mouse moved to (1095, 601)
Screenshot: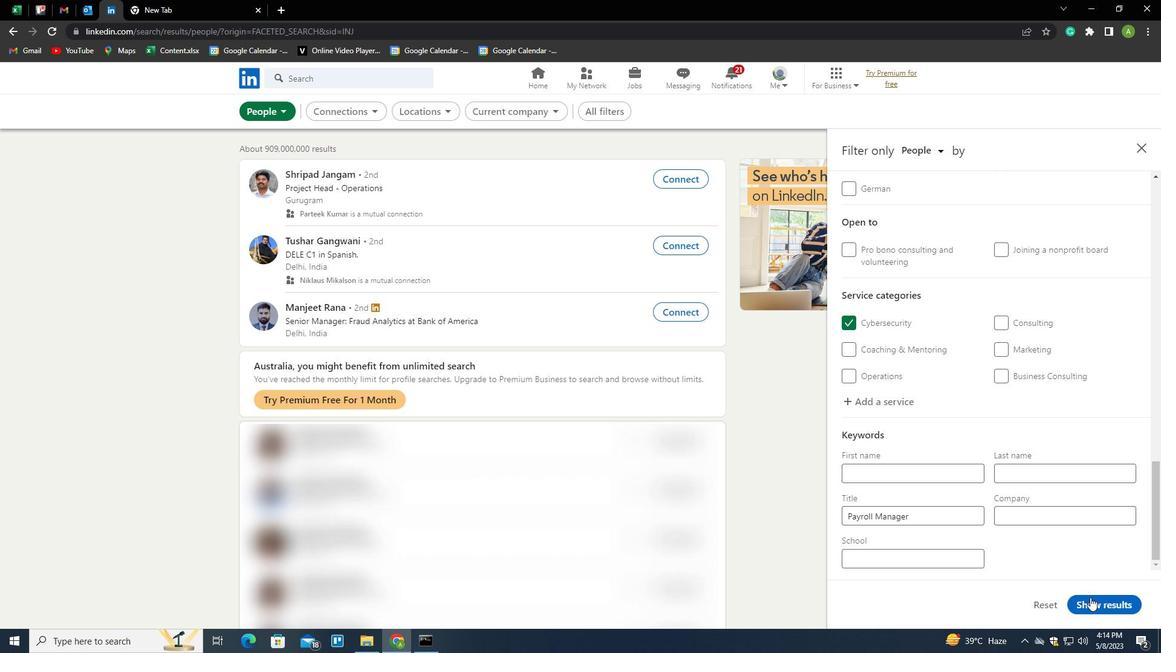 
Action: Mouse pressed left at (1095, 601)
Screenshot: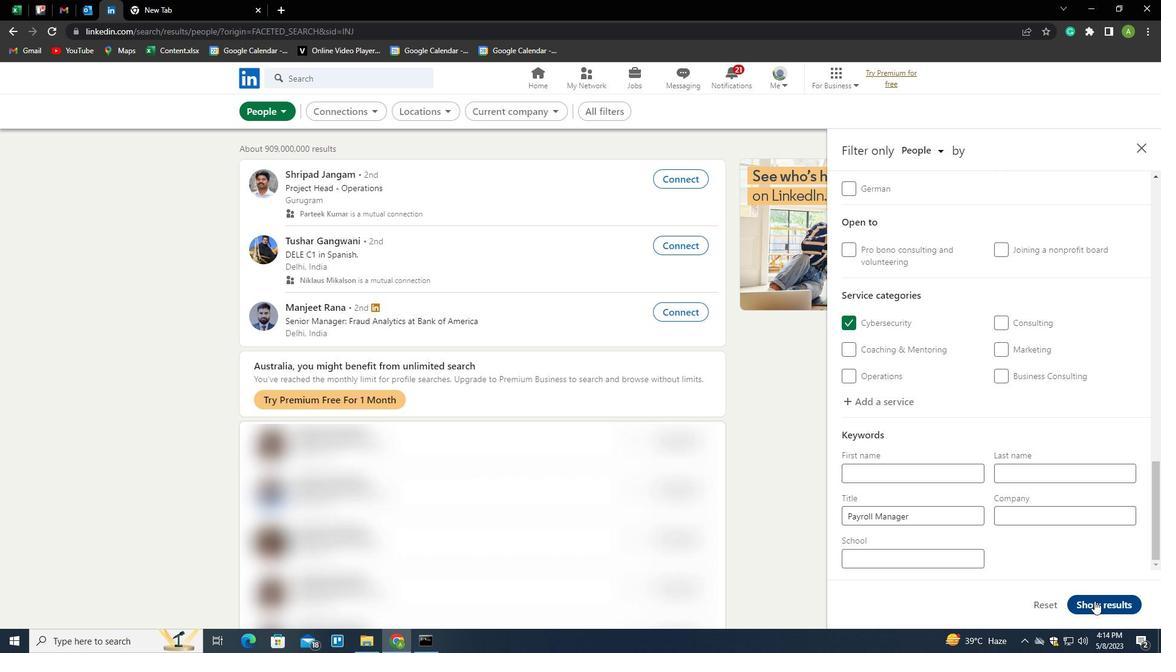 
Action: Mouse moved to (1106, 593)
Screenshot: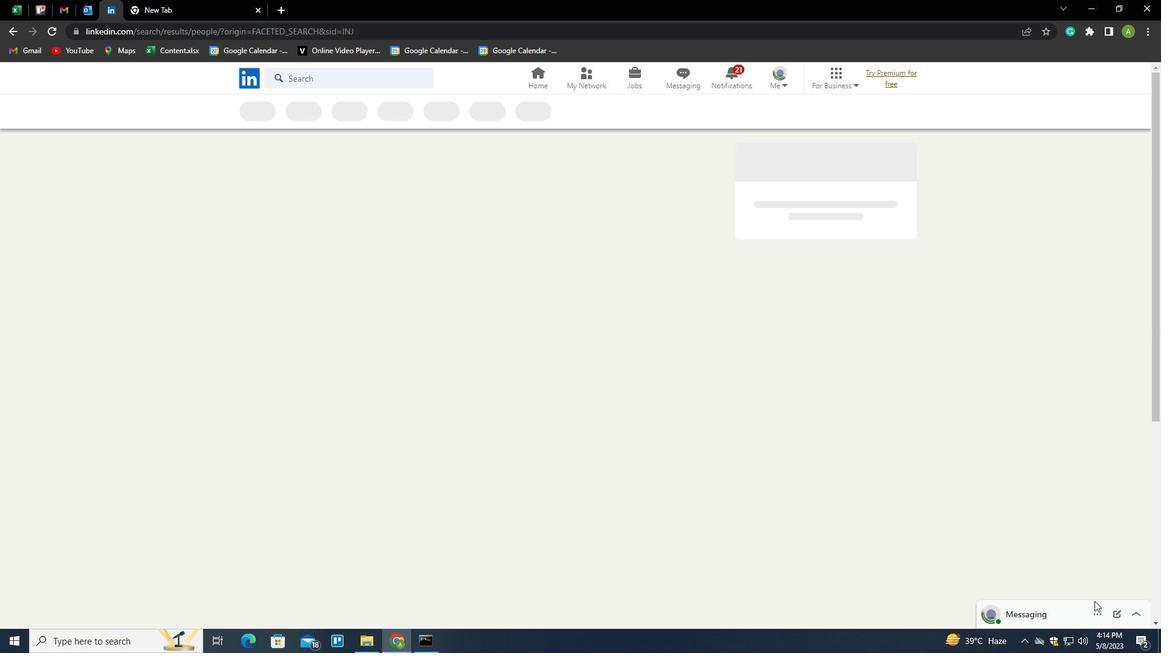 
